 Task: Look for space in Karīmganj, India from 8th June, 2023 to 19th June, 2023 for 1 adult in price range Rs.5000 to Rs.12000. Place can be shared room with 1  bedroom having 1 bed and 1 bathroom. Property type can be house, flat, guest house, hotel. Booking option can be shelf check-in. Required host language is English.
Action: Mouse moved to (596, 97)
Screenshot: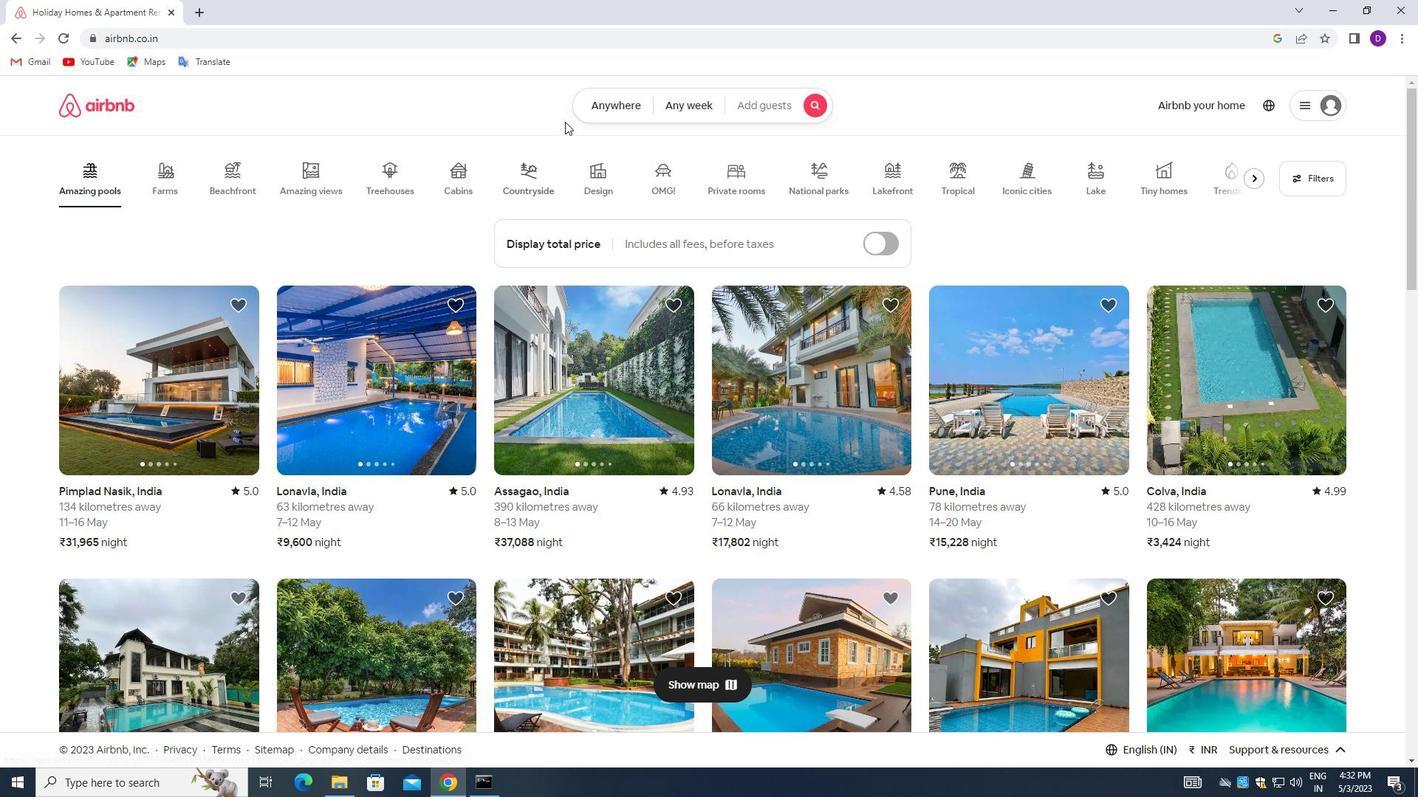 
Action: Mouse pressed left at (596, 97)
Screenshot: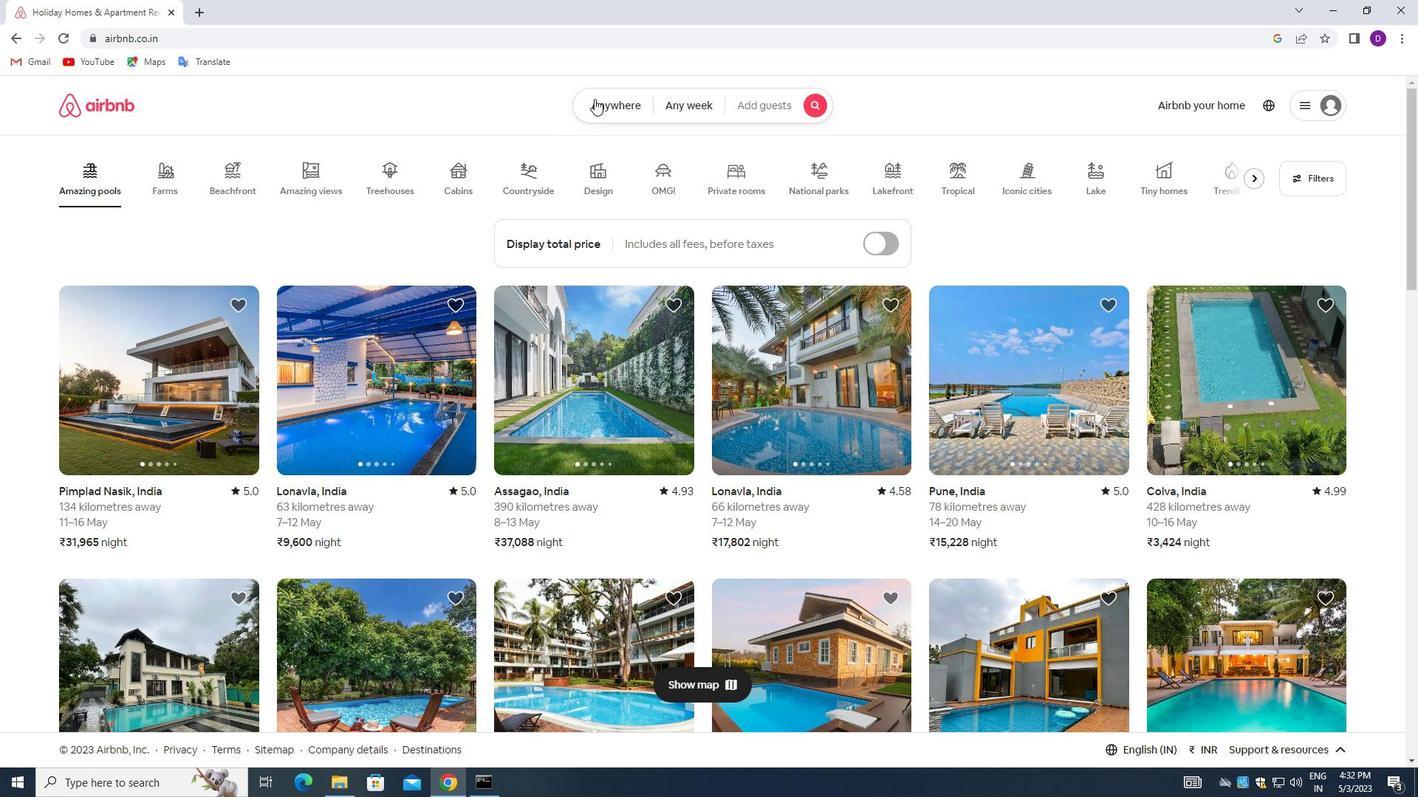 
Action: Mouse moved to (477, 164)
Screenshot: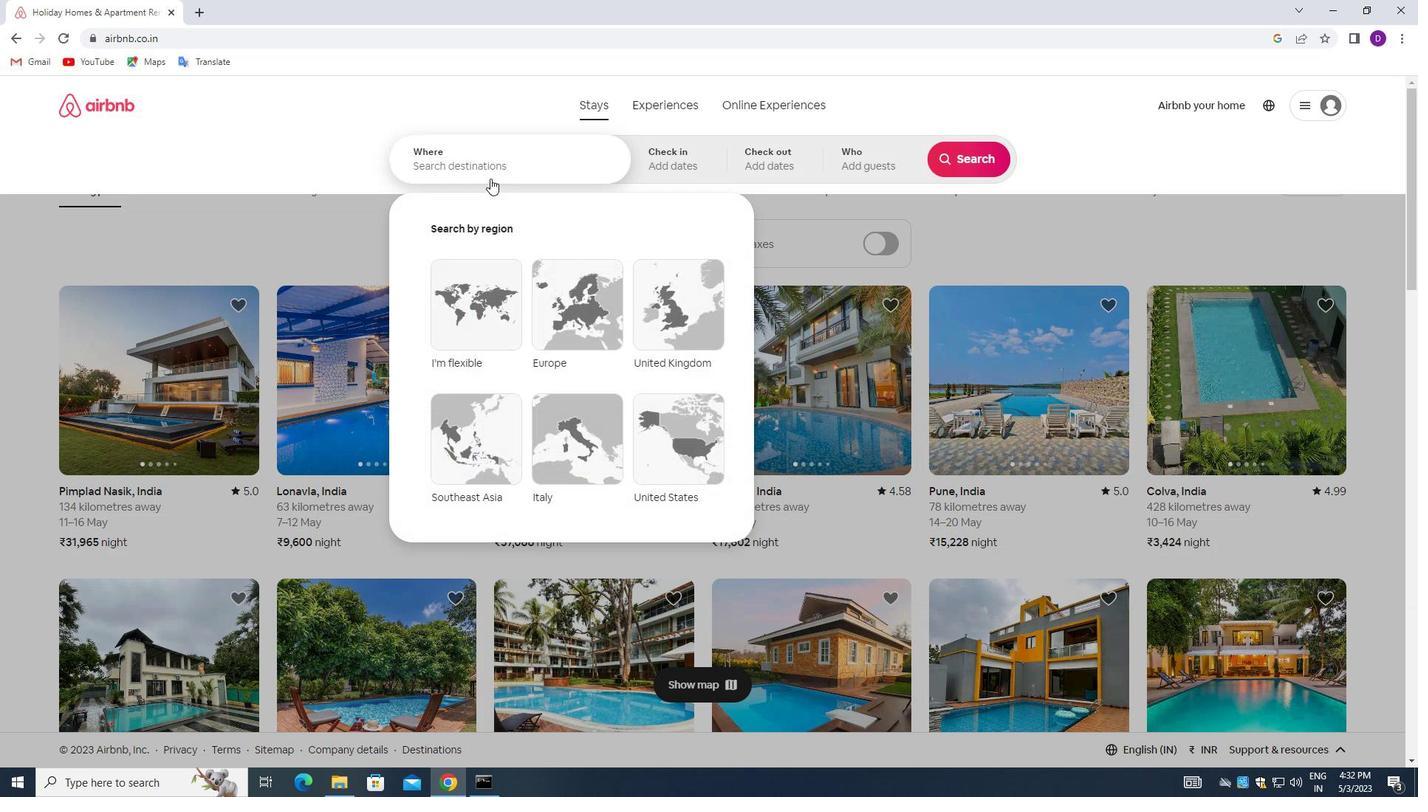 
Action: Mouse pressed left at (477, 164)
Screenshot: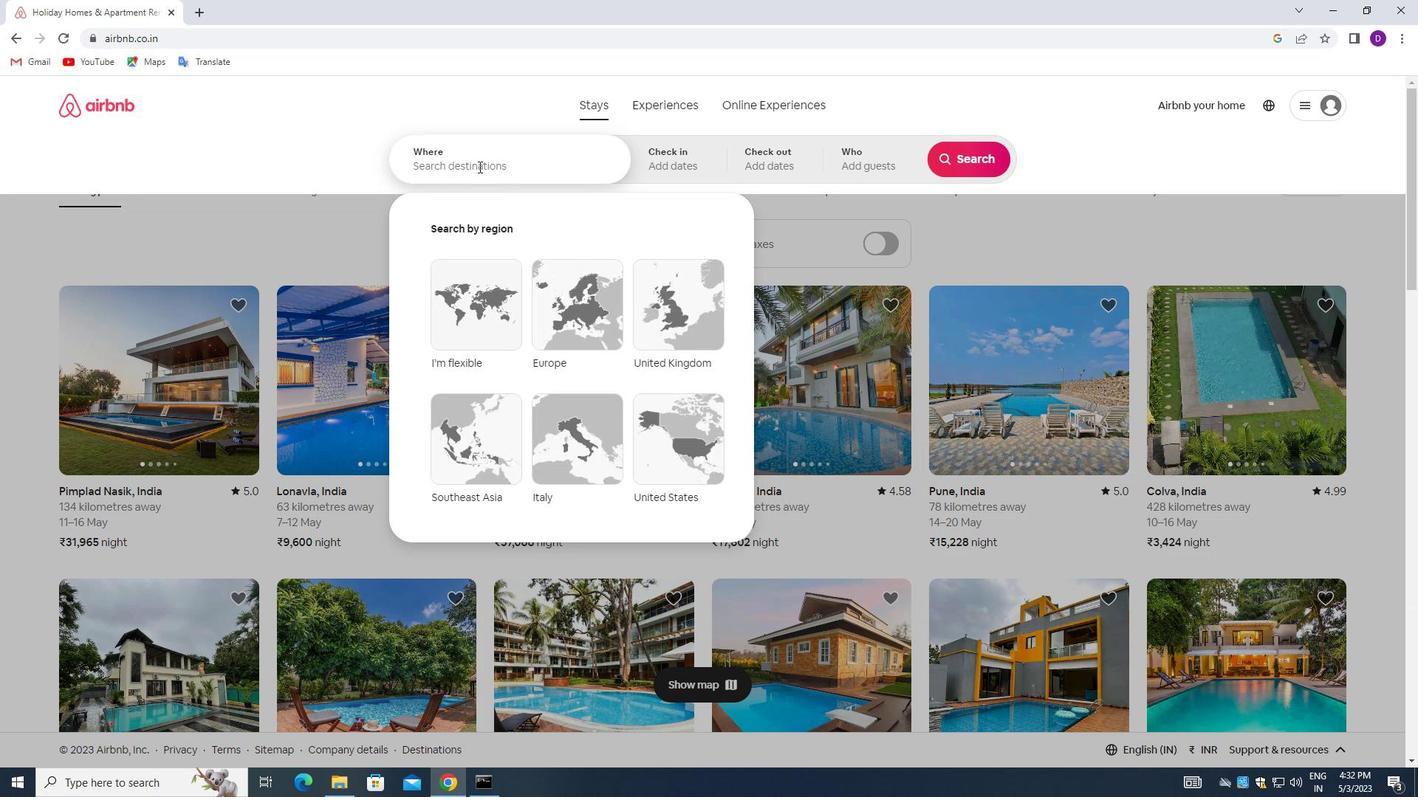 
Action: Mouse moved to (302, 141)
Screenshot: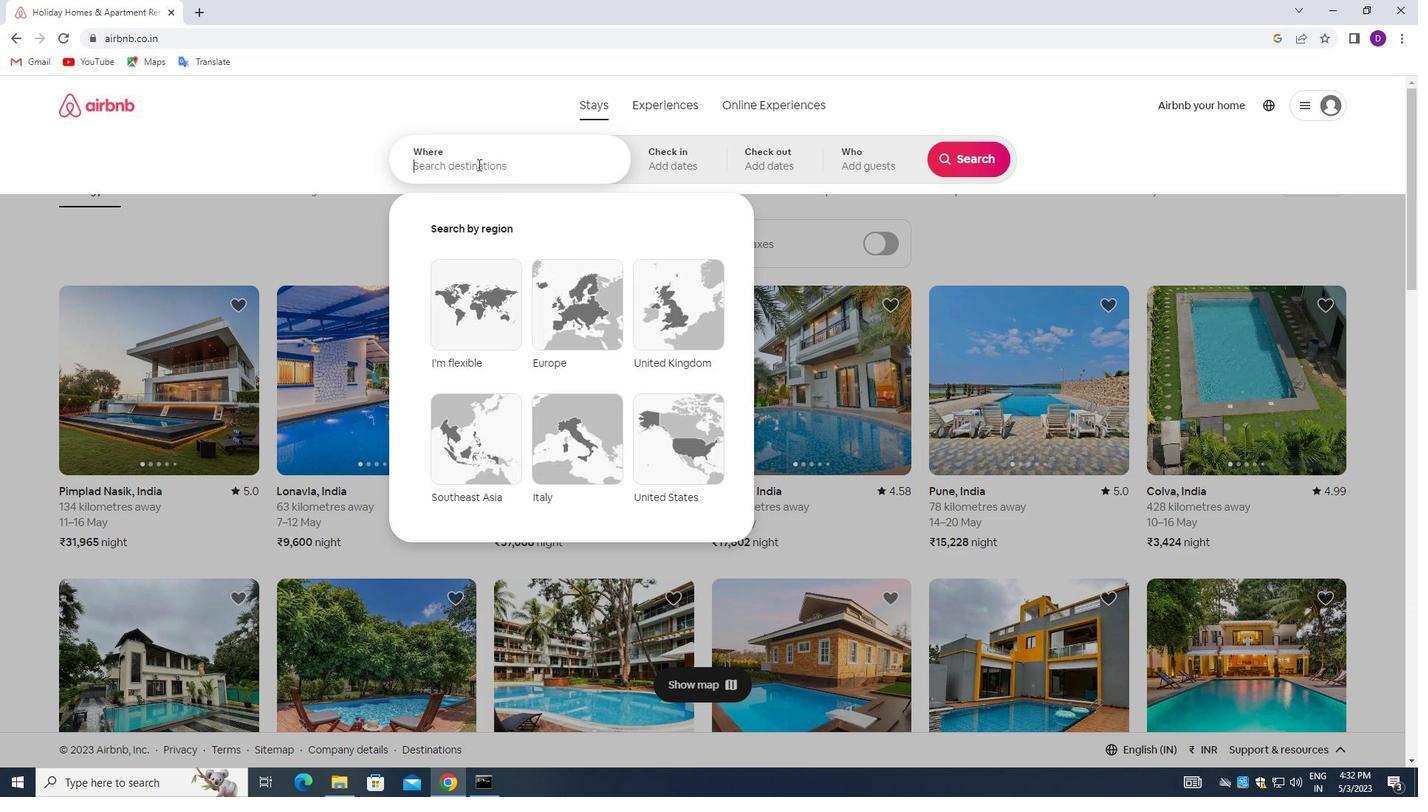 
Action: Key pressed <Key.shift>KARIMGANJ,<Key.space><Key.shift>INDIA<Key.enter>
Screenshot: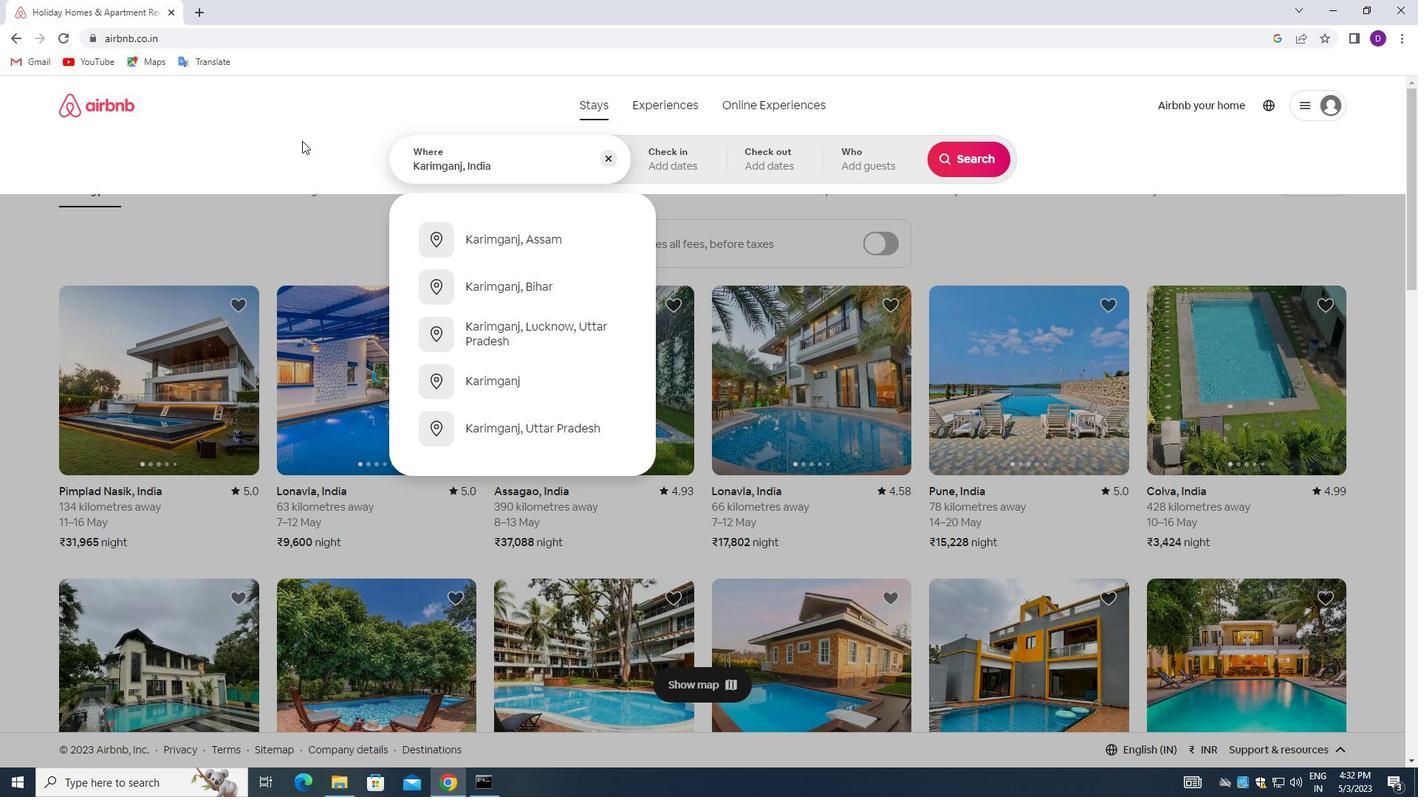 
Action: Mouse moved to (876, 374)
Screenshot: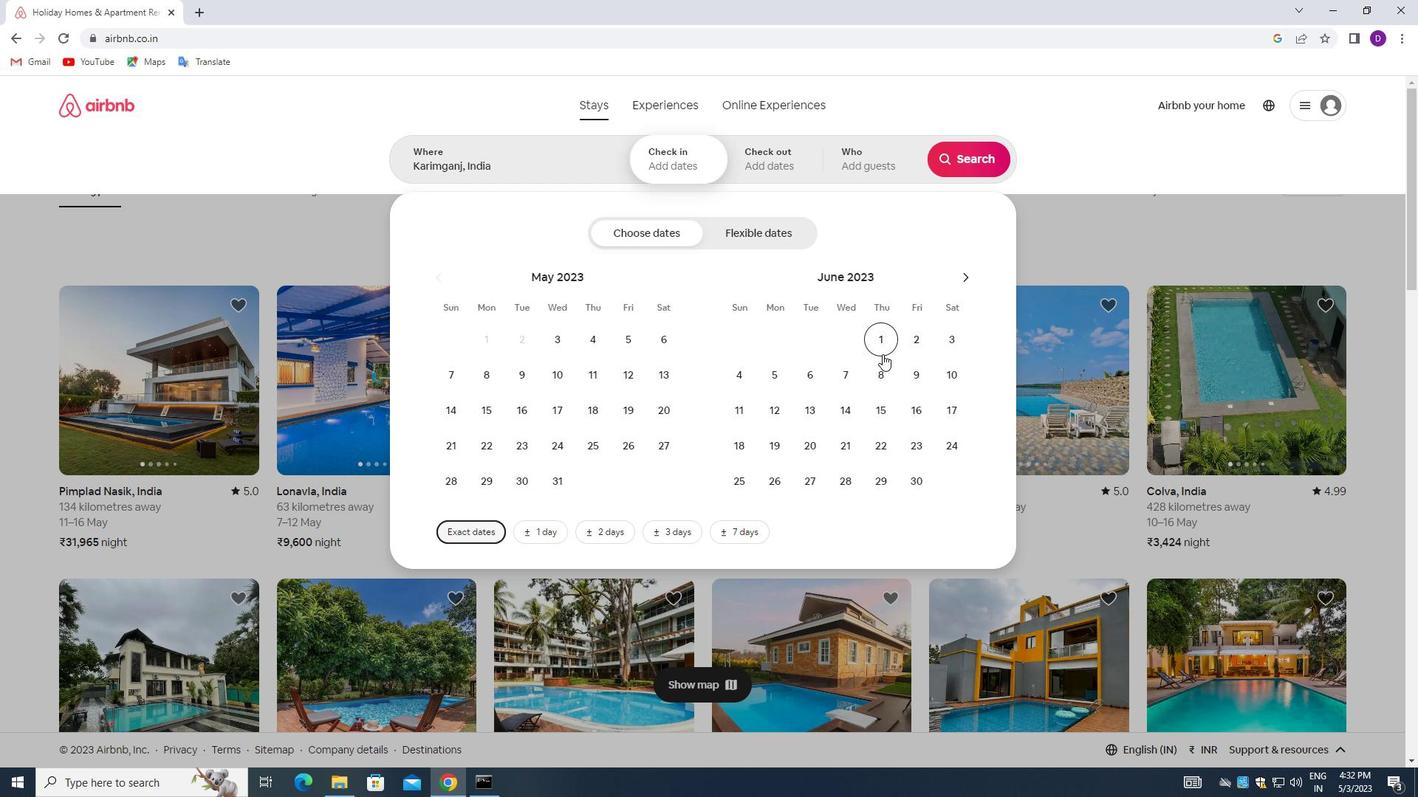
Action: Mouse pressed left at (876, 374)
Screenshot: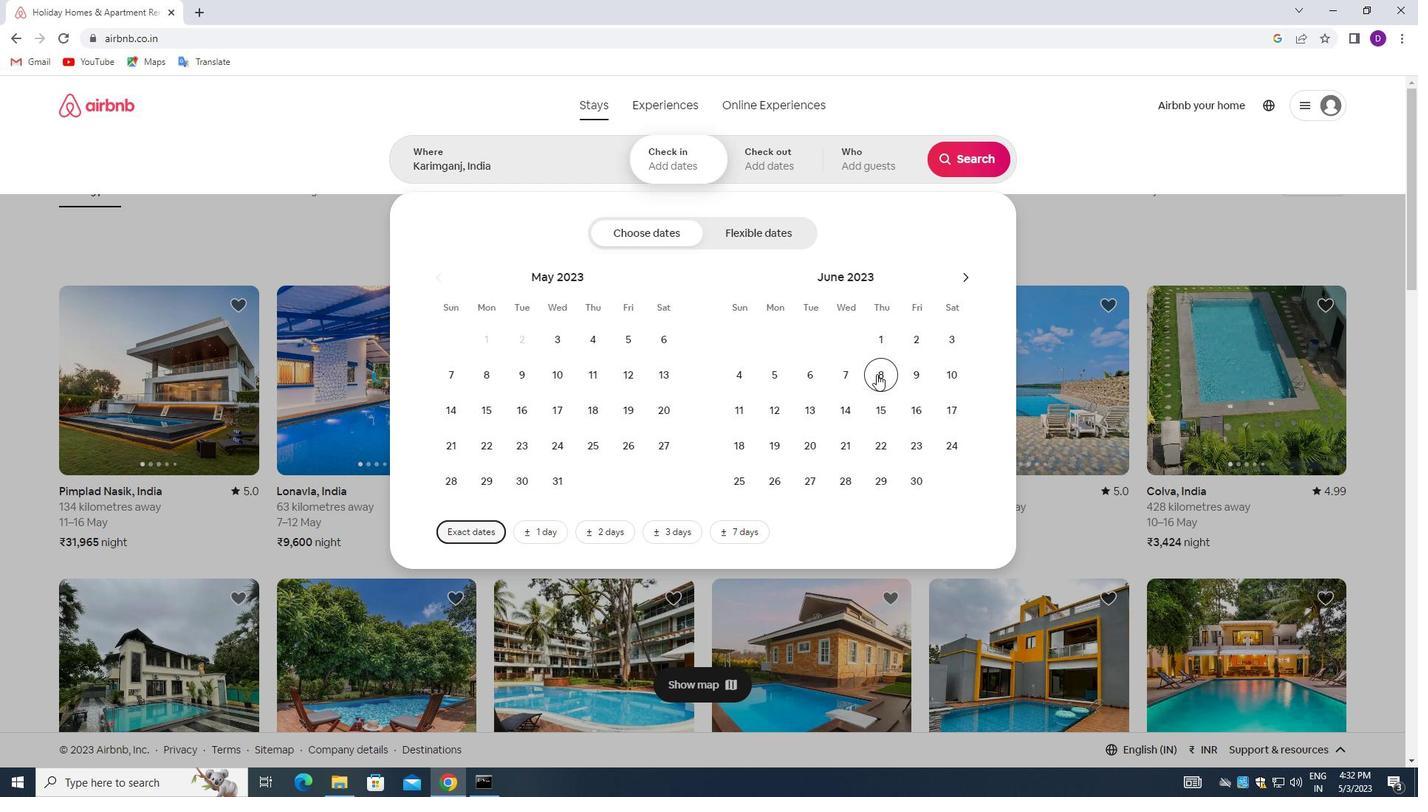 
Action: Mouse moved to (777, 447)
Screenshot: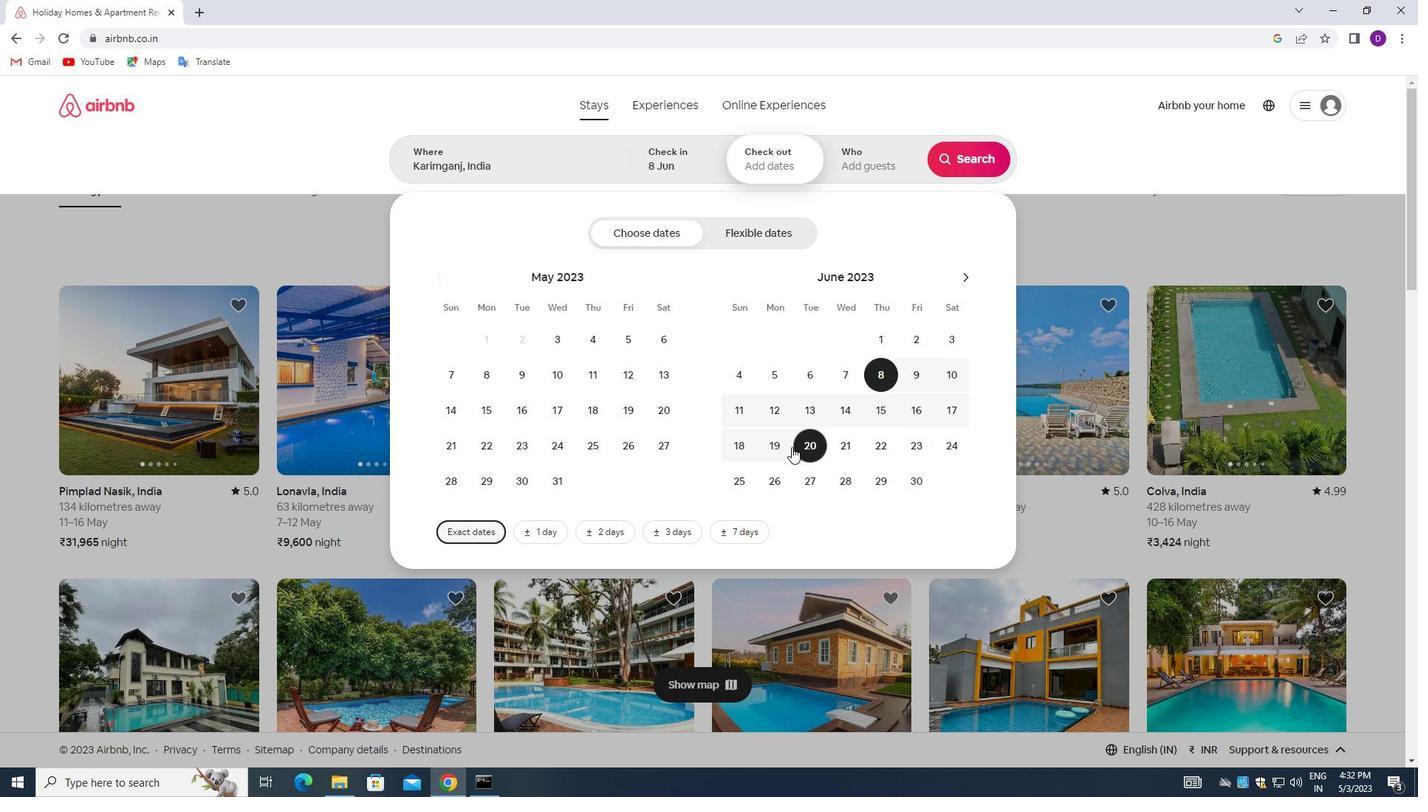 
Action: Mouse pressed left at (777, 447)
Screenshot: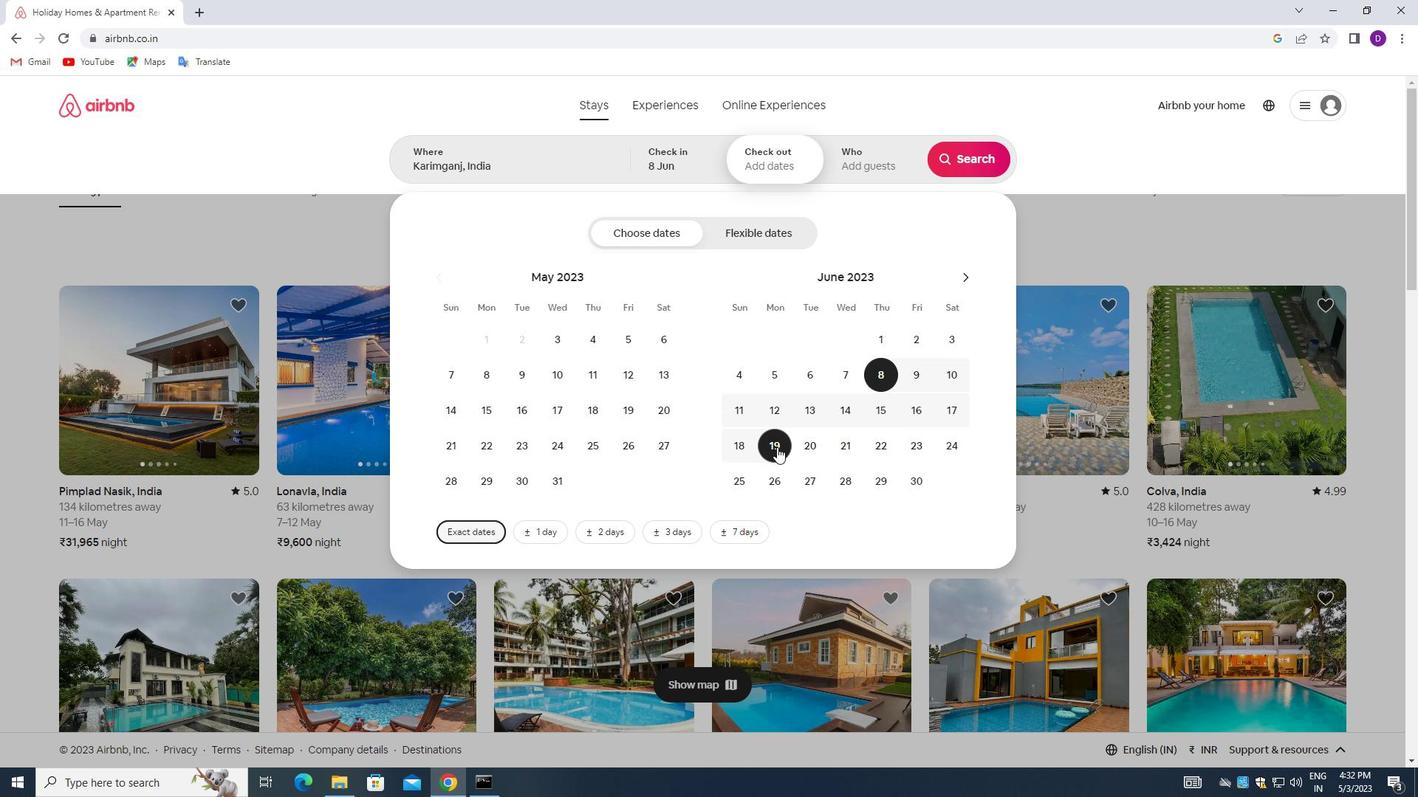 
Action: Mouse moved to (838, 161)
Screenshot: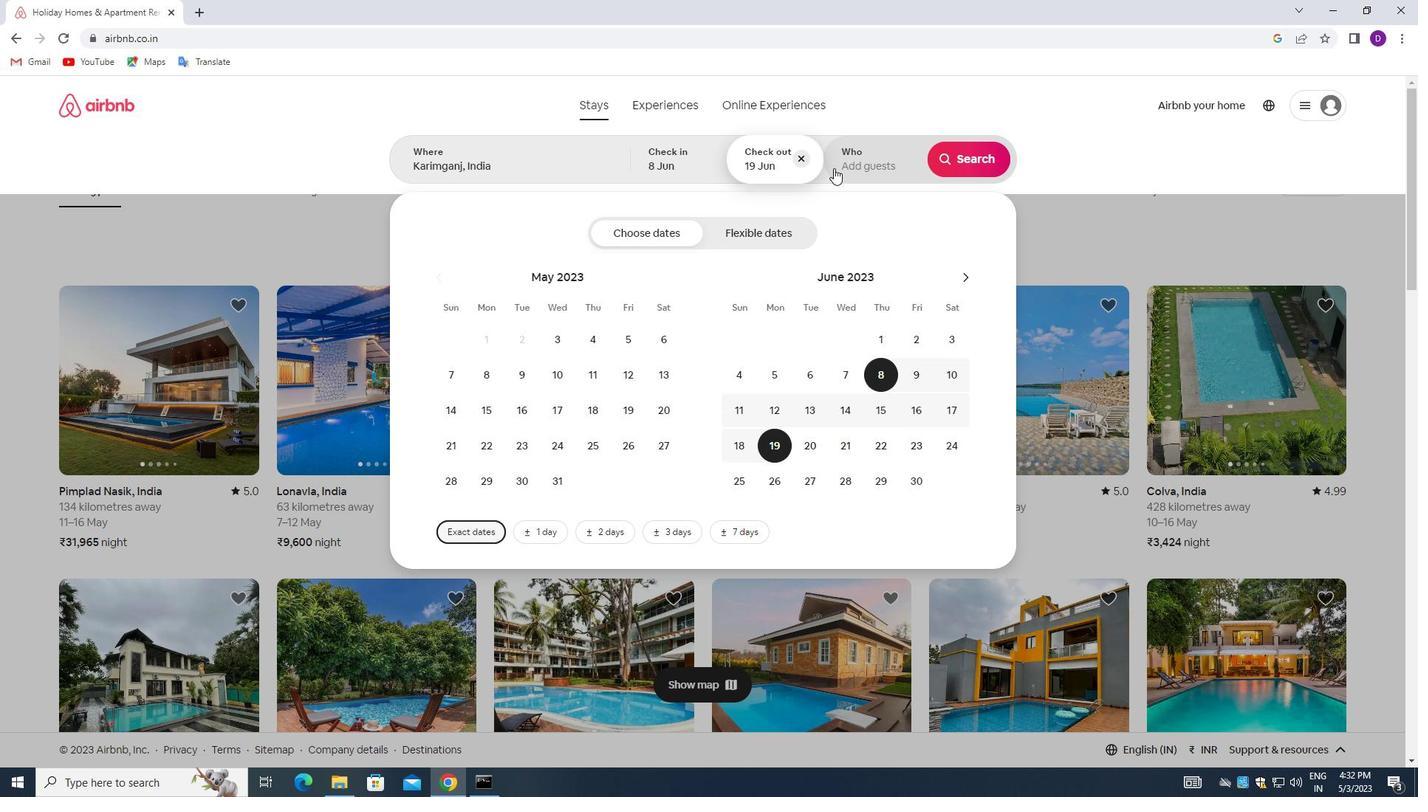 
Action: Mouse pressed left at (838, 161)
Screenshot: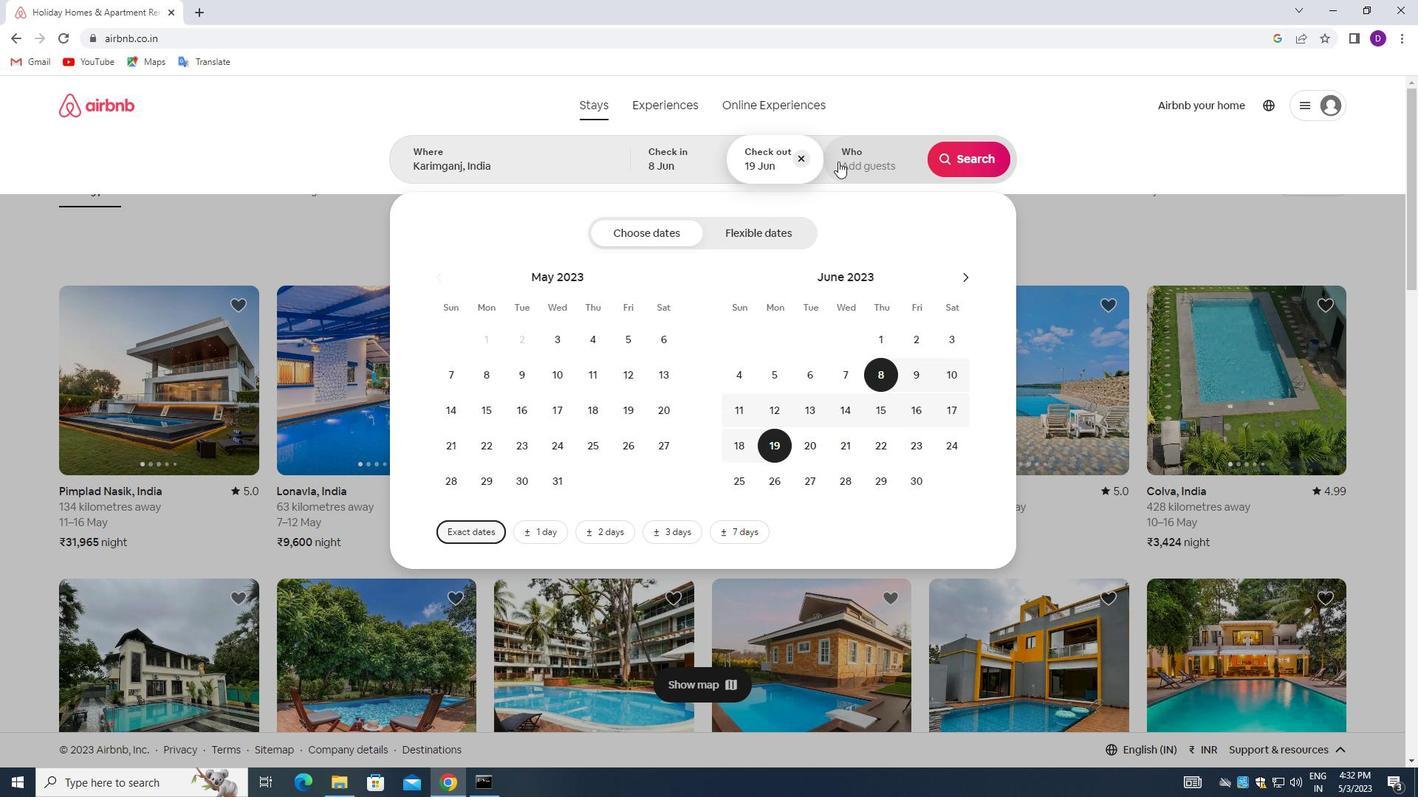 
Action: Mouse moved to (963, 239)
Screenshot: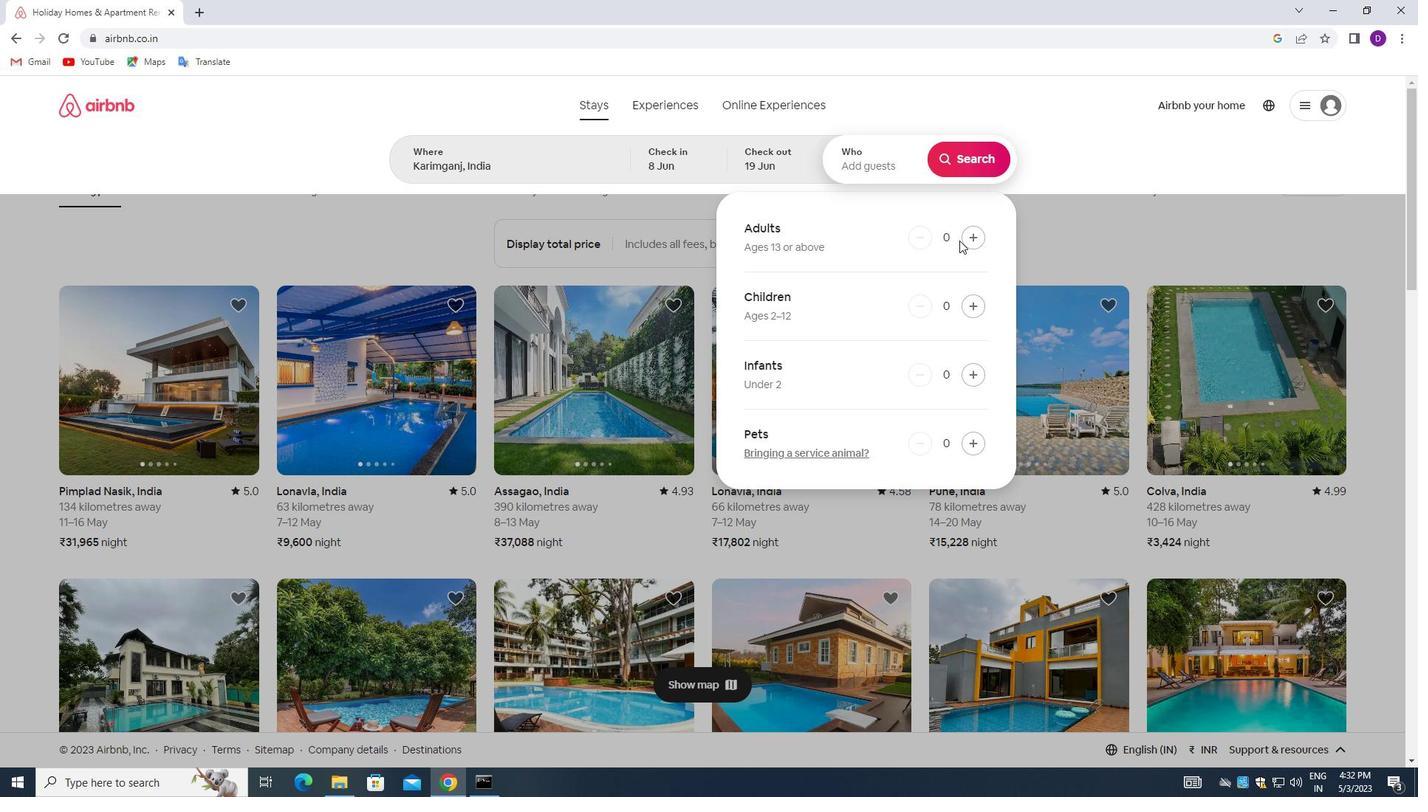
Action: Mouse pressed left at (963, 239)
Screenshot: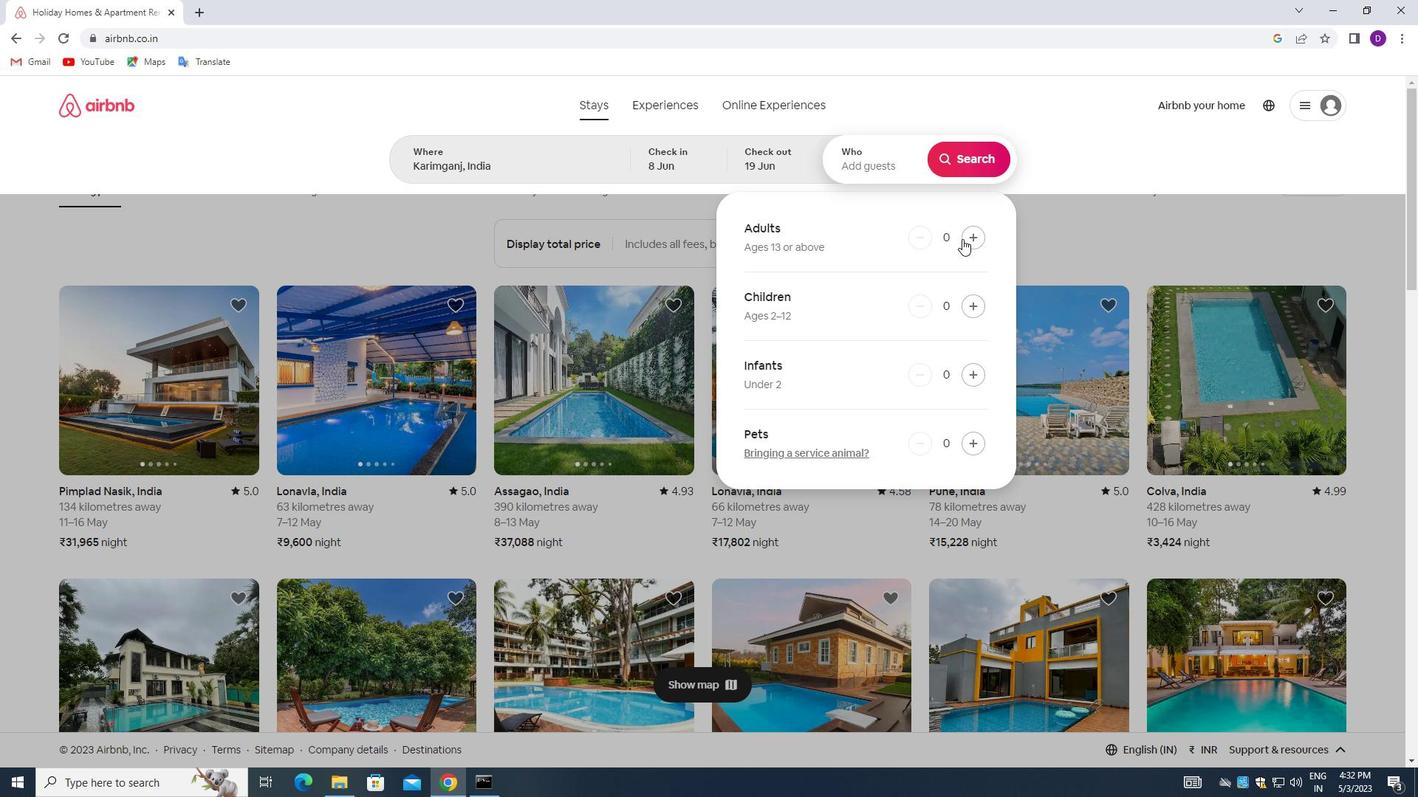 
Action: Mouse moved to (972, 151)
Screenshot: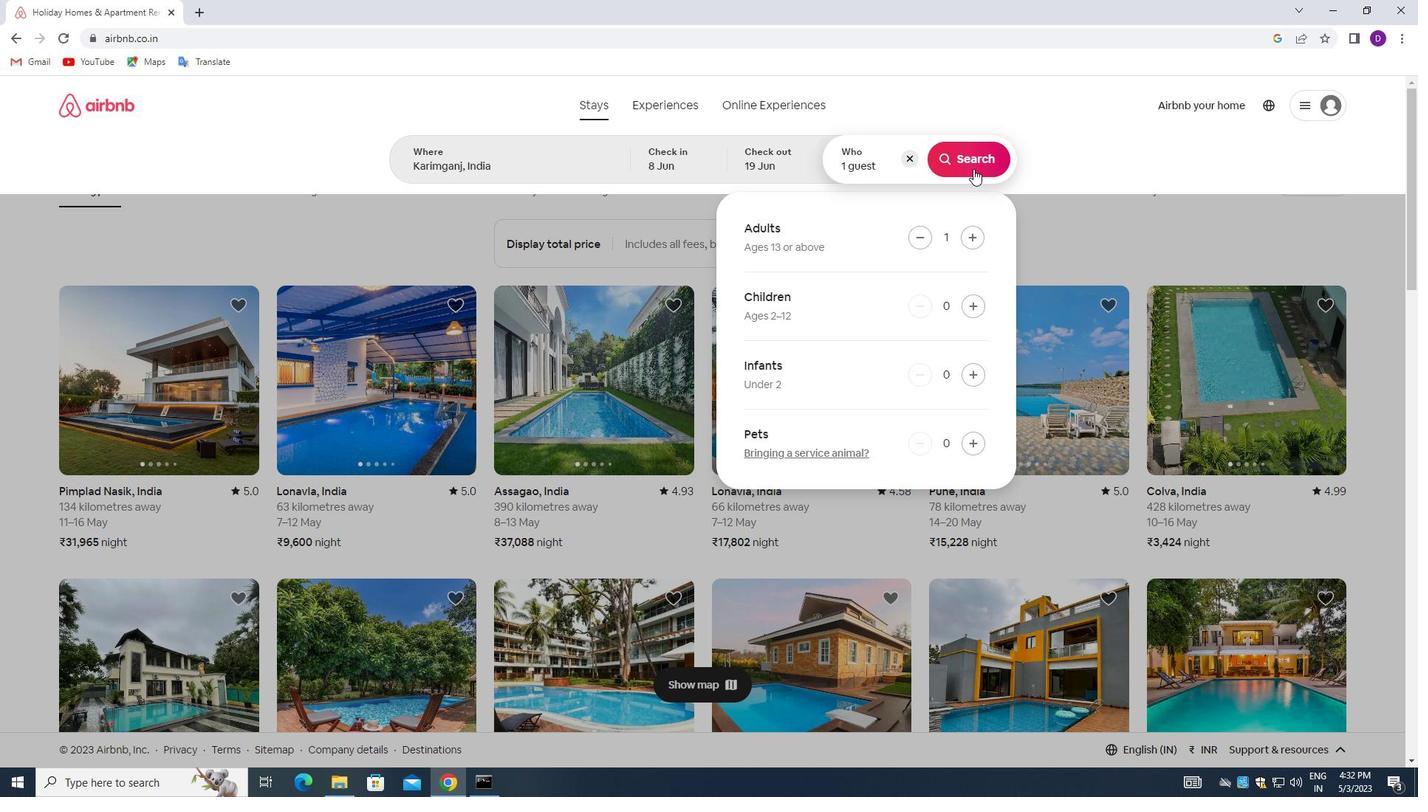 
Action: Mouse pressed left at (972, 151)
Screenshot: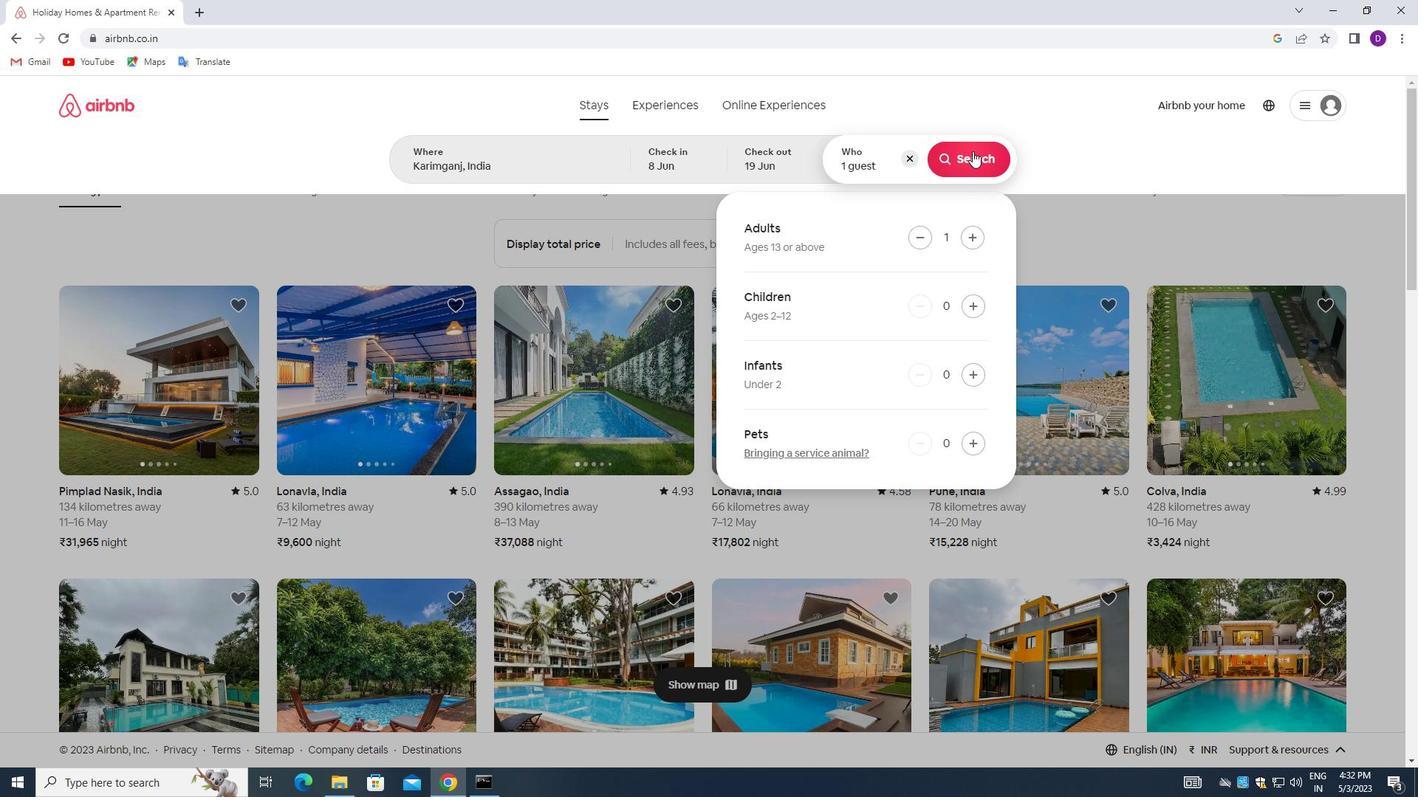 
Action: Mouse moved to (1339, 163)
Screenshot: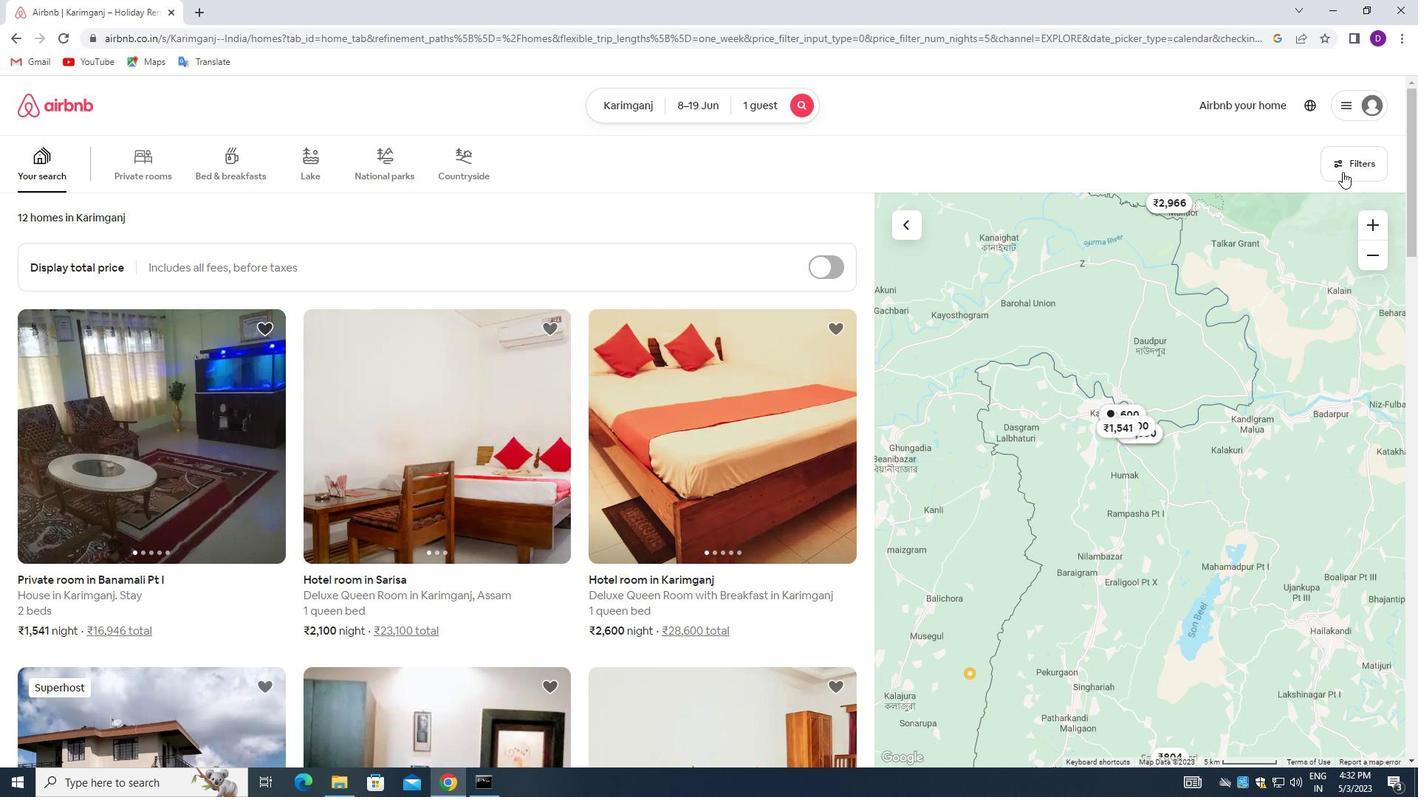 
Action: Mouse pressed left at (1339, 163)
Screenshot: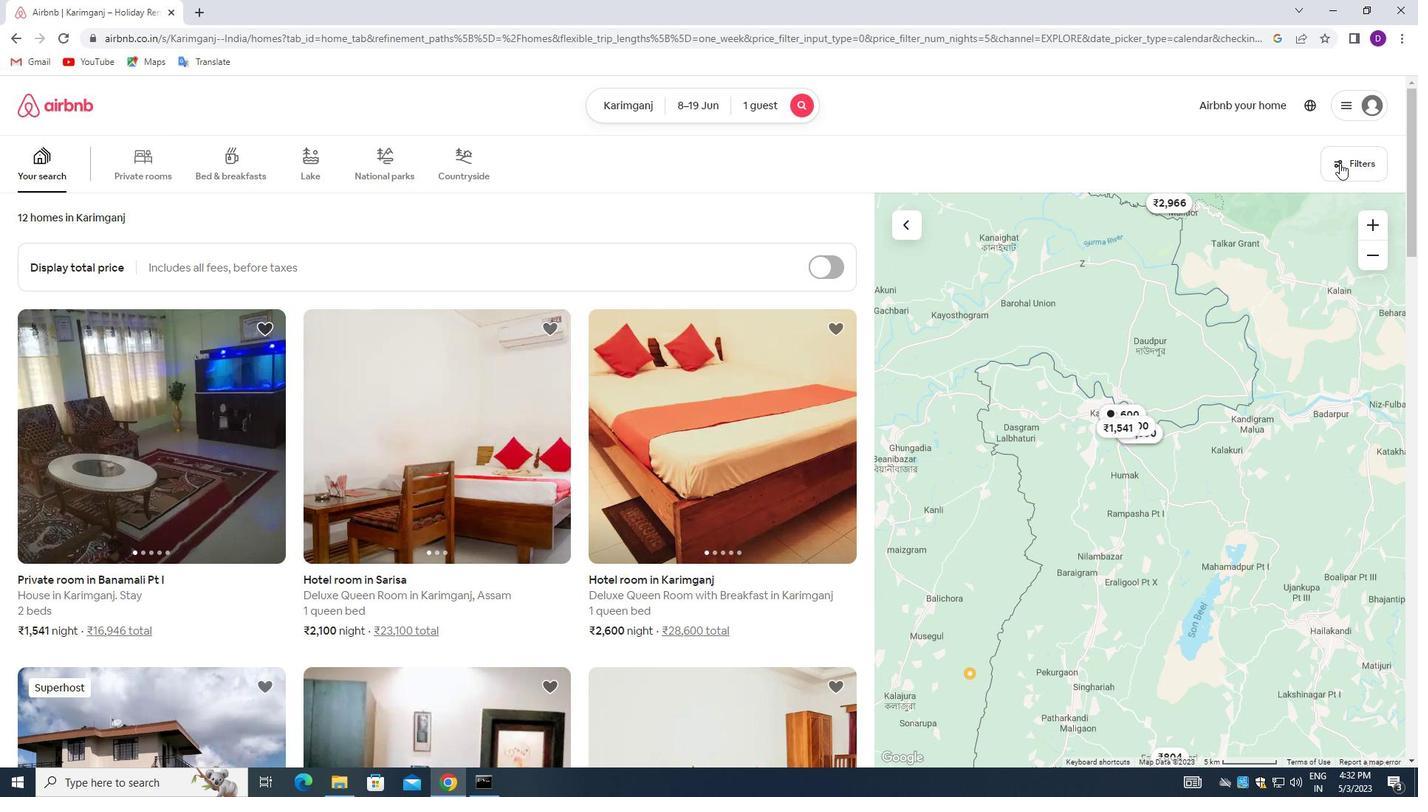
Action: Mouse moved to (523, 357)
Screenshot: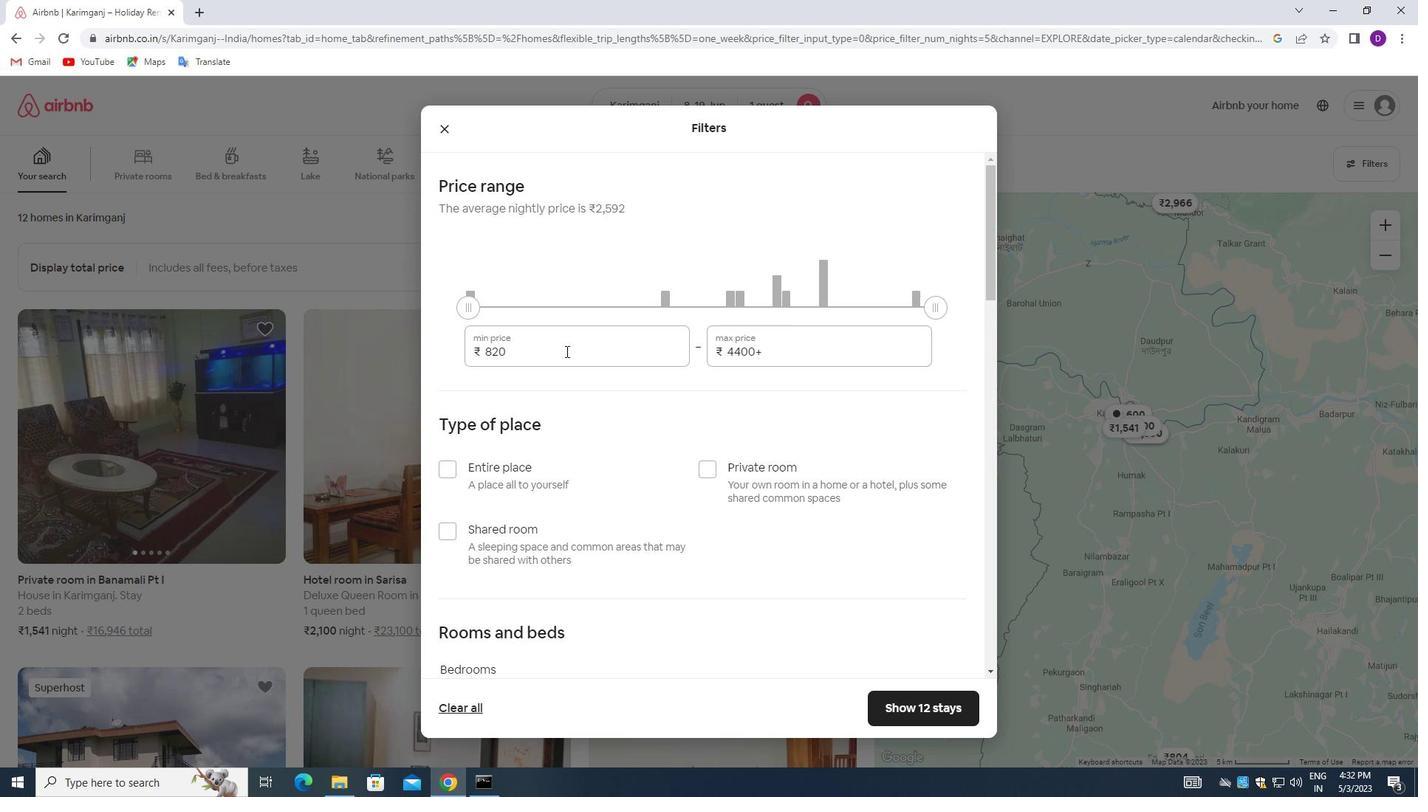 
Action: Mouse pressed left at (523, 357)
Screenshot: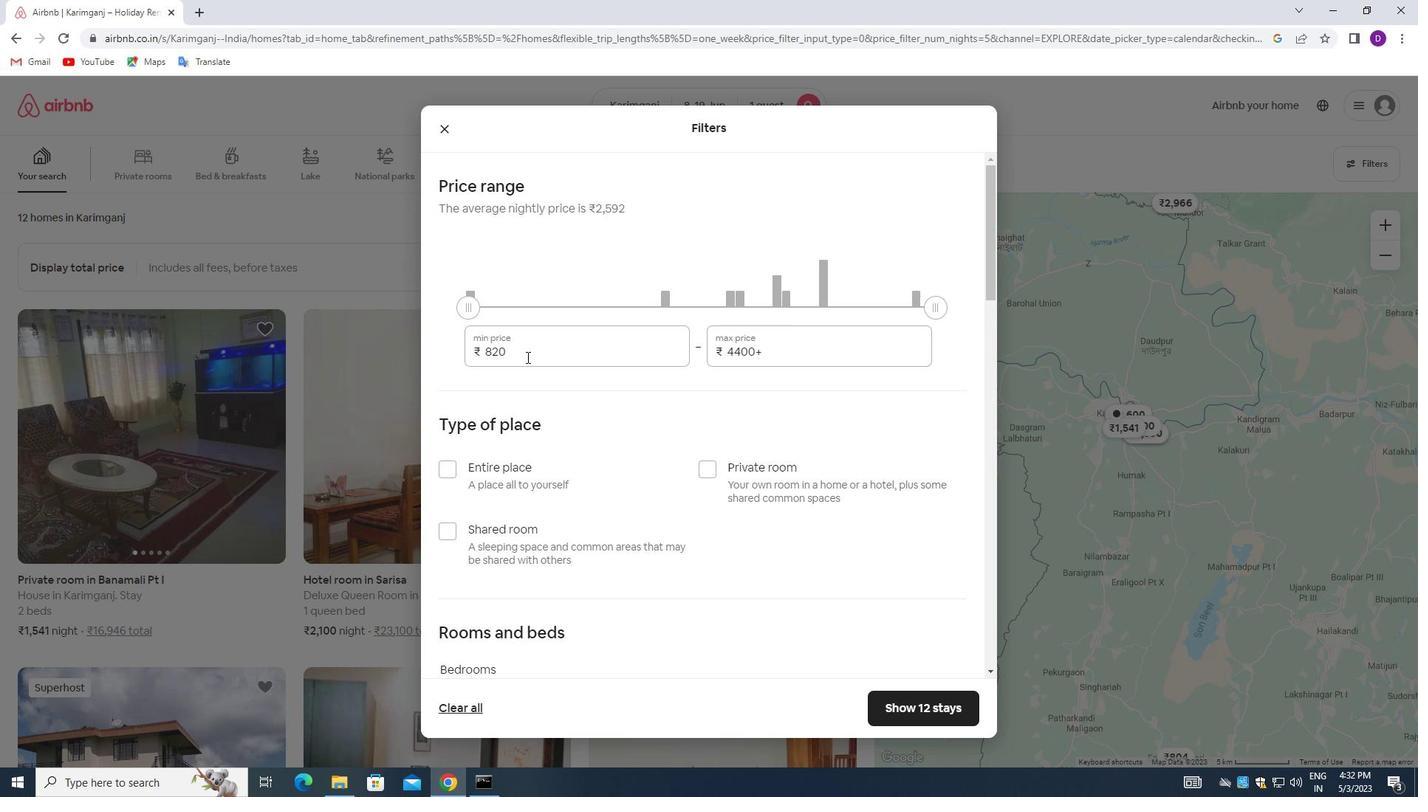 
Action: Mouse pressed left at (523, 357)
Screenshot: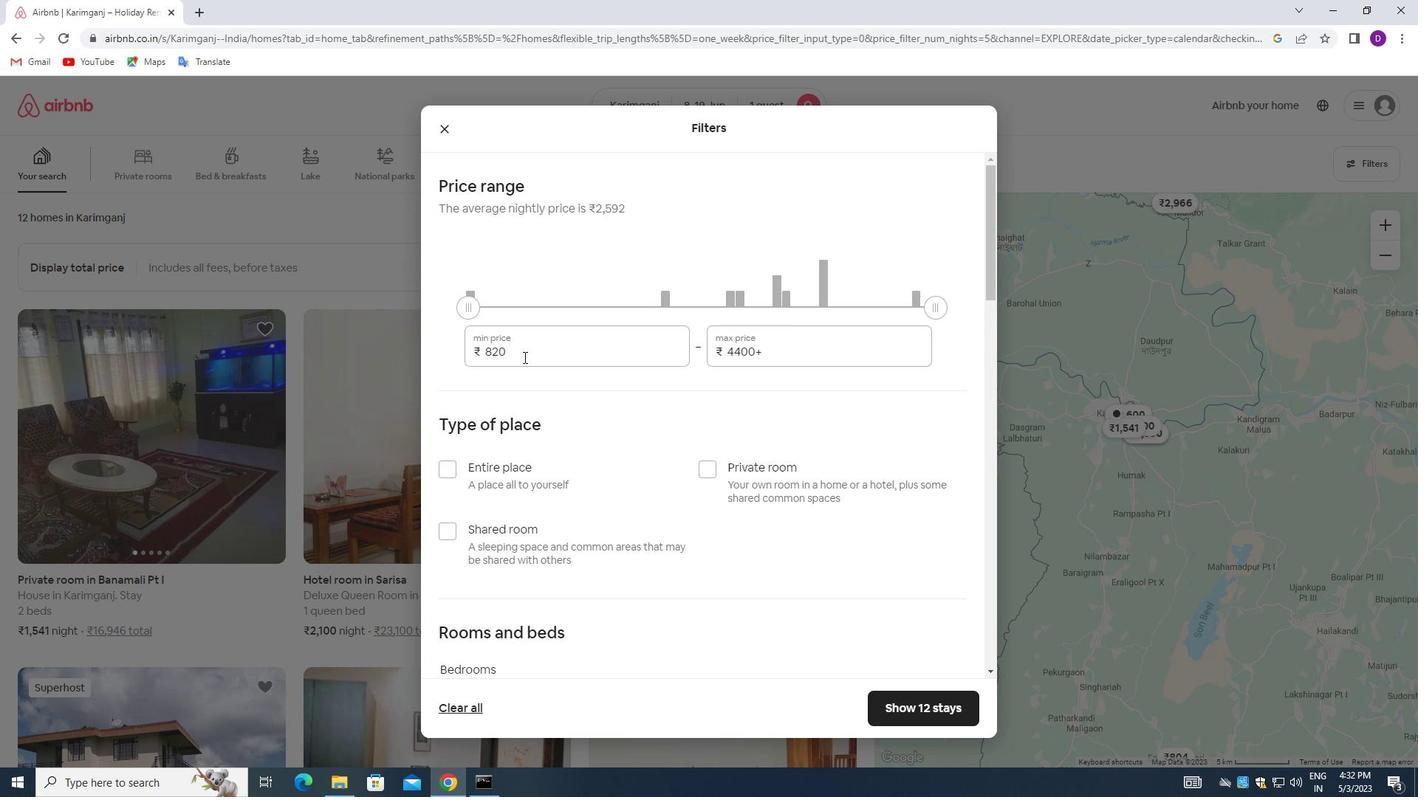
Action: Key pressed 5000<Key.tab>12000
Screenshot: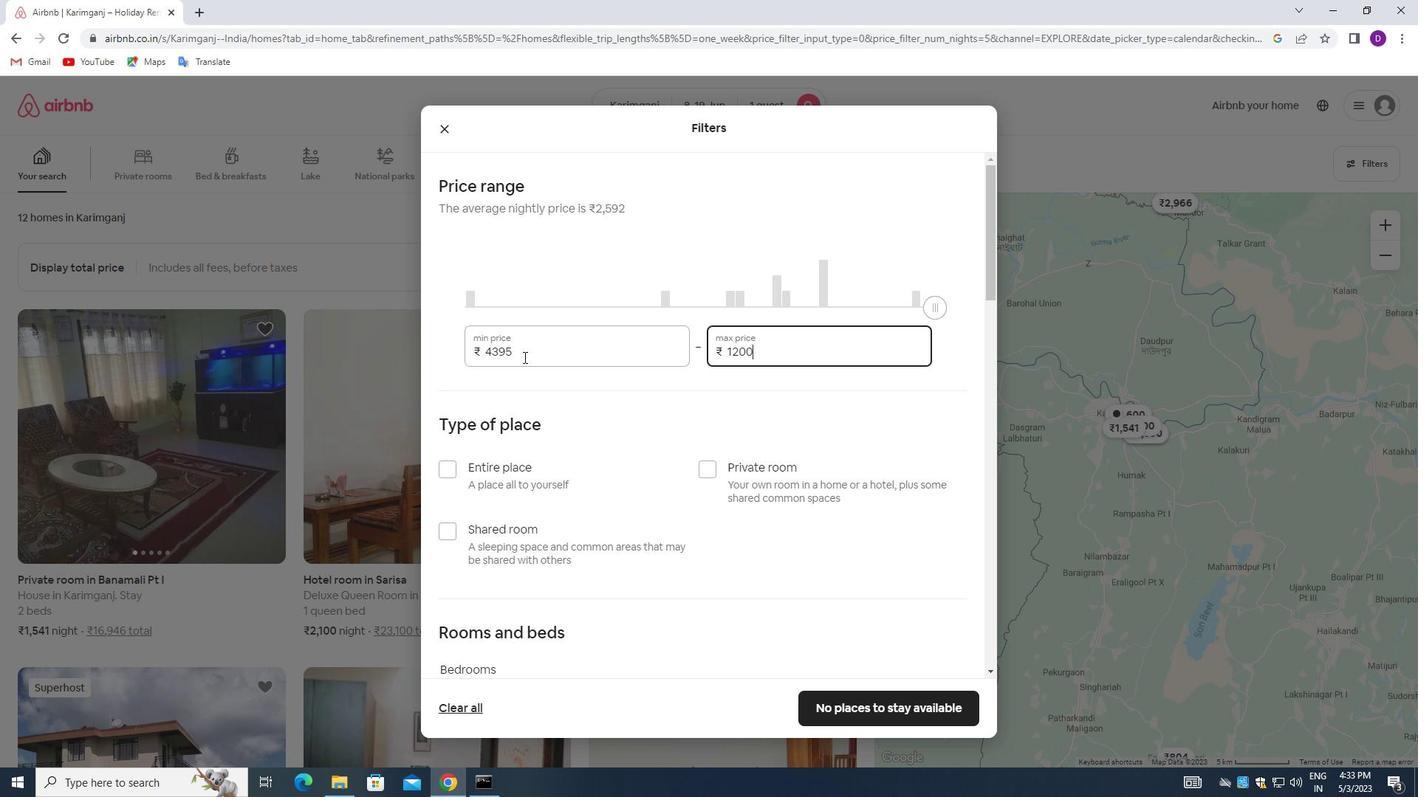 
Action: Mouse moved to (445, 532)
Screenshot: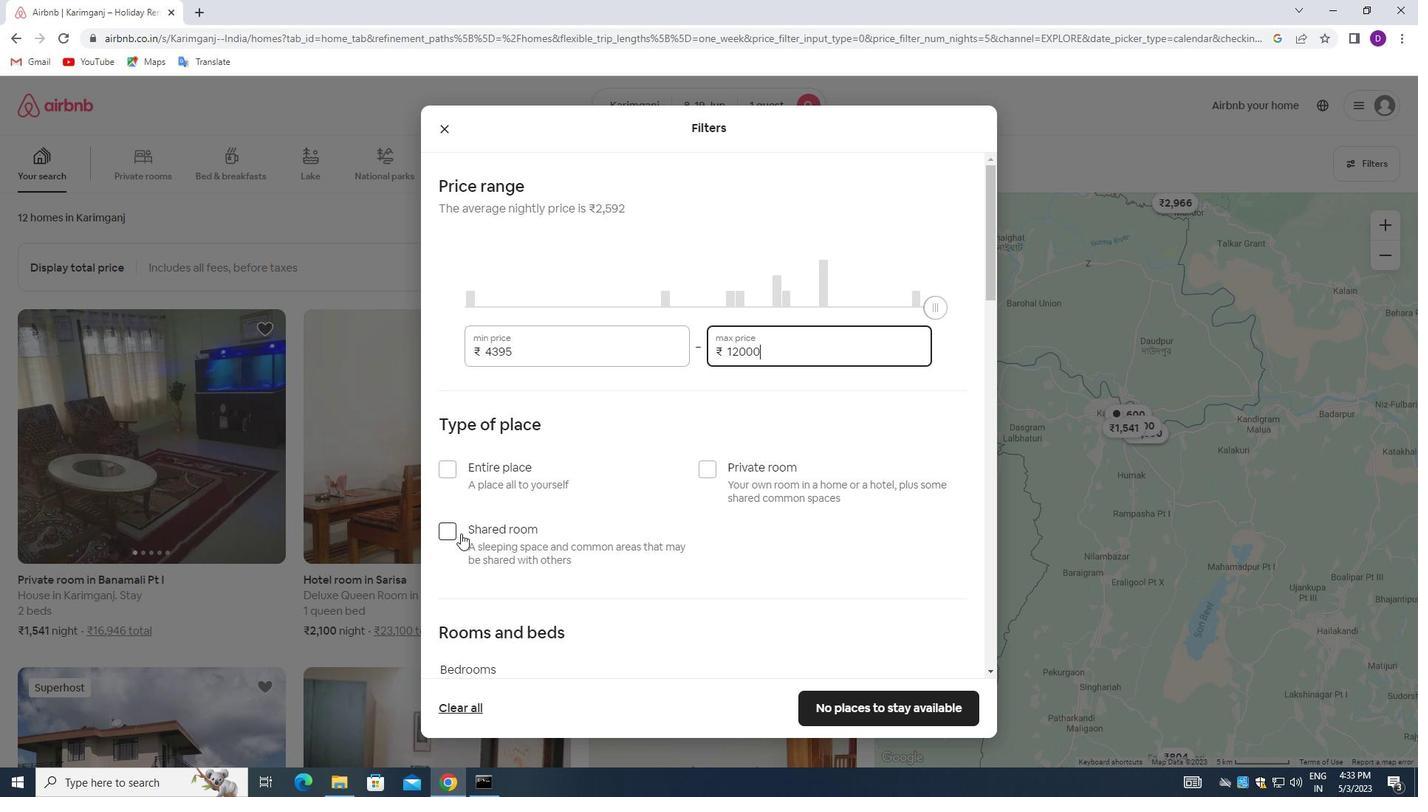 
Action: Mouse pressed left at (445, 532)
Screenshot: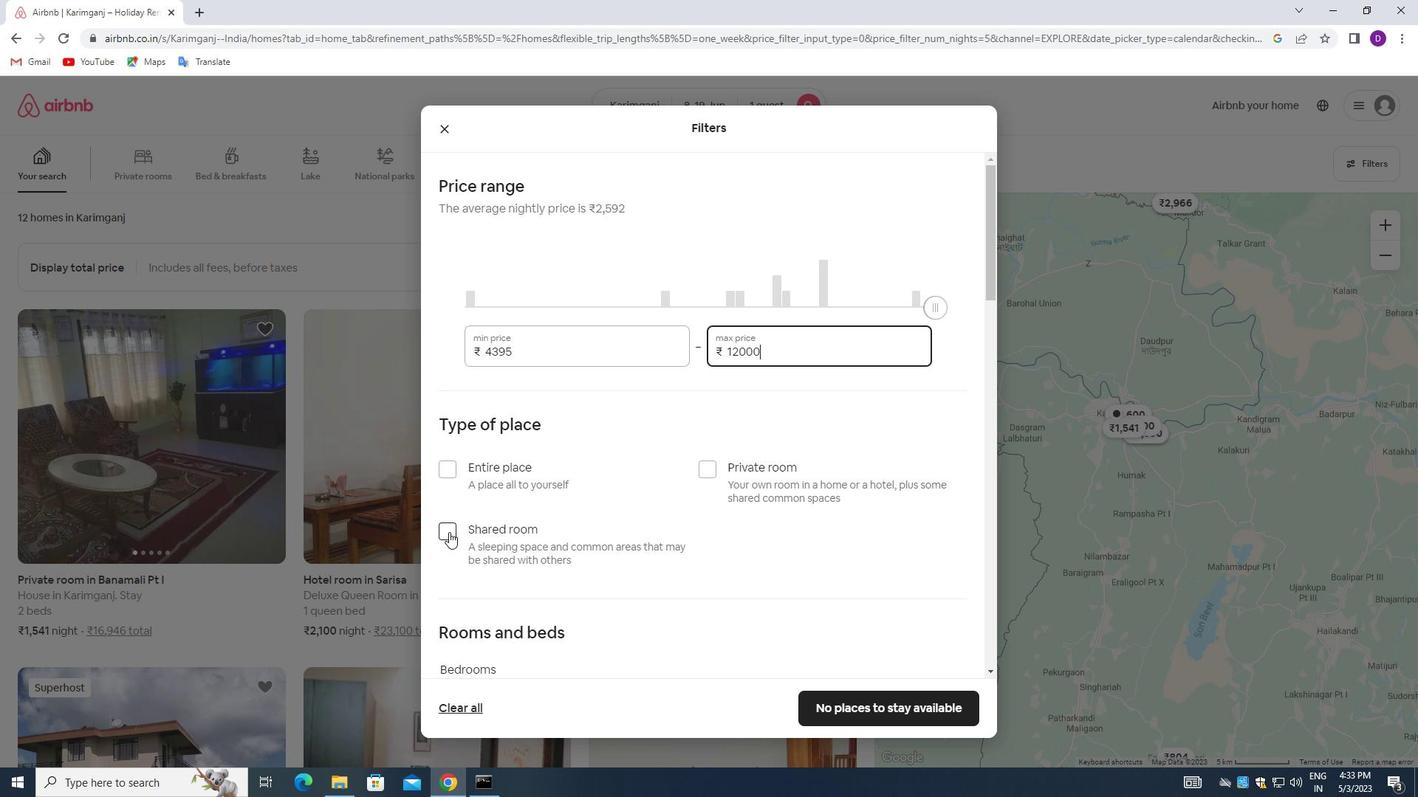 
Action: Mouse moved to (572, 457)
Screenshot: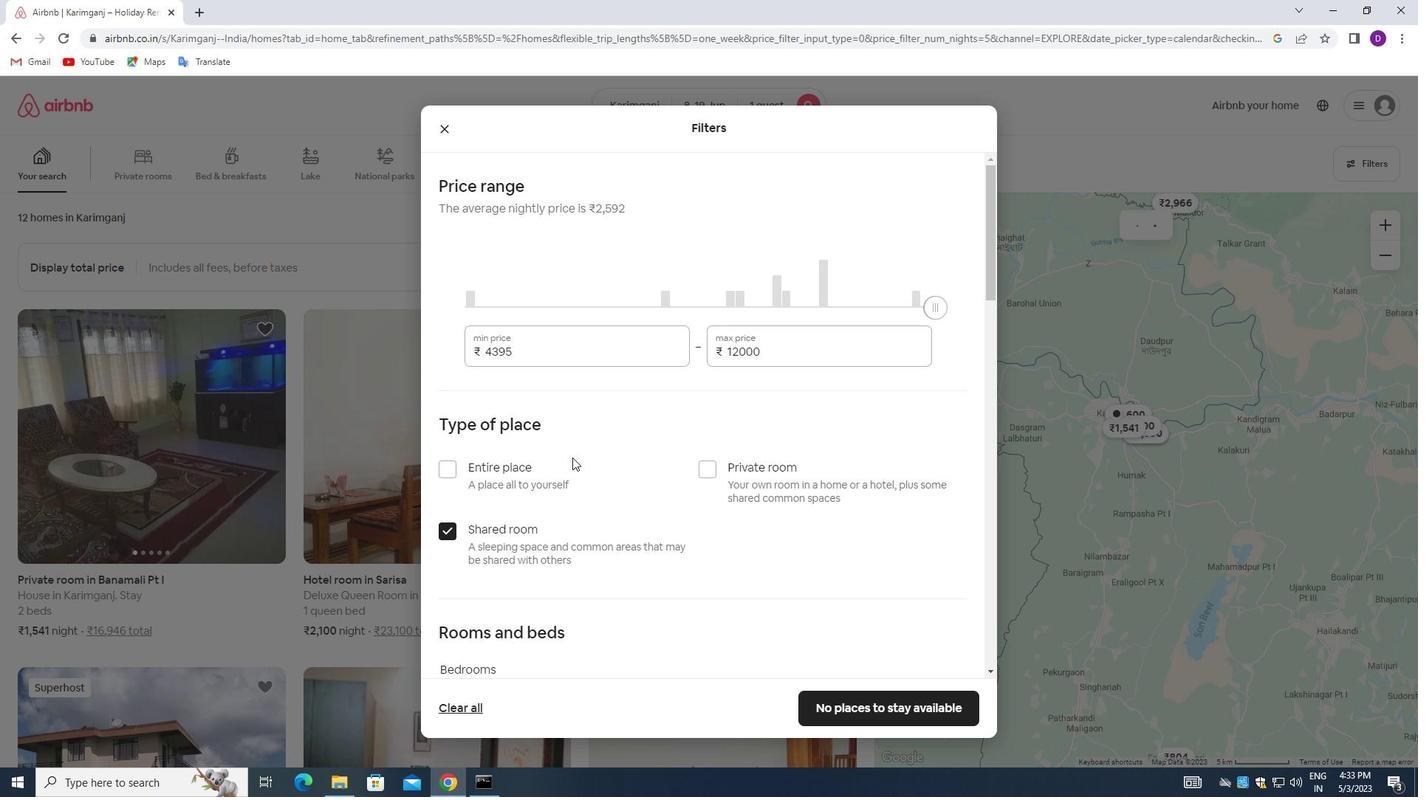 
Action: Mouse scrolled (572, 457) with delta (0, 0)
Screenshot: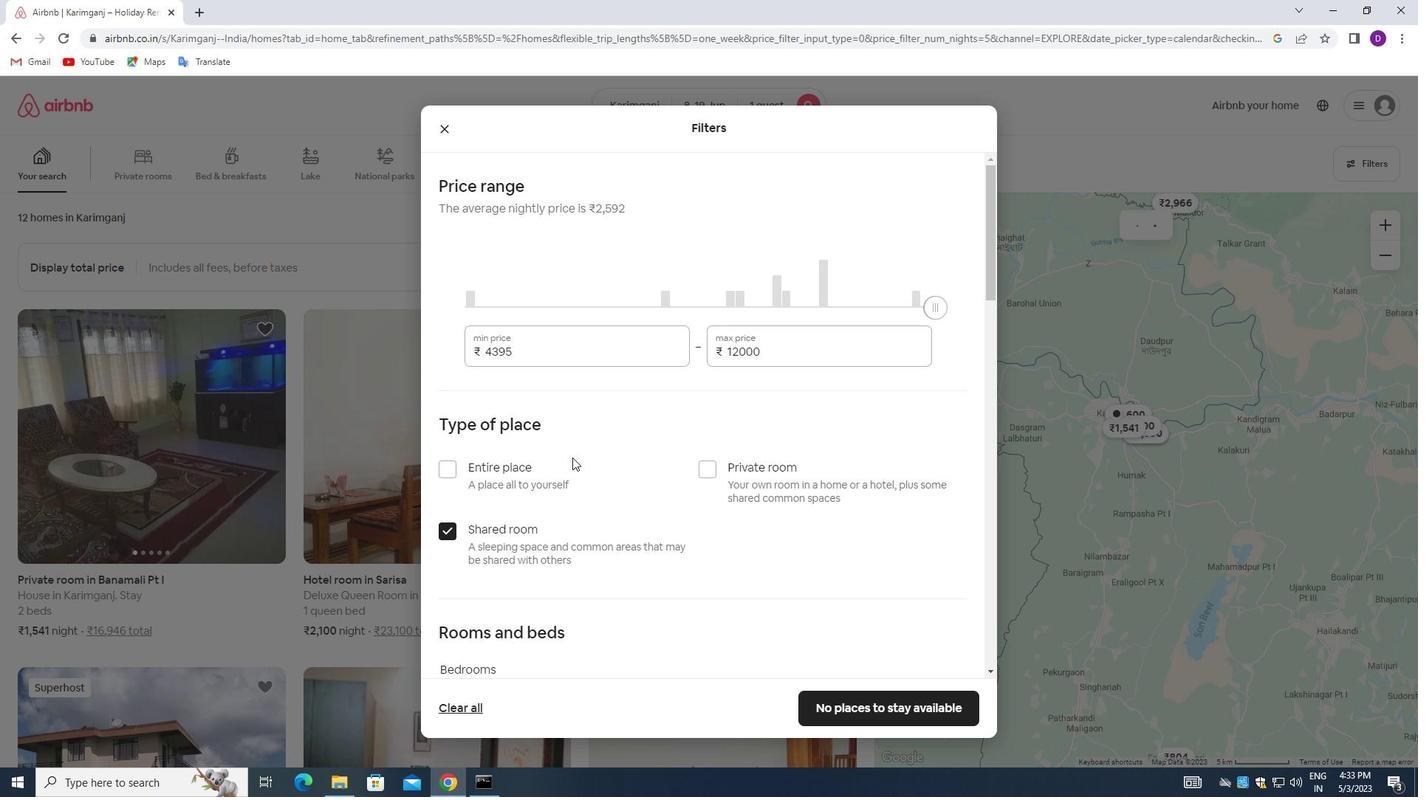 
Action: Mouse scrolled (572, 457) with delta (0, 0)
Screenshot: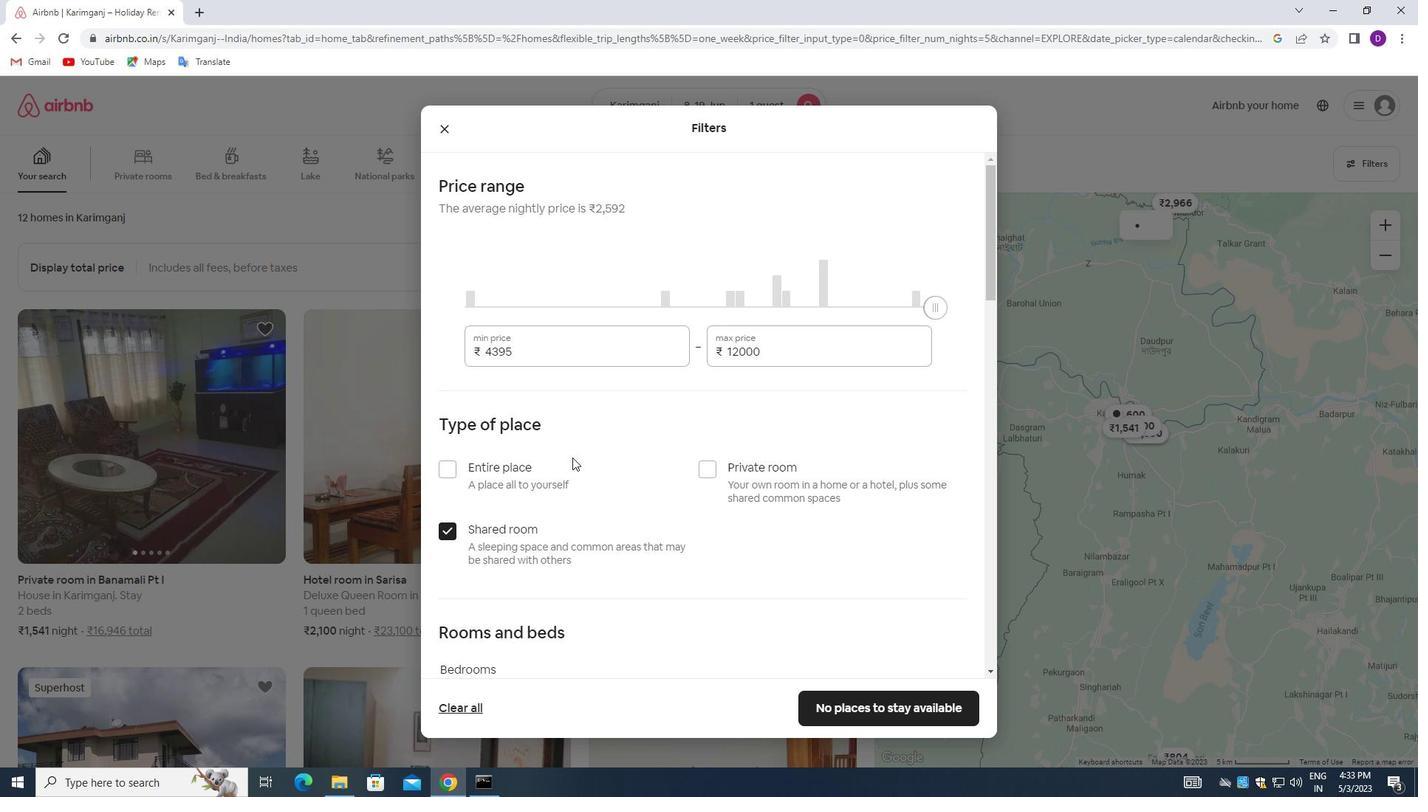 
Action: Mouse scrolled (572, 457) with delta (0, 0)
Screenshot: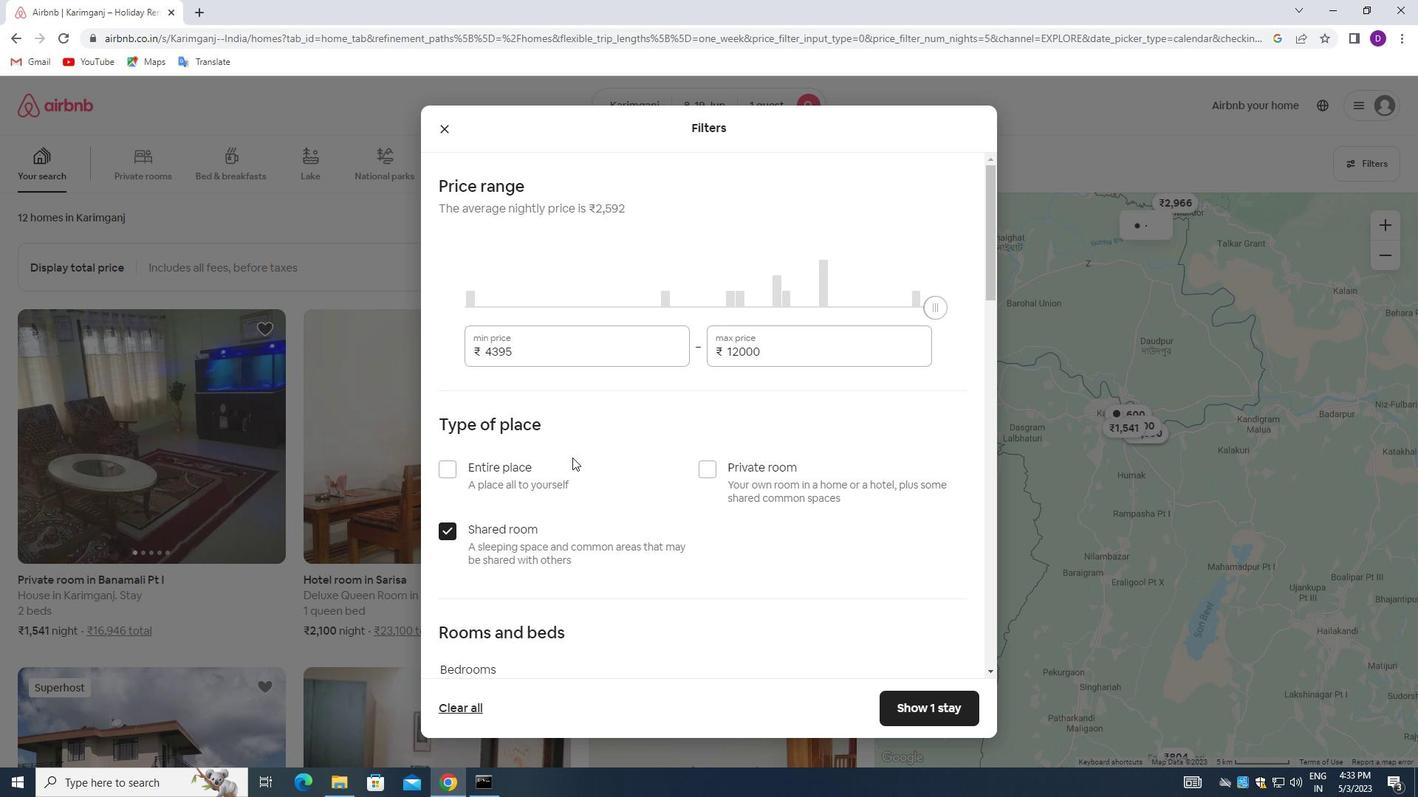 
Action: Mouse scrolled (572, 457) with delta (0, 0)
Screenshot: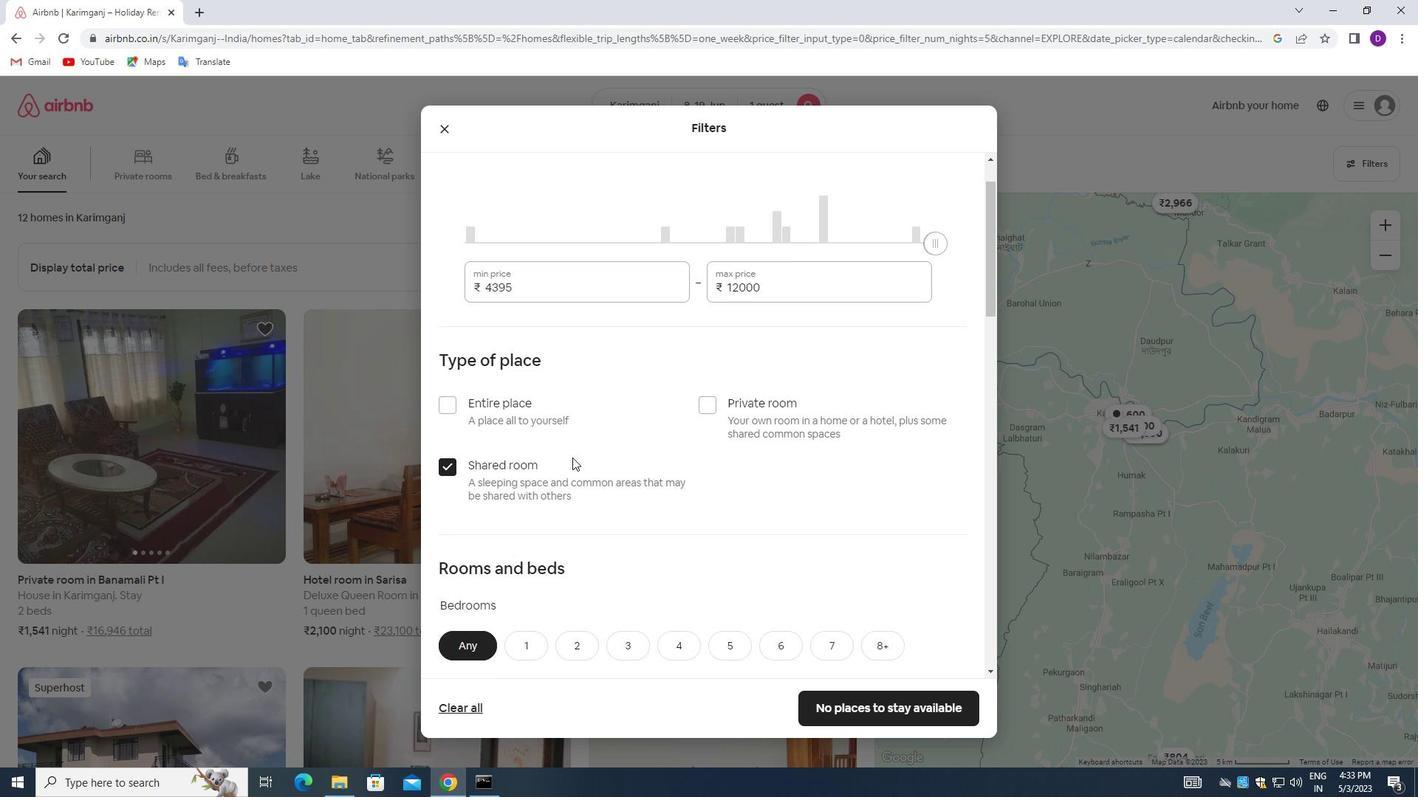 
Action: Mouse moved to (522, 423)
Screenshot: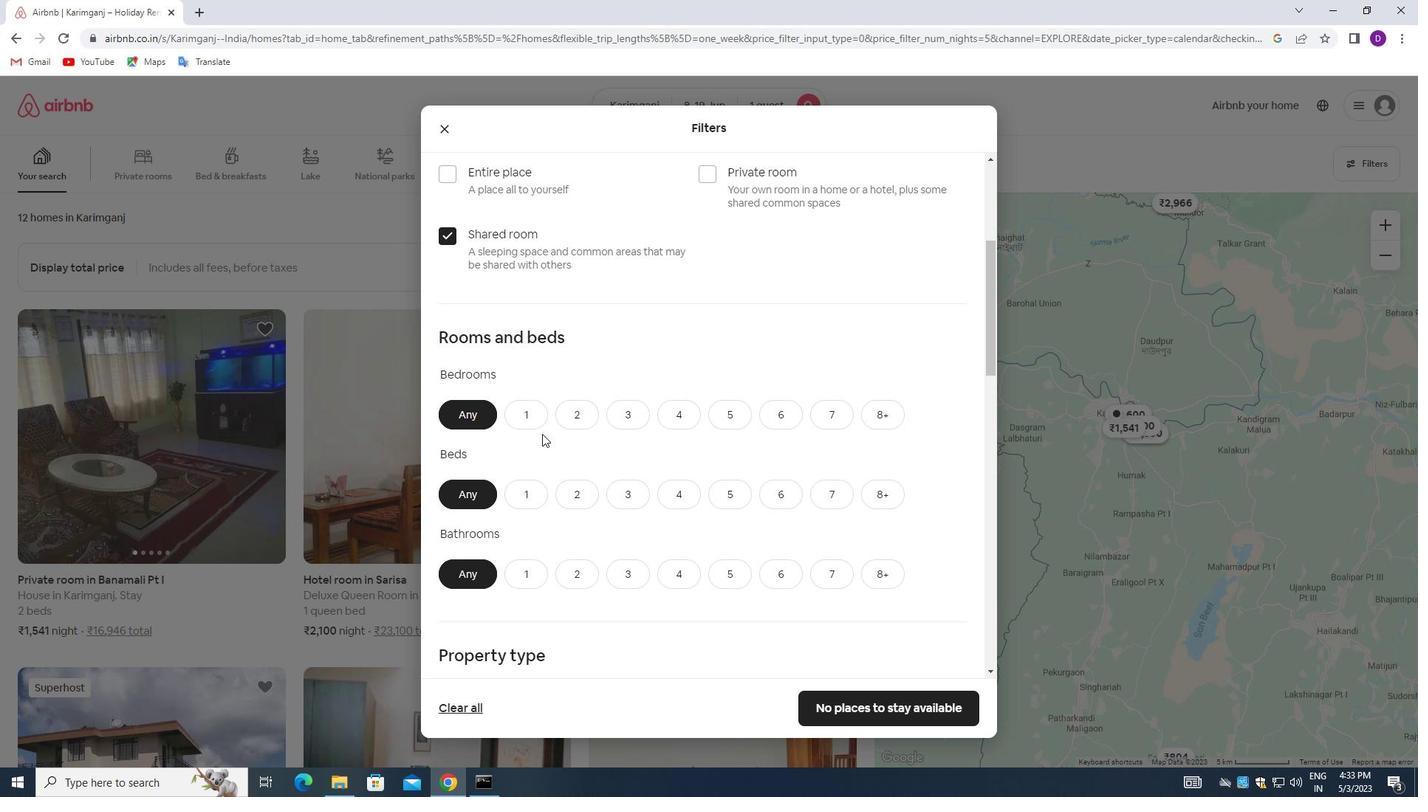 
Action: Mouse pressed left at (522, 423)
Screenshot: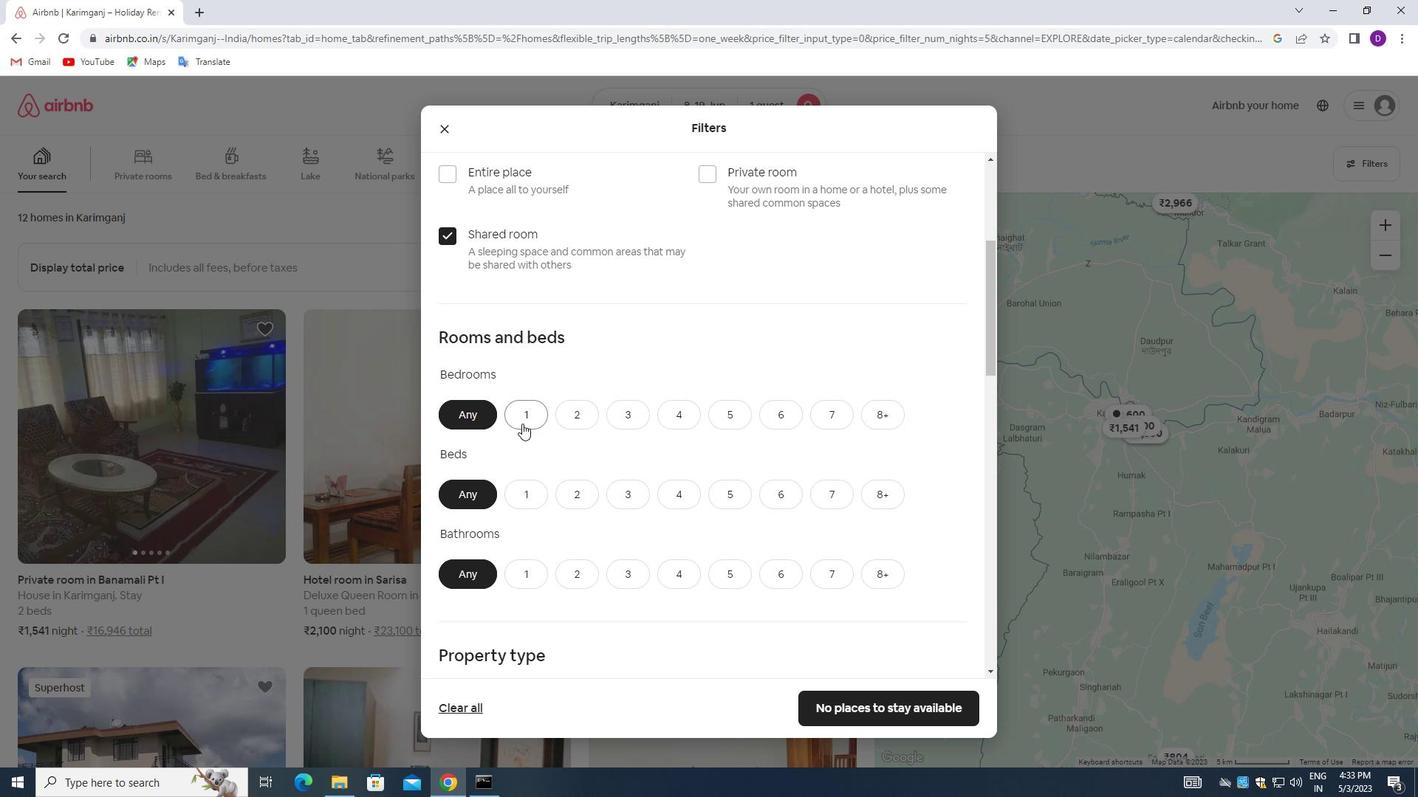 
Action: Mouse moved to (530, 497)
Screenshot: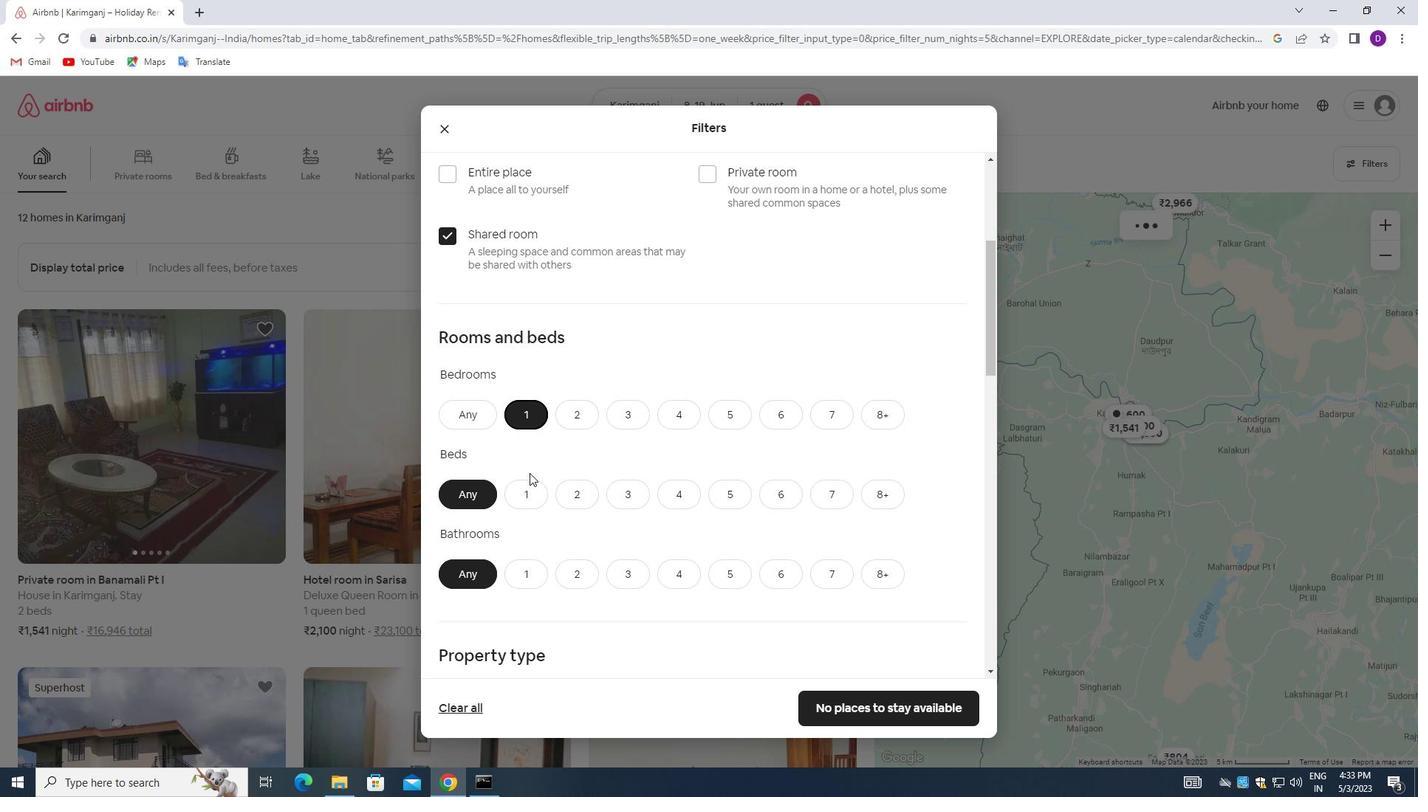 
Action: Mouse pressed left at (530, 497)
Screenshot: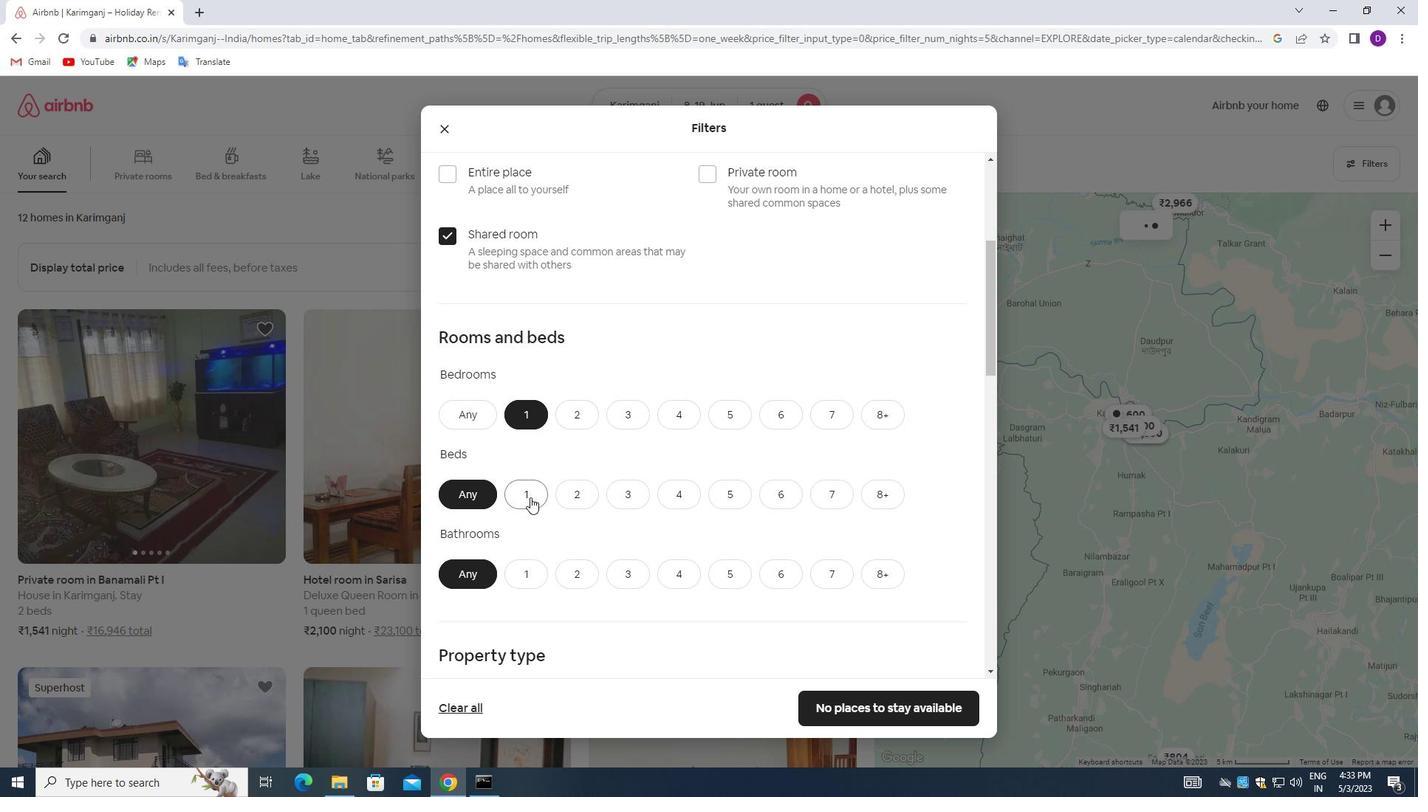 
Action: Mouse moved to (525, 569)
Screenshot: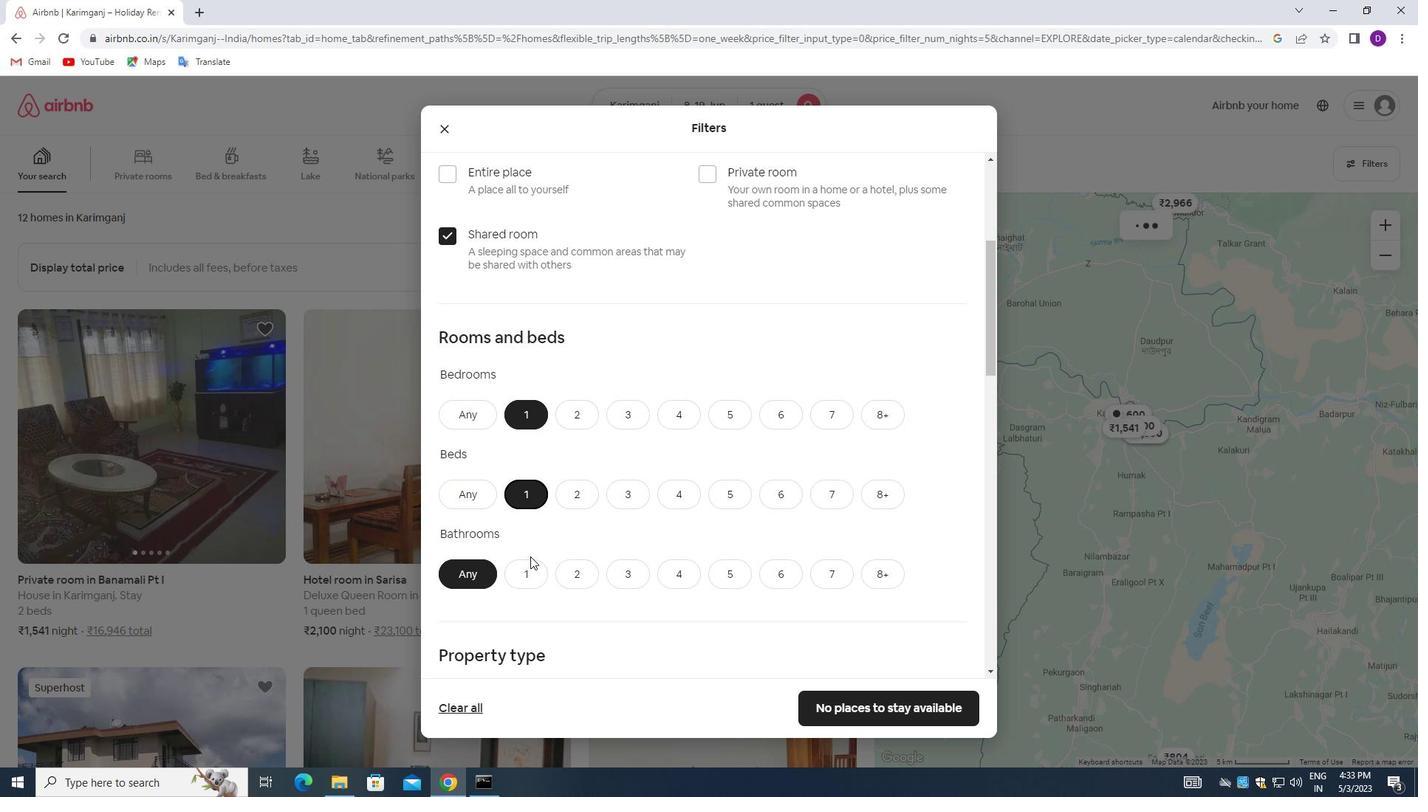 
Action: Mouse pressed left at (525, 569)
Screenshot: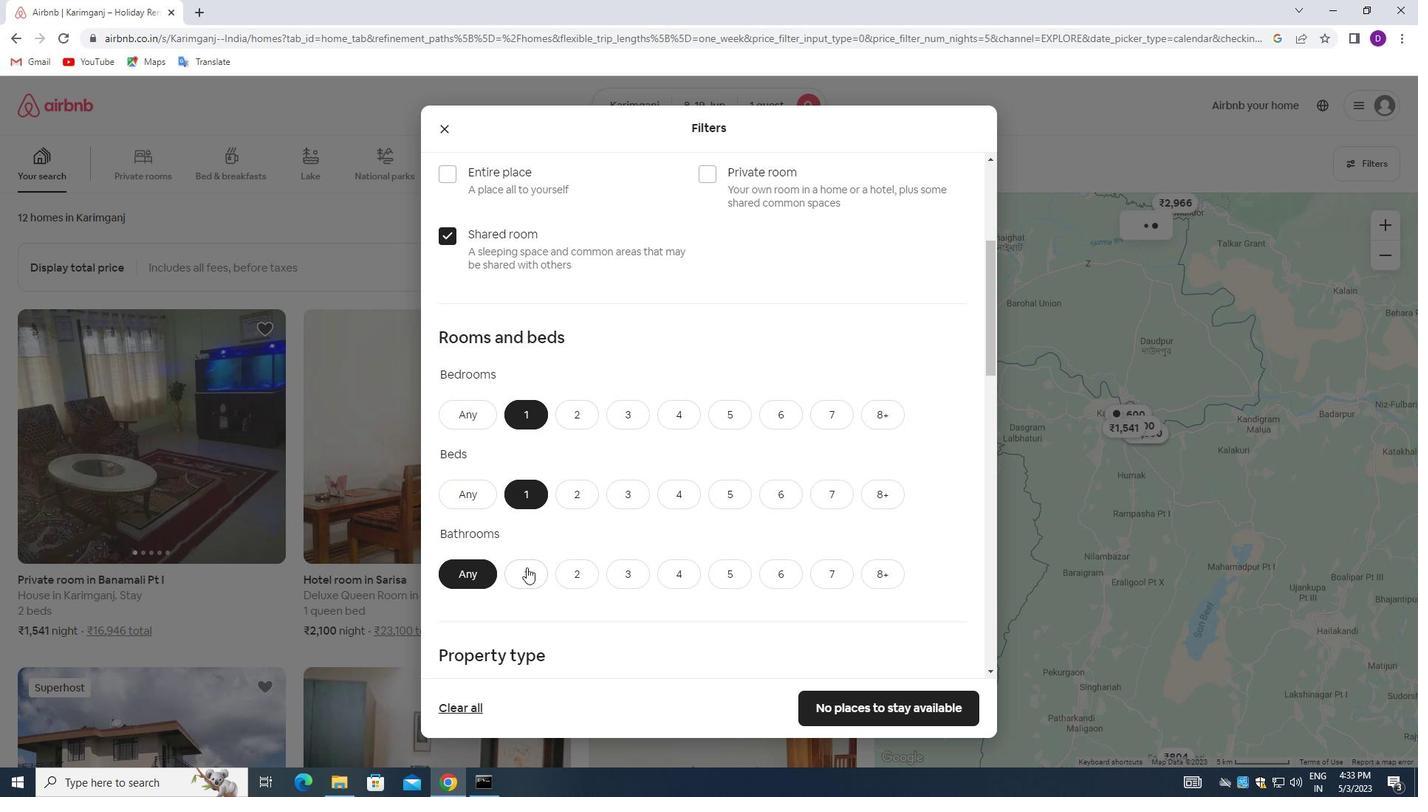 
Action: Mouse moved to (590, 453)
Screenshot: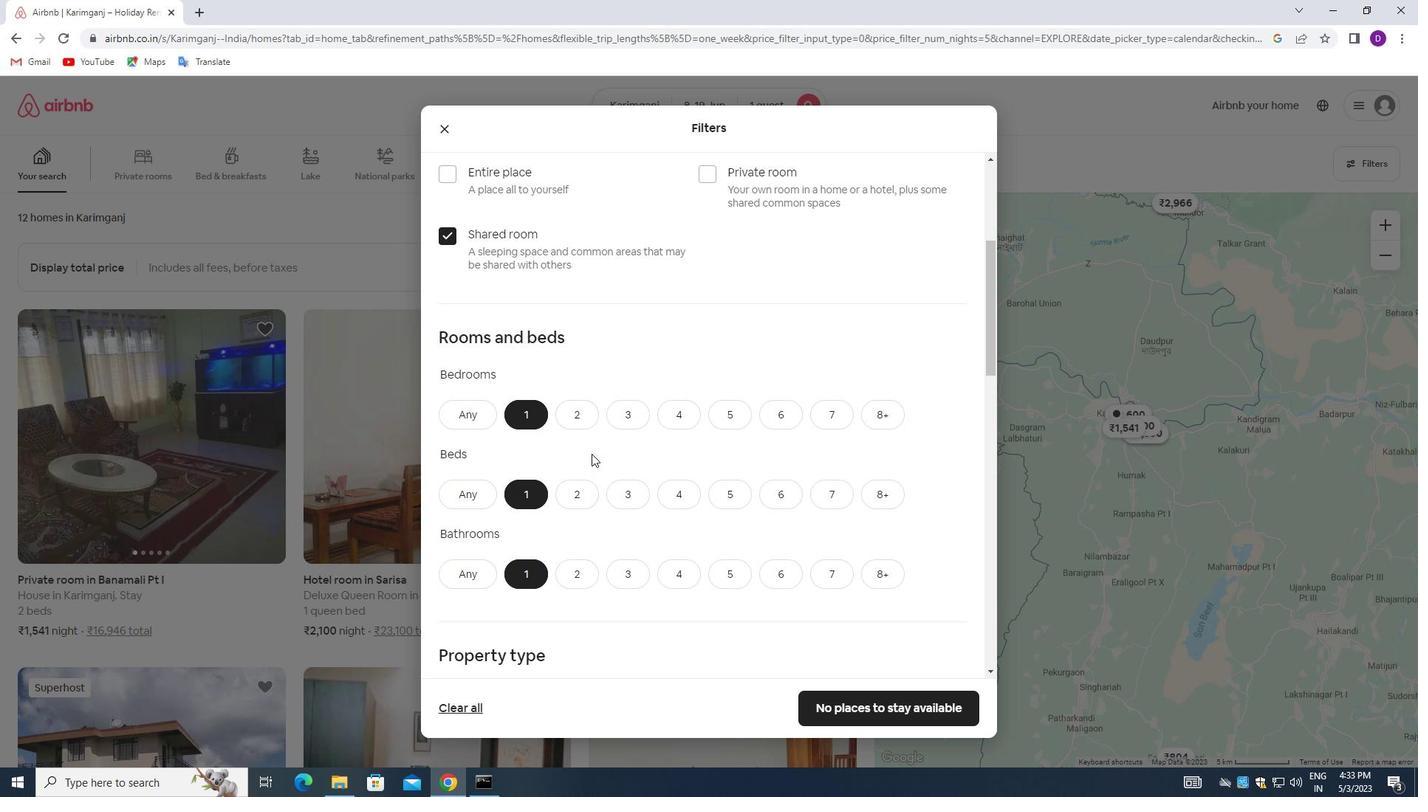 
Action: Mouse scrolled (590, 452) with delta (0, 0)
Screenshot: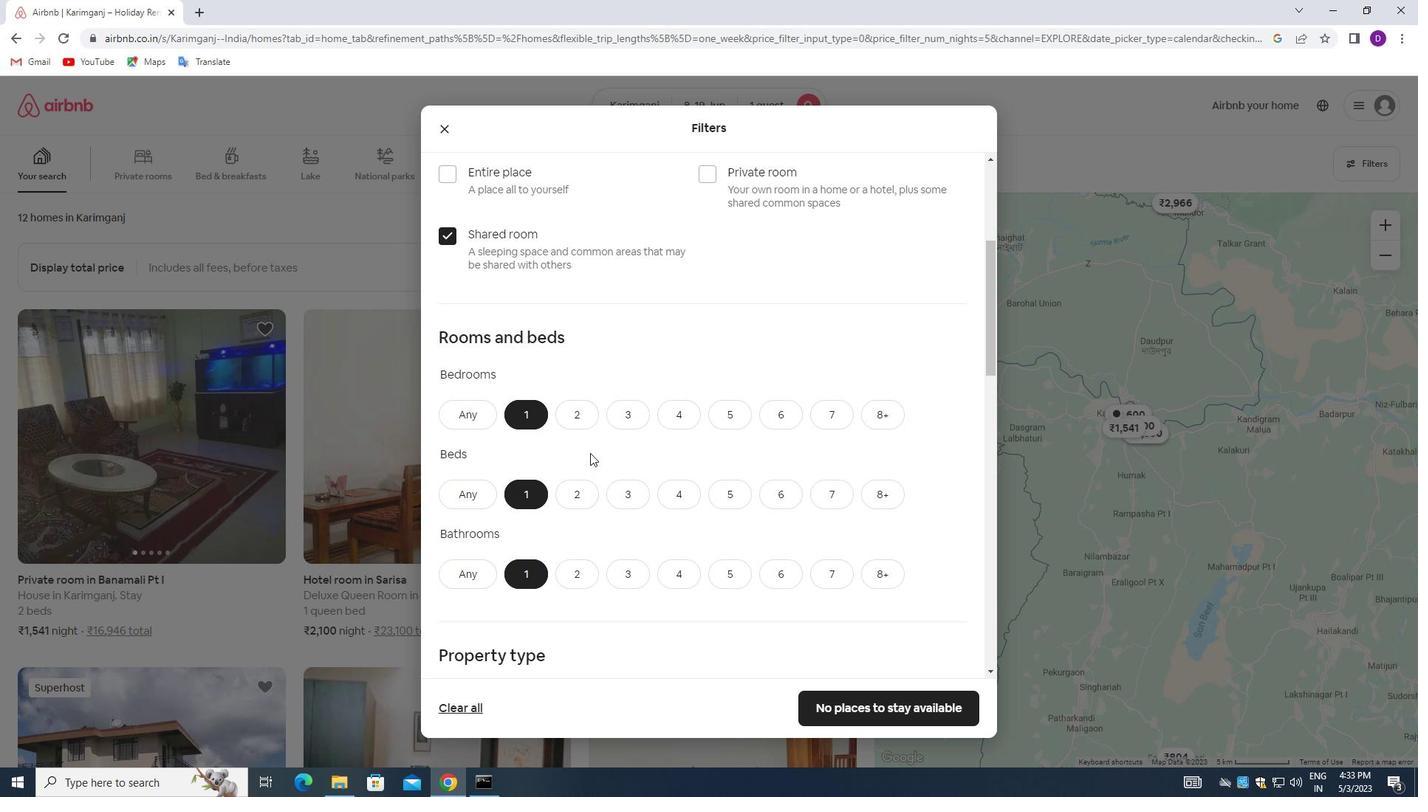 
Action: Mouse scrolled (590, 452) with delta (0, 0)
Screenshot: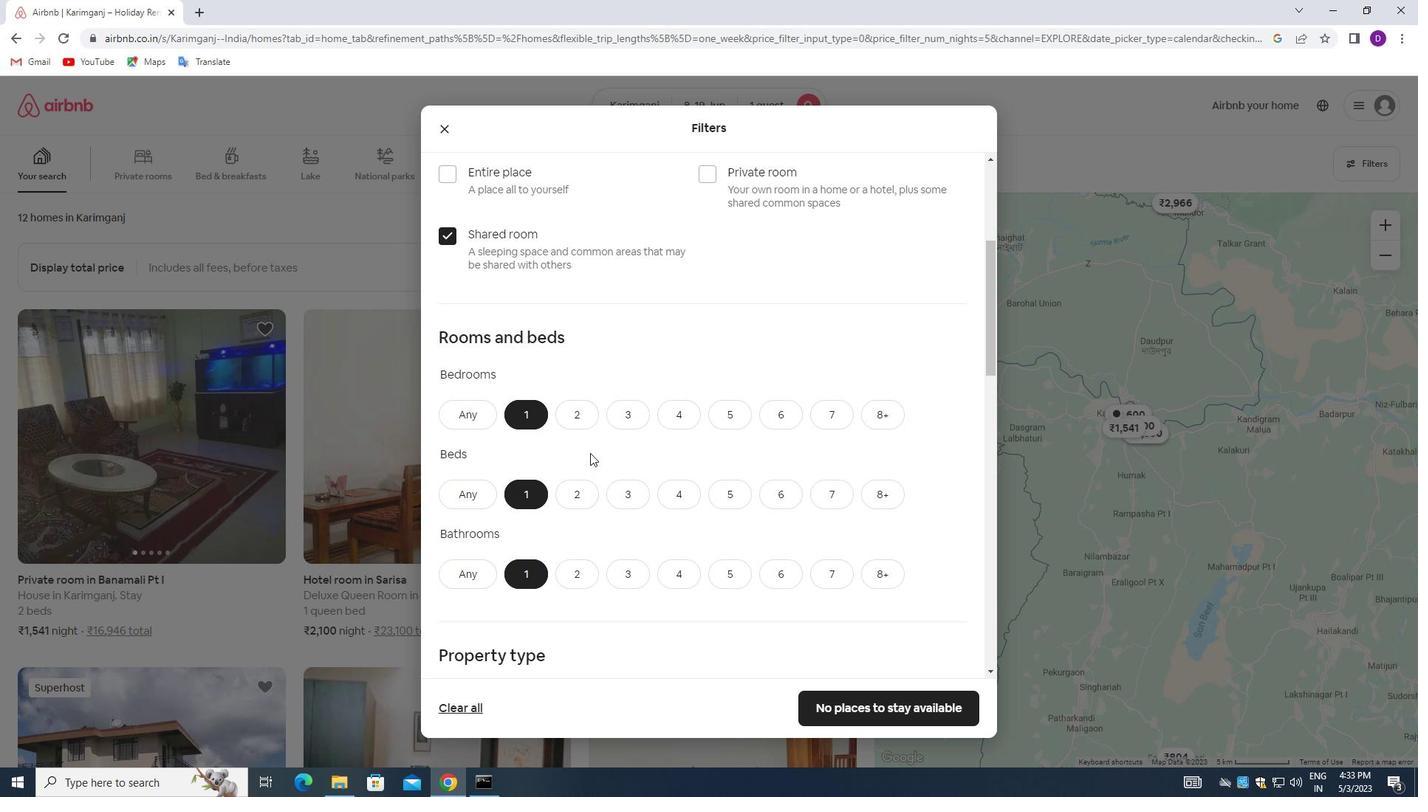 
Action: Mouse moved to (586, 486)
Screenshot: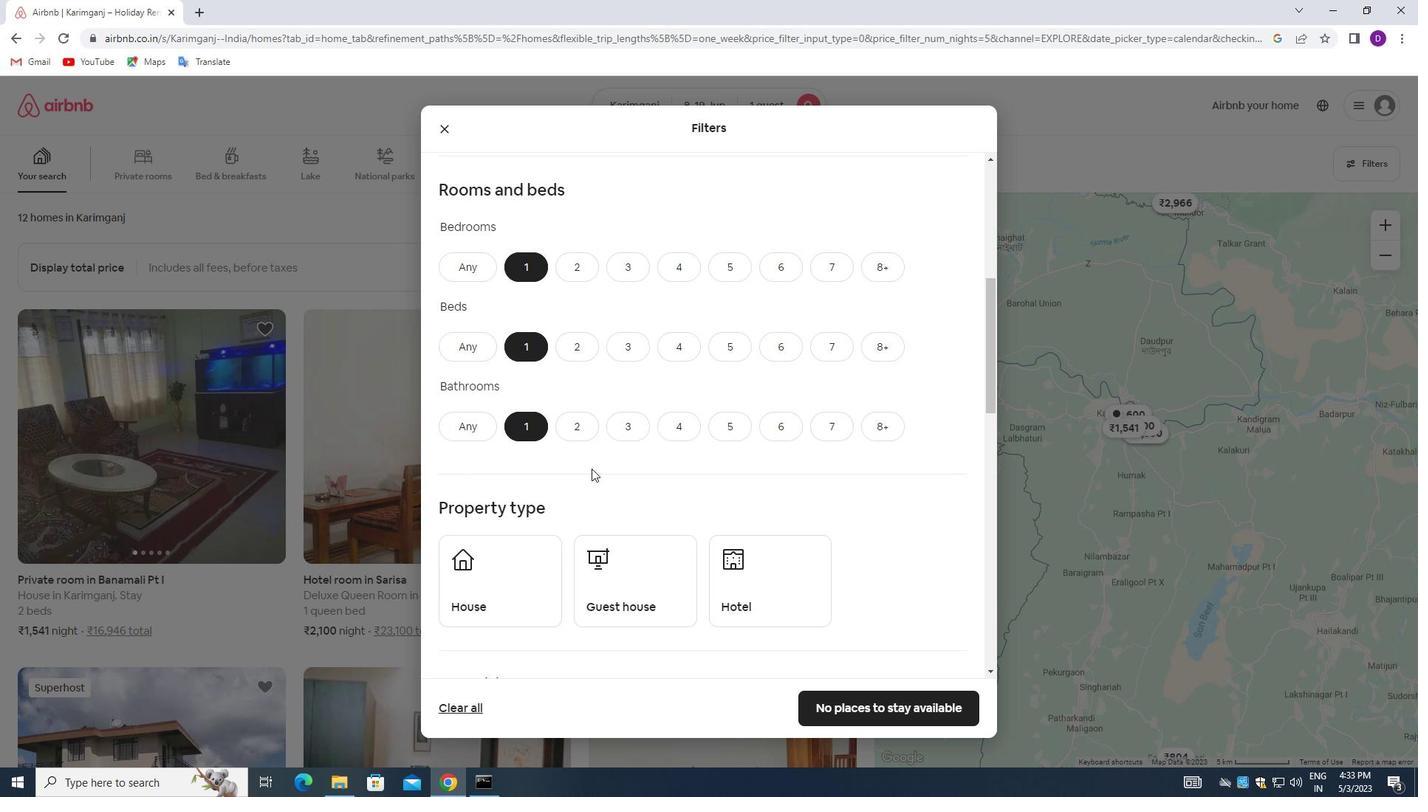 
Action: Mouse scrolled (586, 485) with delta (0, 0)
Screenshot: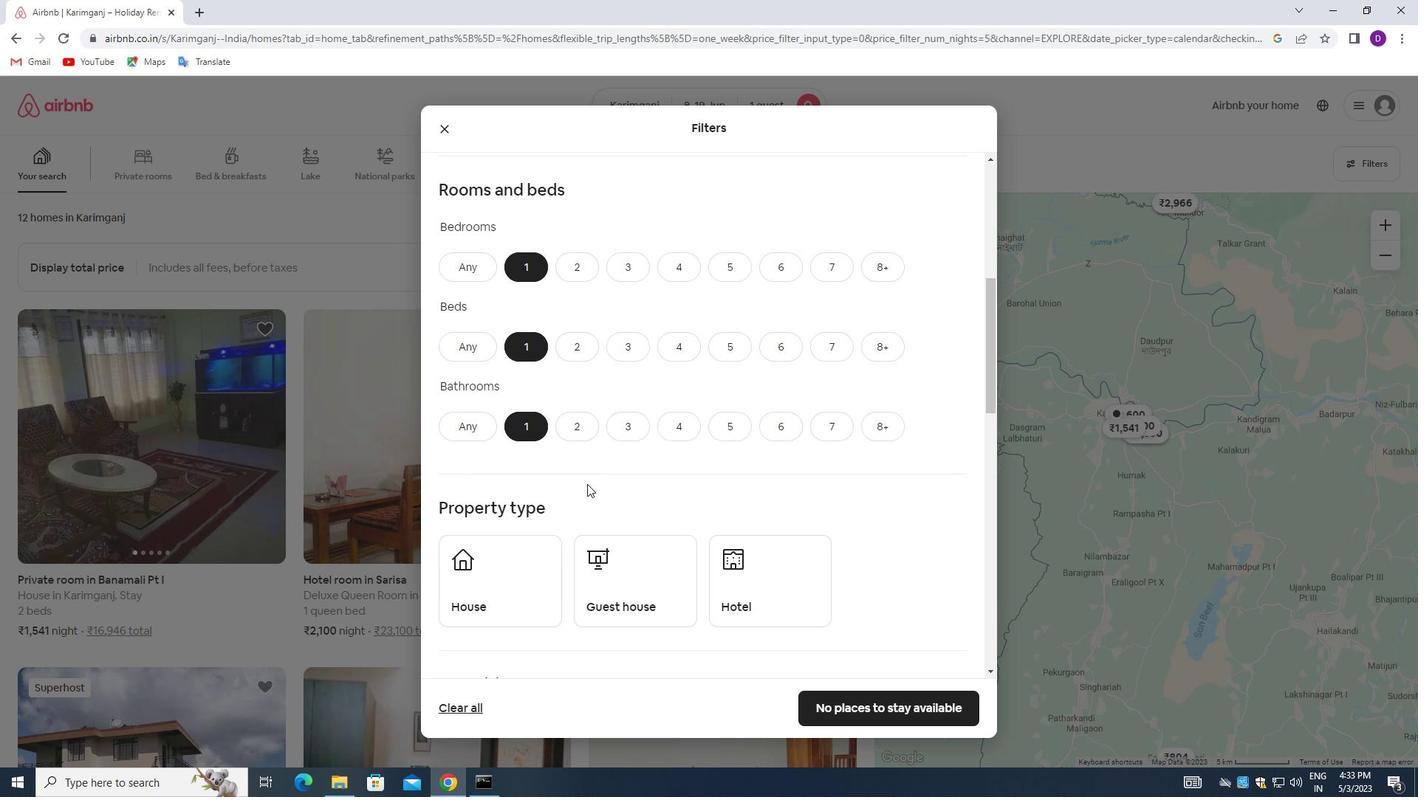 
Action: Mouse moved to (504, 500)
Screenshot: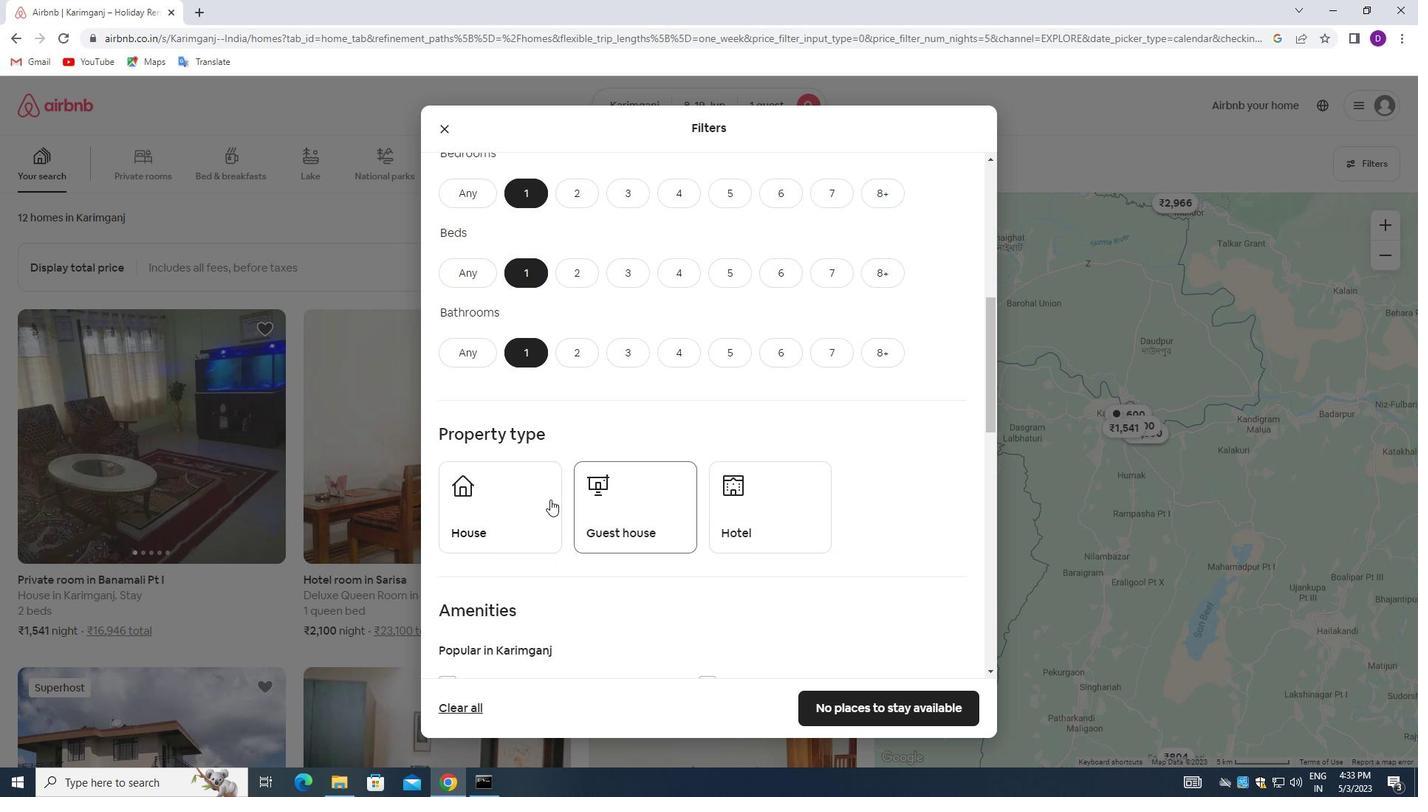 
Action: Mouse pressed left at (504, 500)
Screenshot: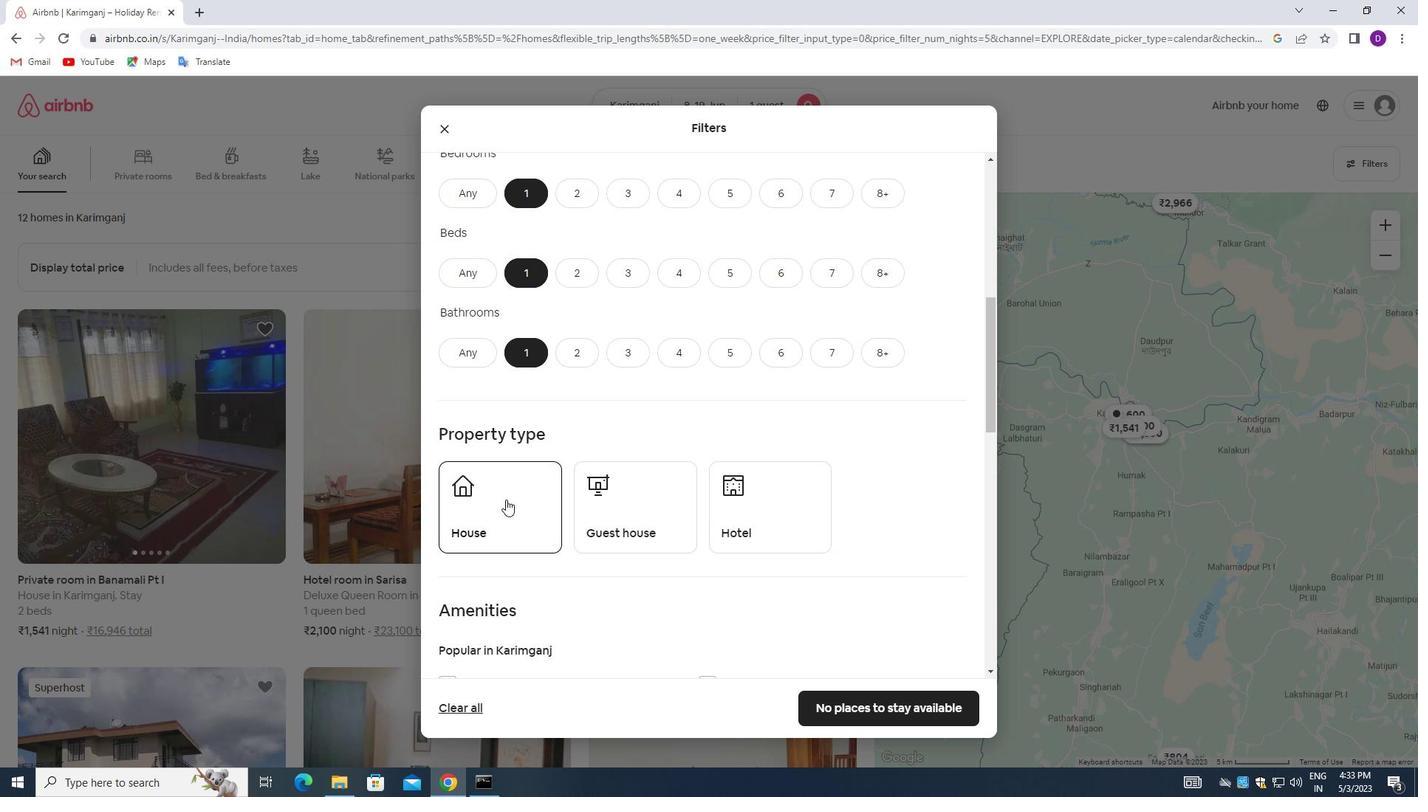 
Action: Mouse moved to (625, 521)
Screenshot: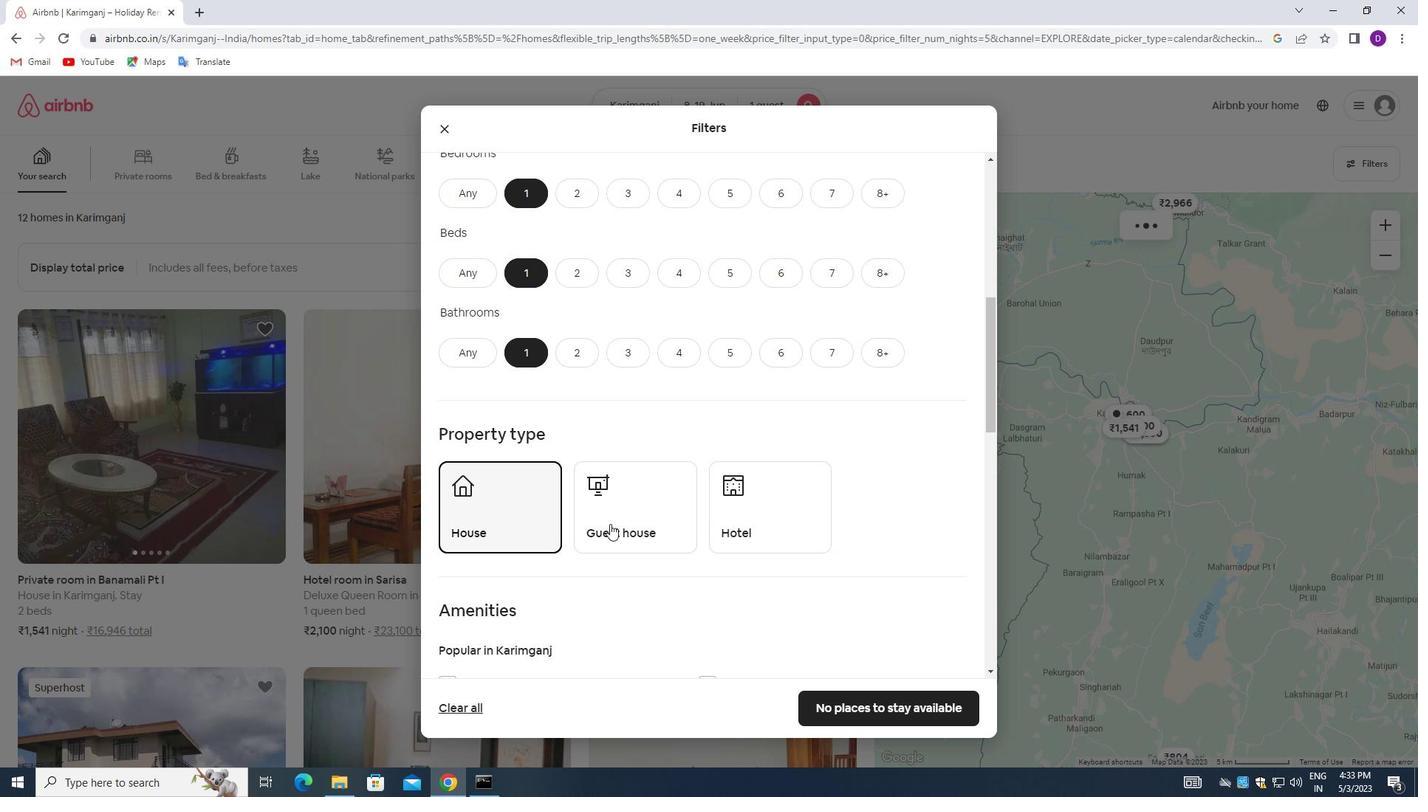 
Action: Mouse pressed left at (625, 521)
Screenshot: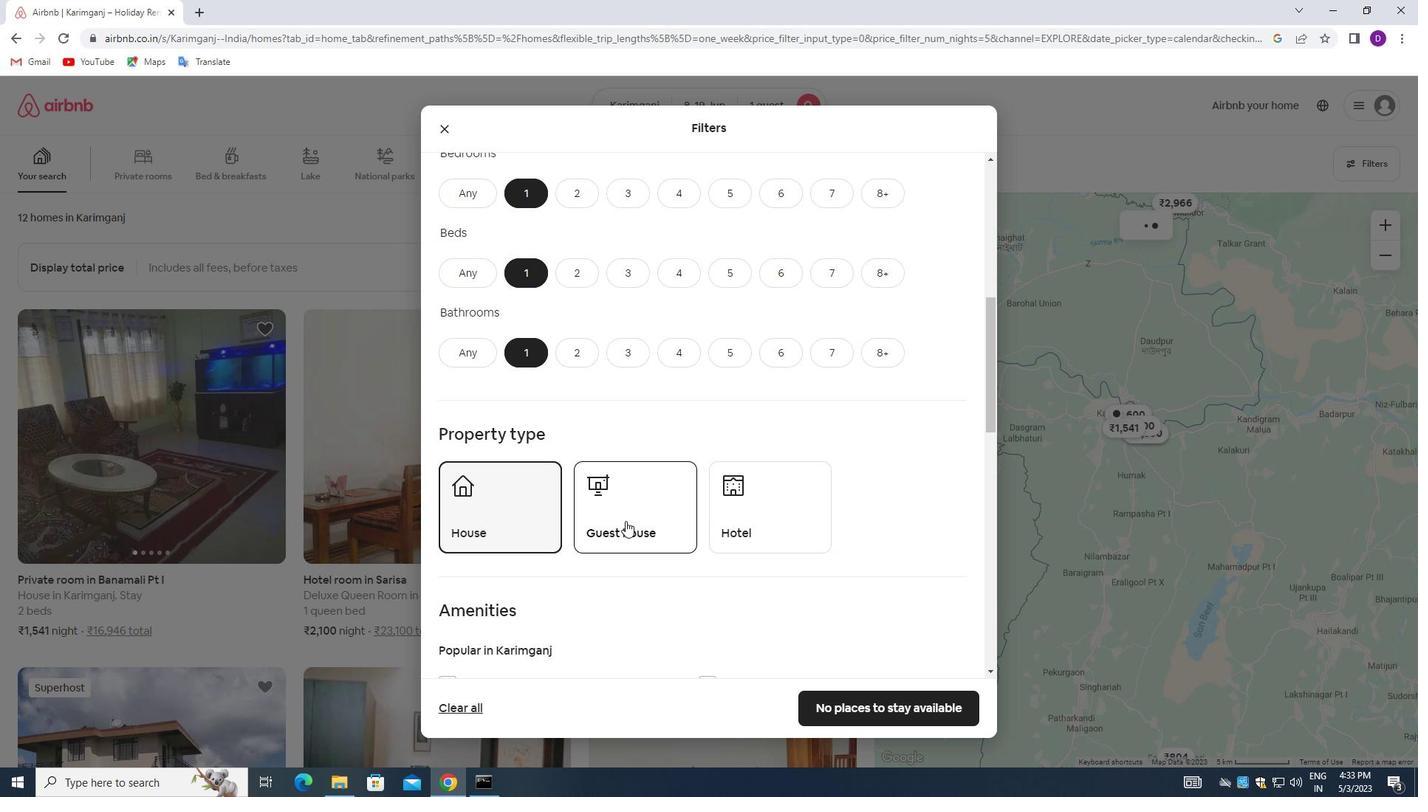 
Action: Mouse moved to (751, 512)
Screenshot: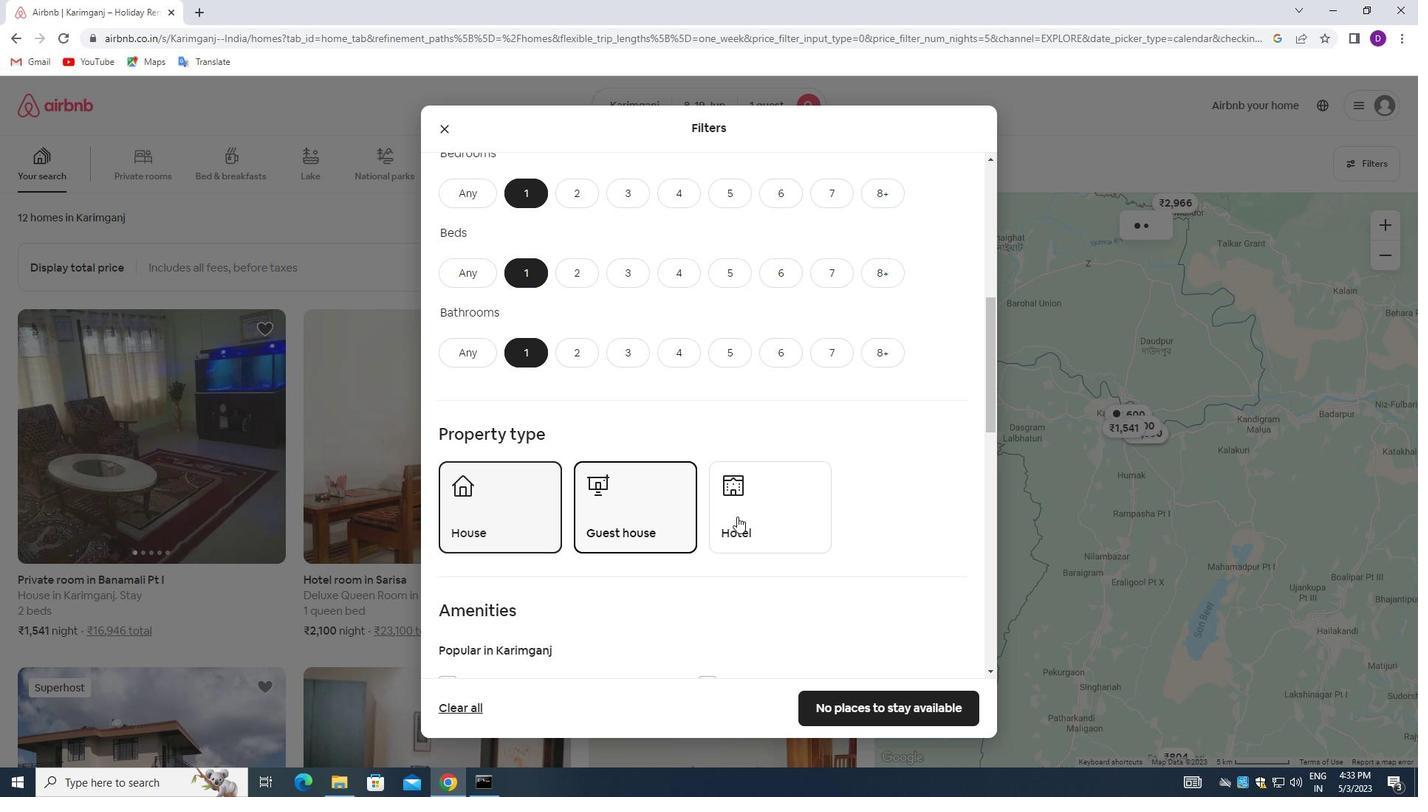 
Action: Mouse pressed left at (751, 512)
Screenshot: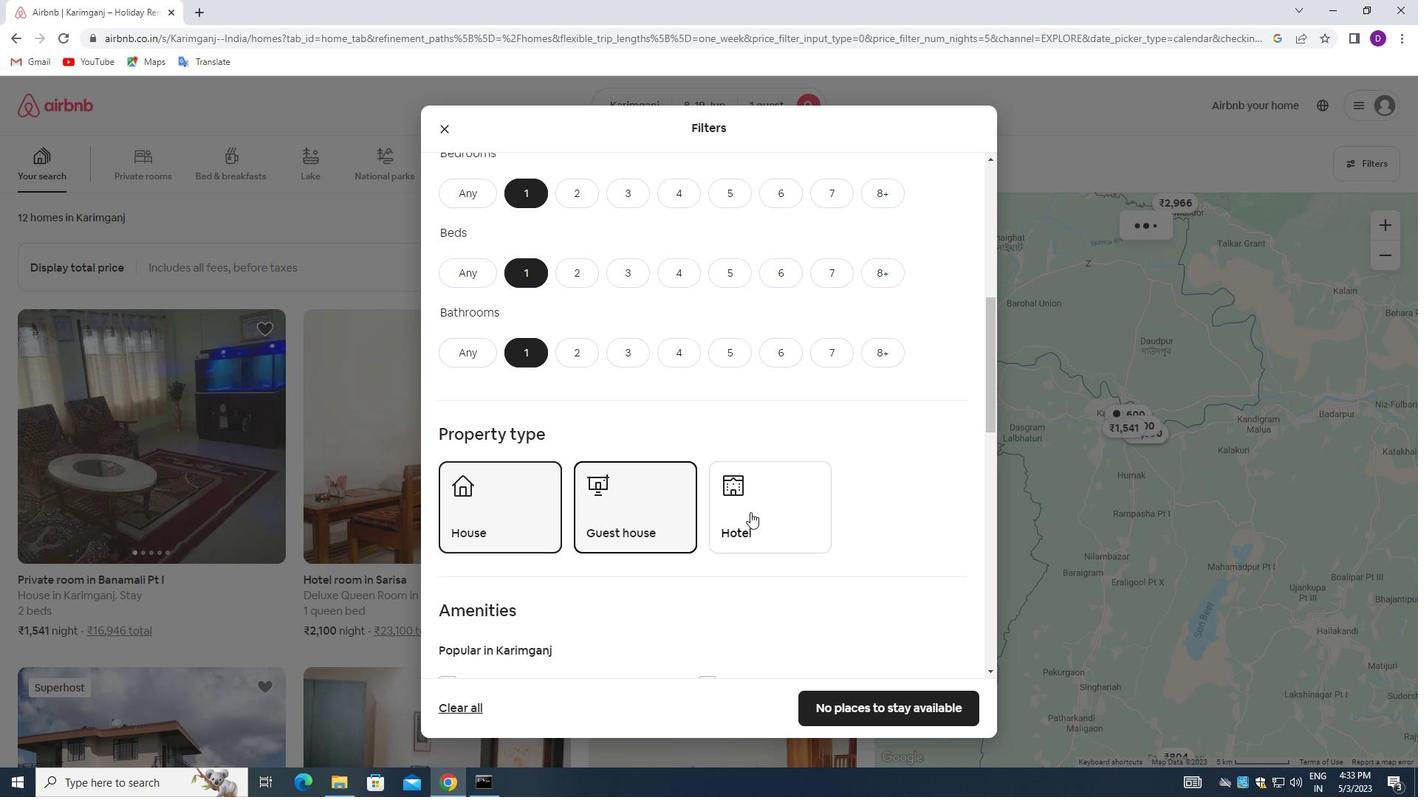 
Action: Mouse moved to (725, 449)
Screenshot: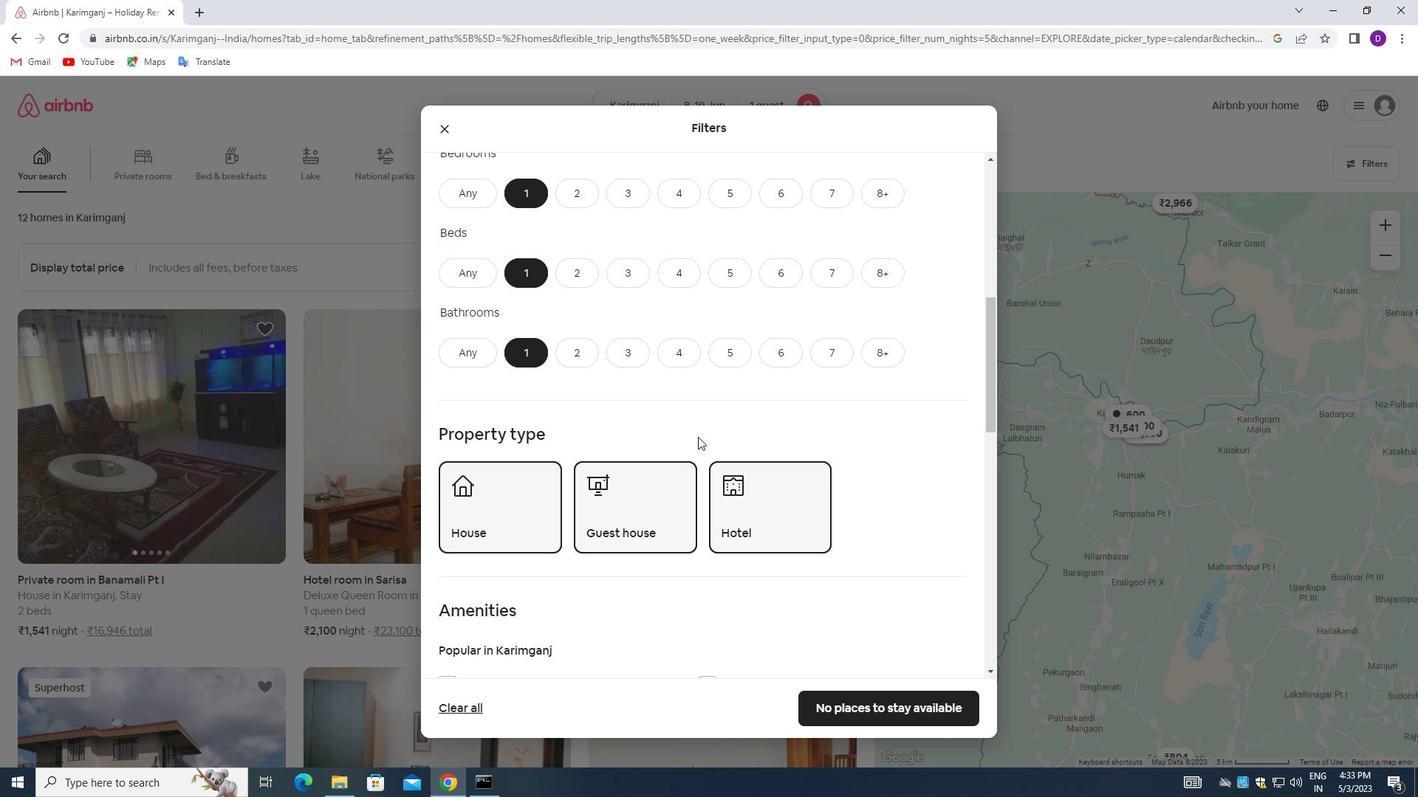 
Action: Mouse scrolled (725, 448) with delta (0, 0)
Screenshot: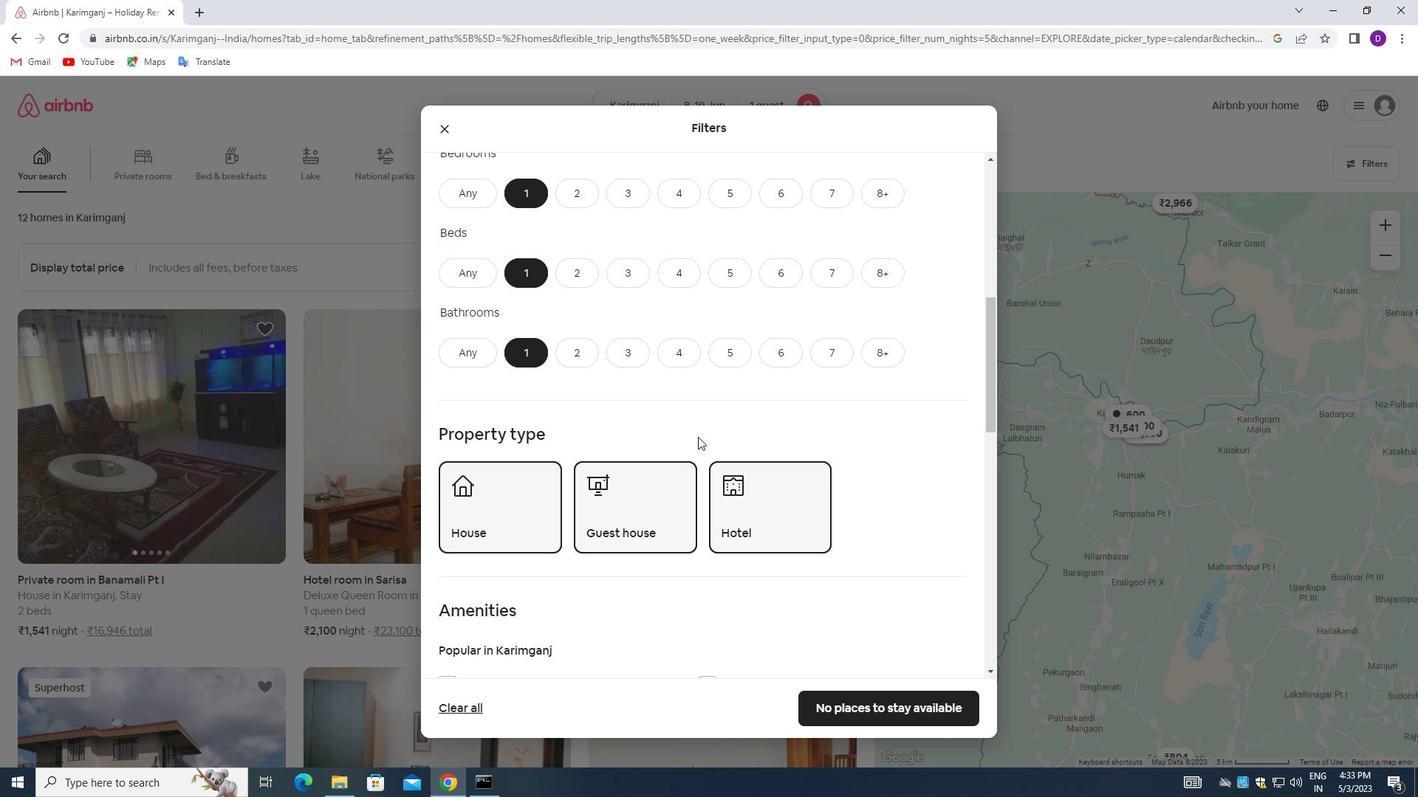 
Action: Mouse moved to (729, 449)
Screenshot: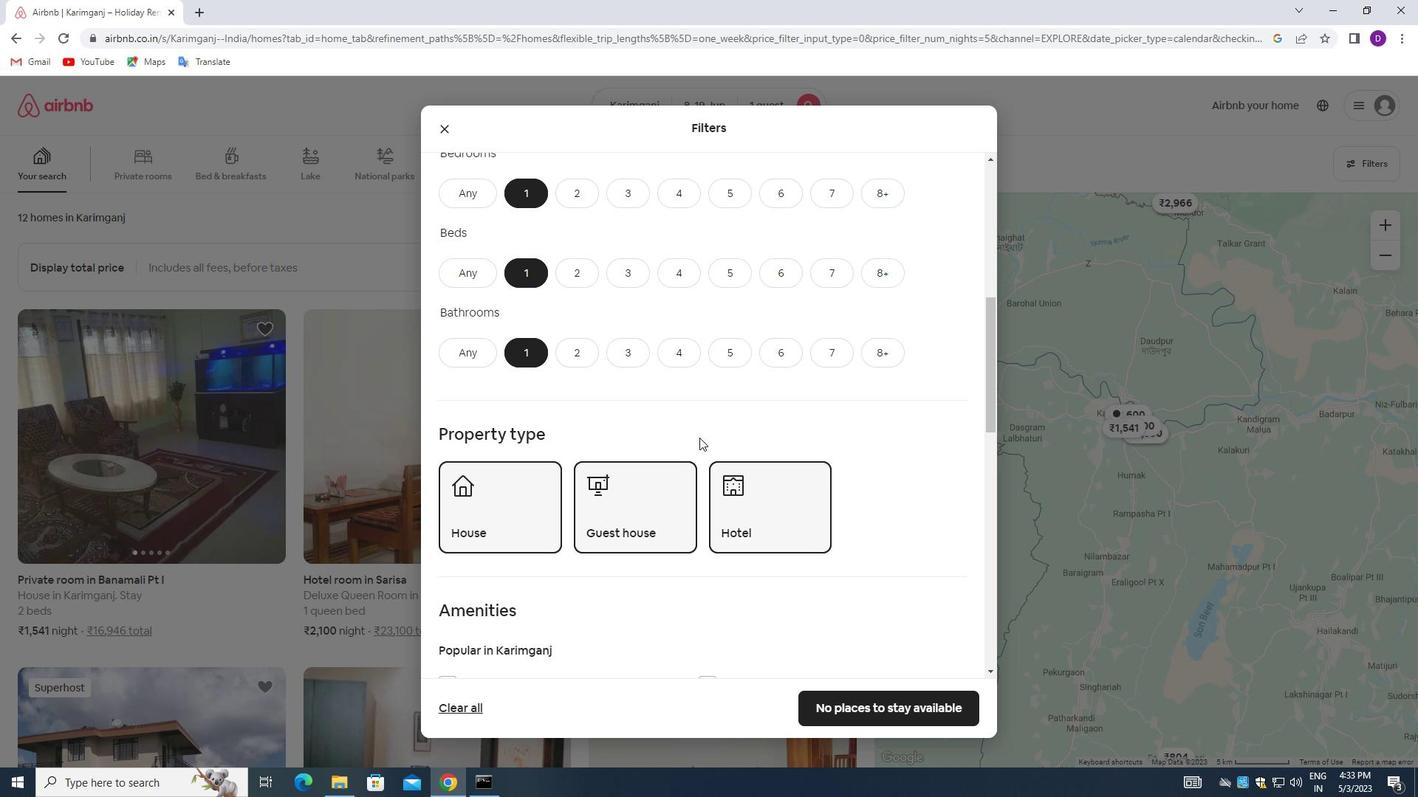 
Action: Mouse scrolled (729, 449) with delta (0, 0)
Screenshot: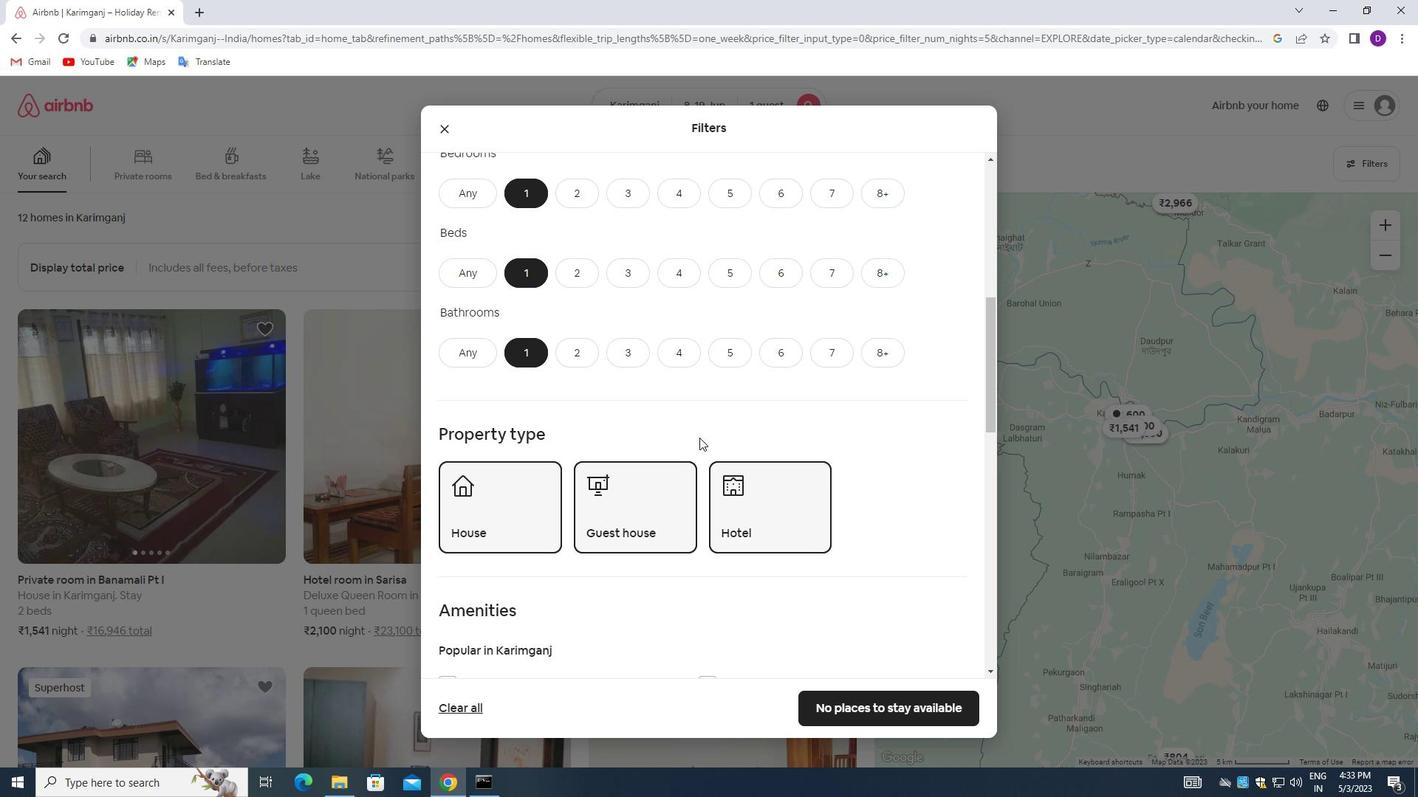 
Action: Mouse scrolled (729, 449) with delta (0, 0)
Screenshot: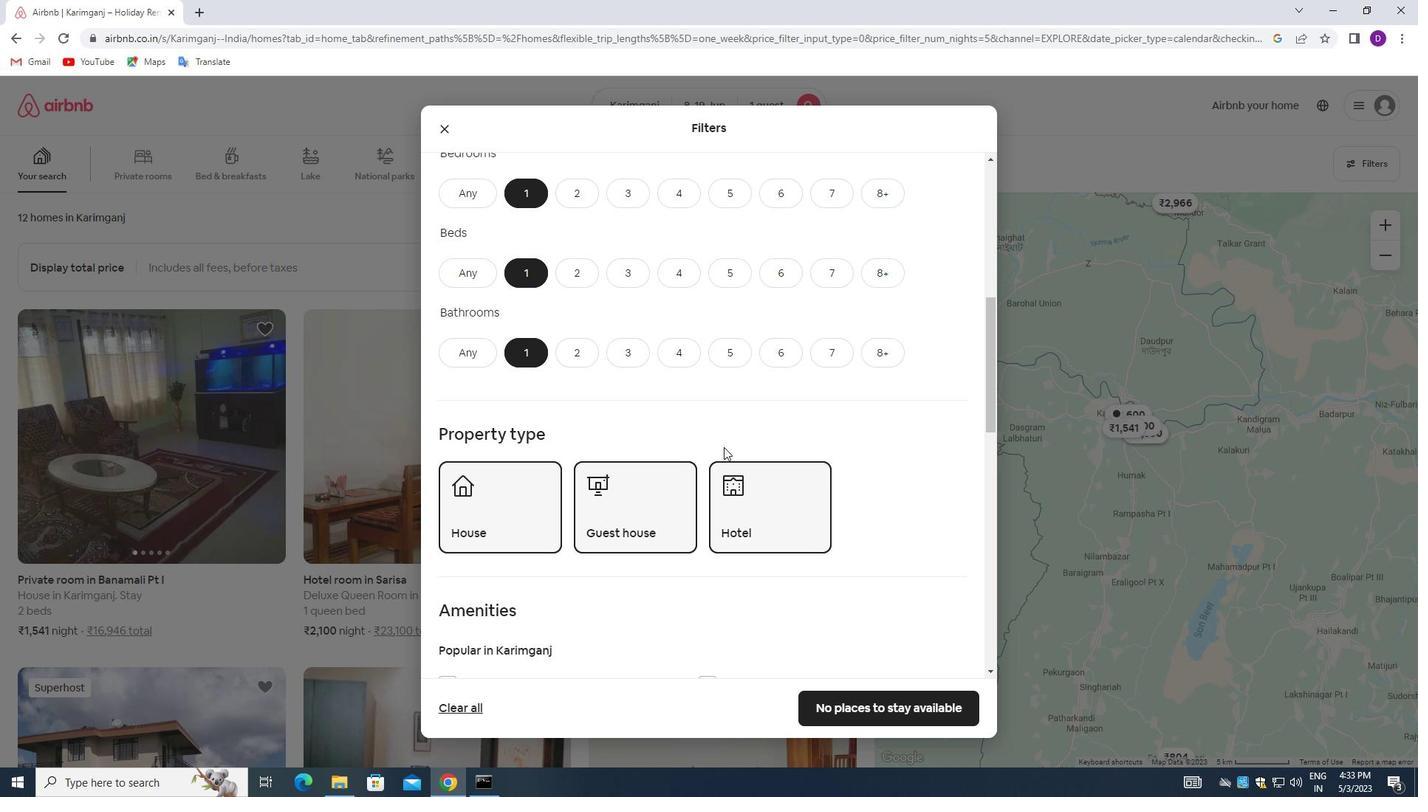 
Action: Mouse scrolled (729, 449) with delta (0, 0)
Screenshot: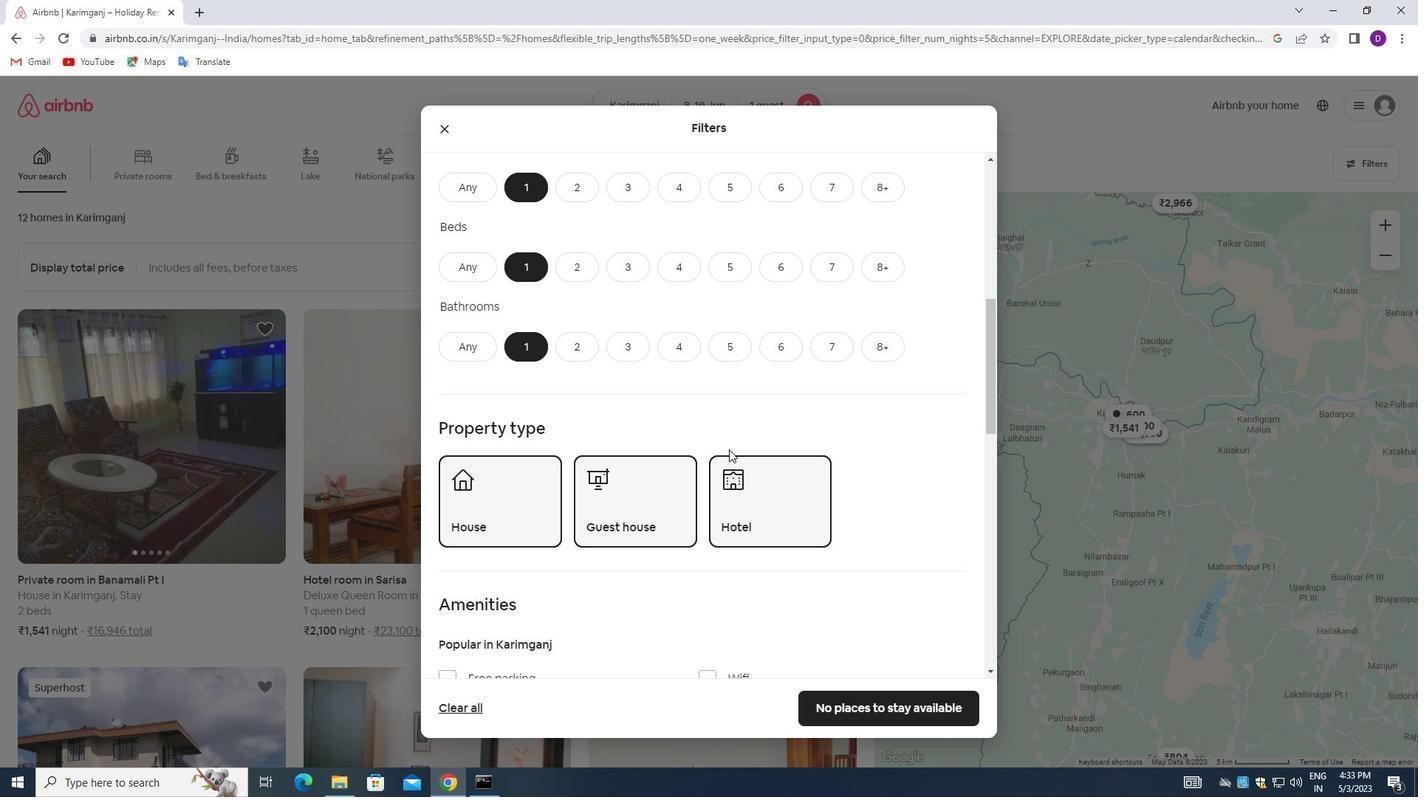 
Action: Mouse scrolled (729, 449) with delta (0, 0)
Screenshot: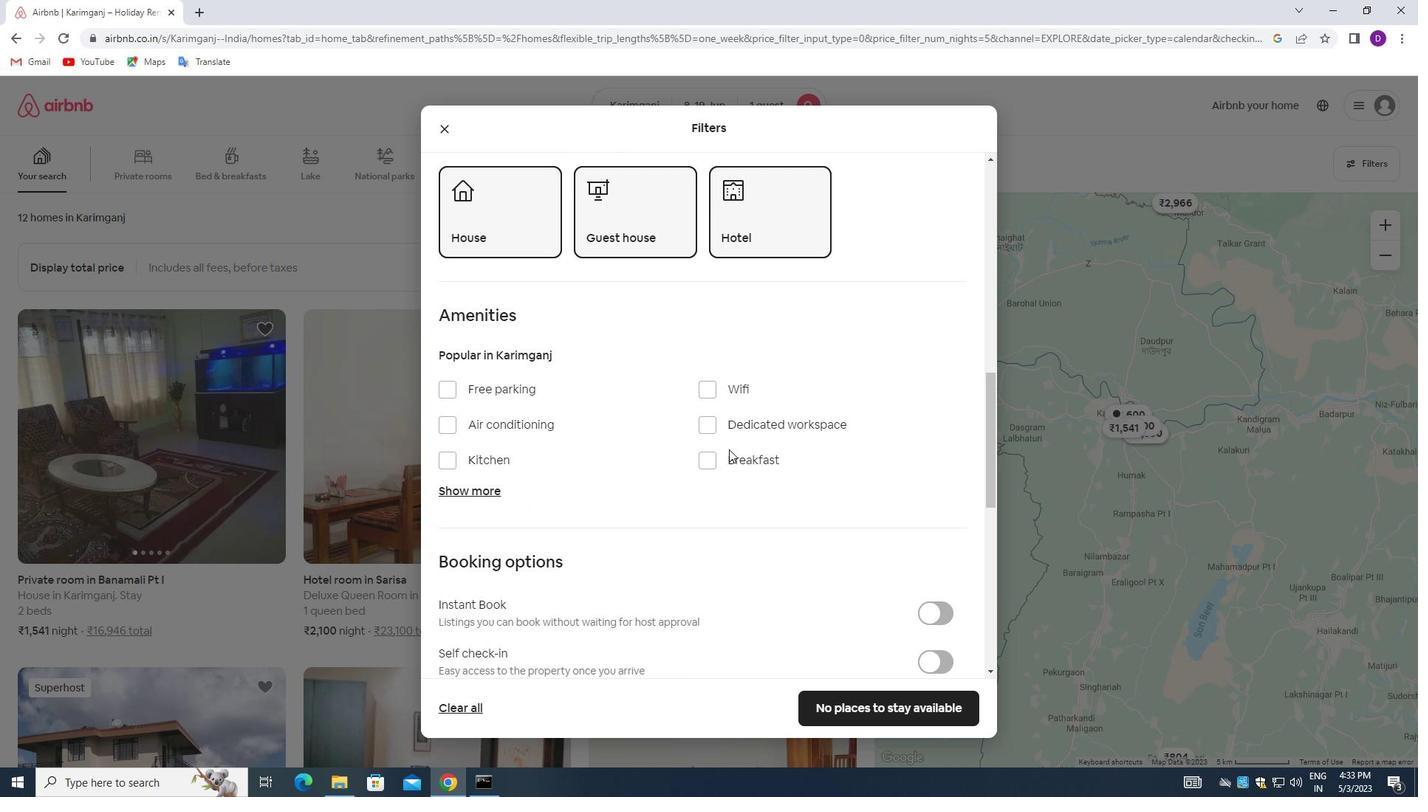 
Action: Mouse scrolled (729, 449) with delta (0, 0)
Screenshot: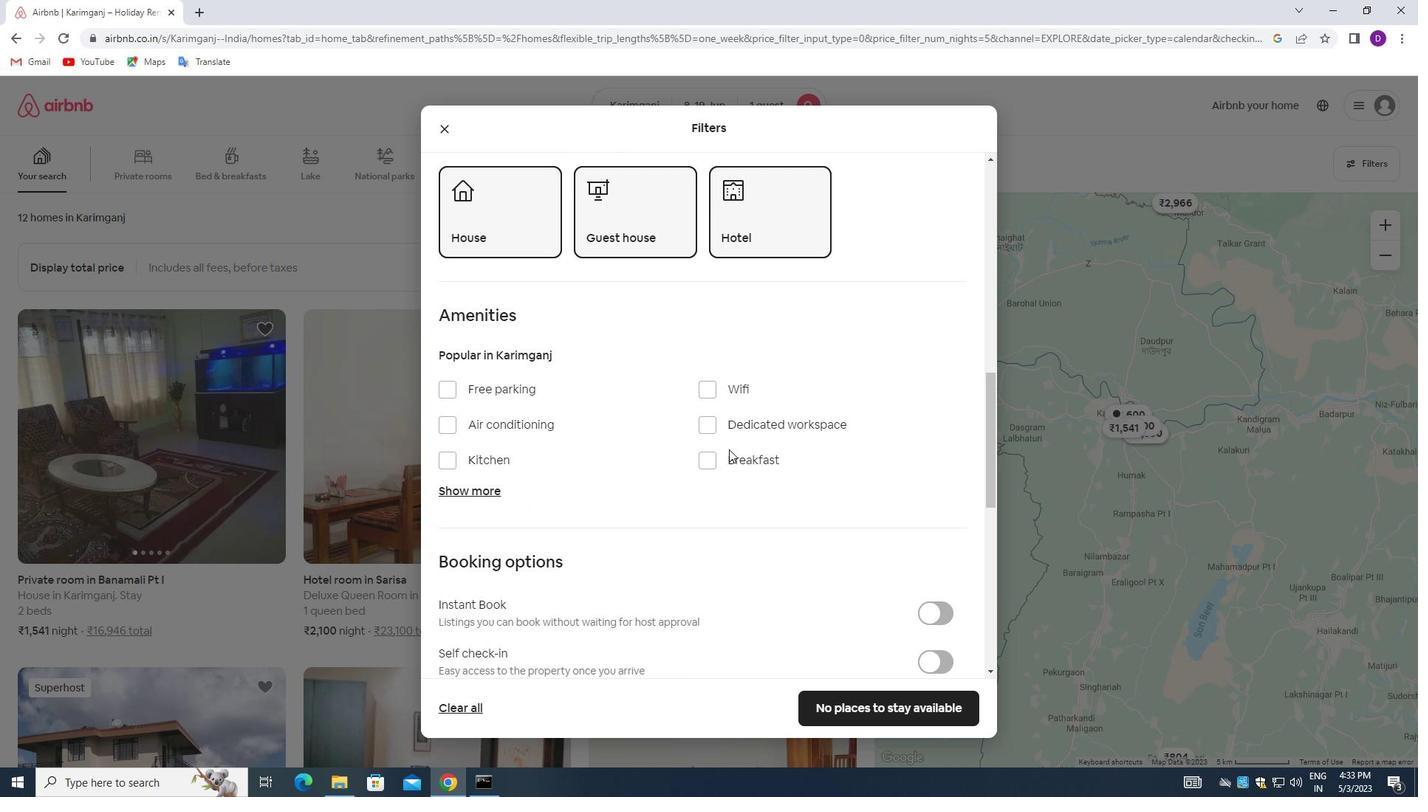
Action: Mouse moved to (934, 517)
Screenshot: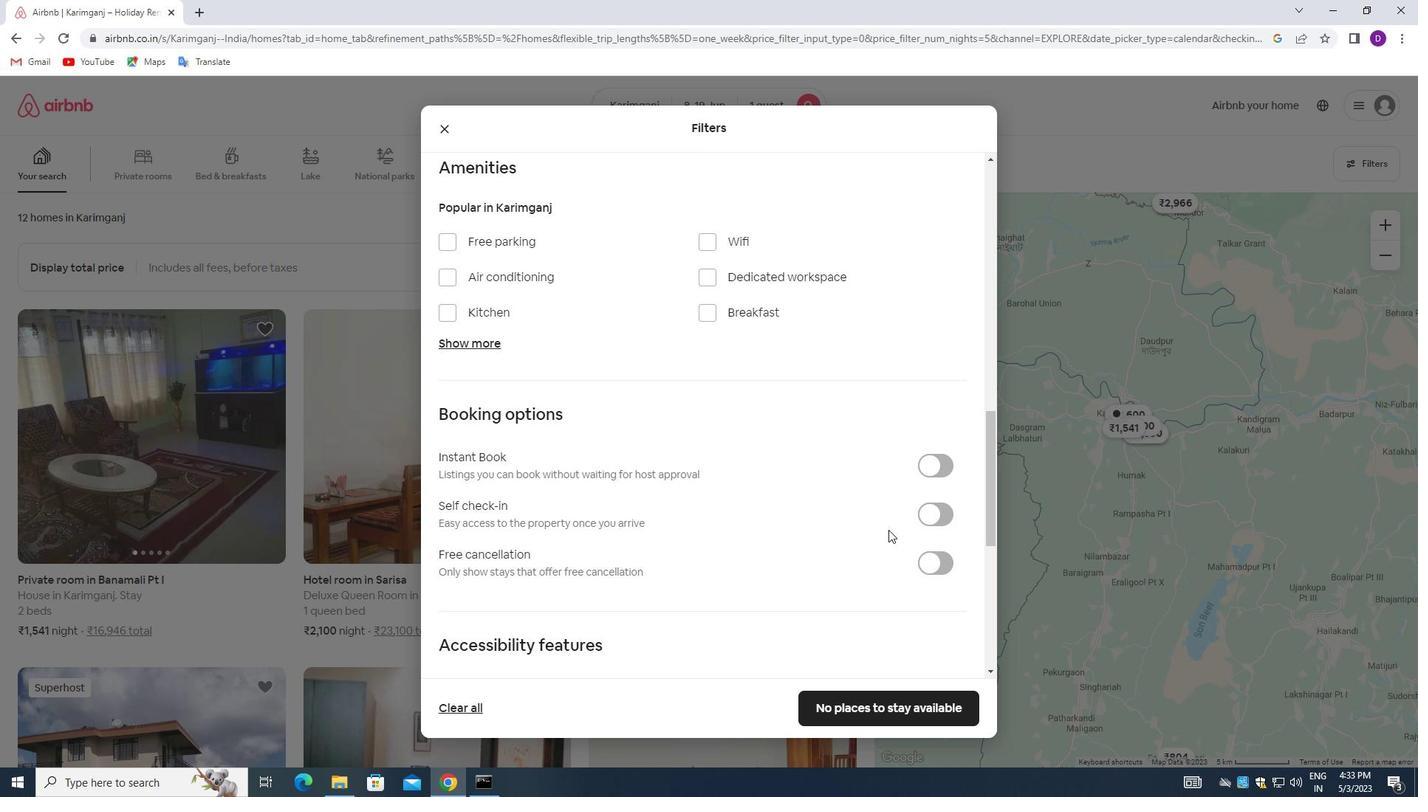 
Action: Mouse pressed left at (934, 517)
Screenshot: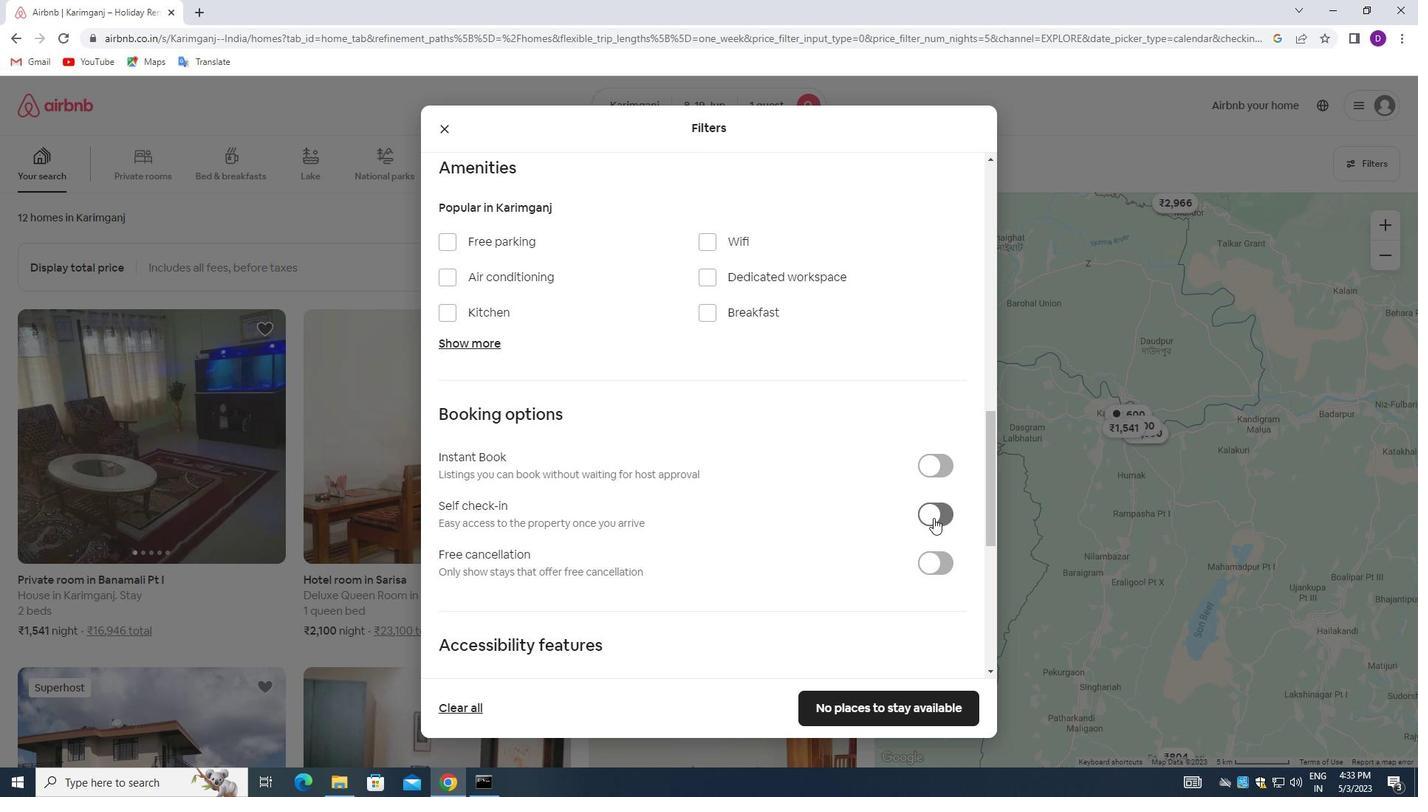 
Action: Mouse moved to (661, 478)
Screenshot: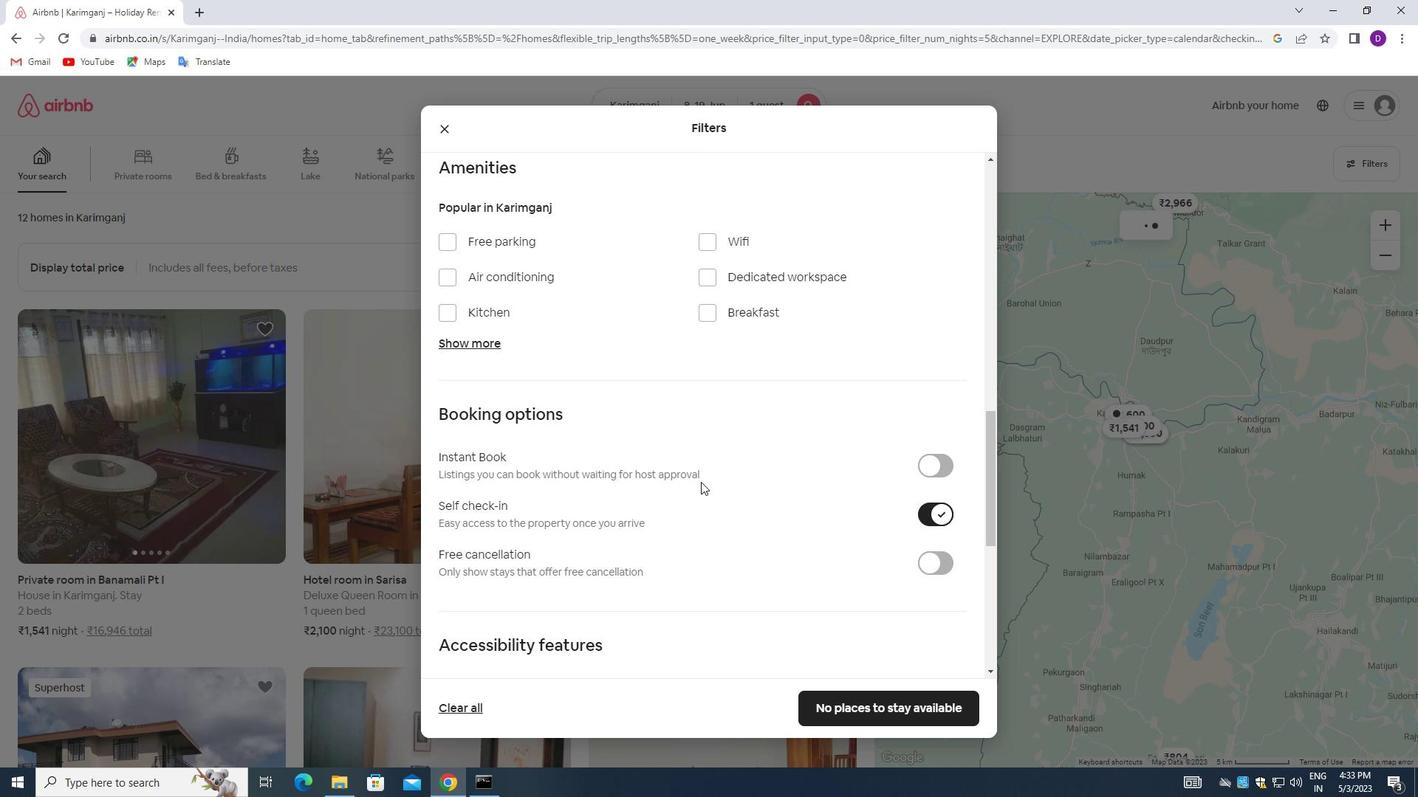 
Action: Mouse scrolled (661, 477) with delta (0, 0)
Screenshot: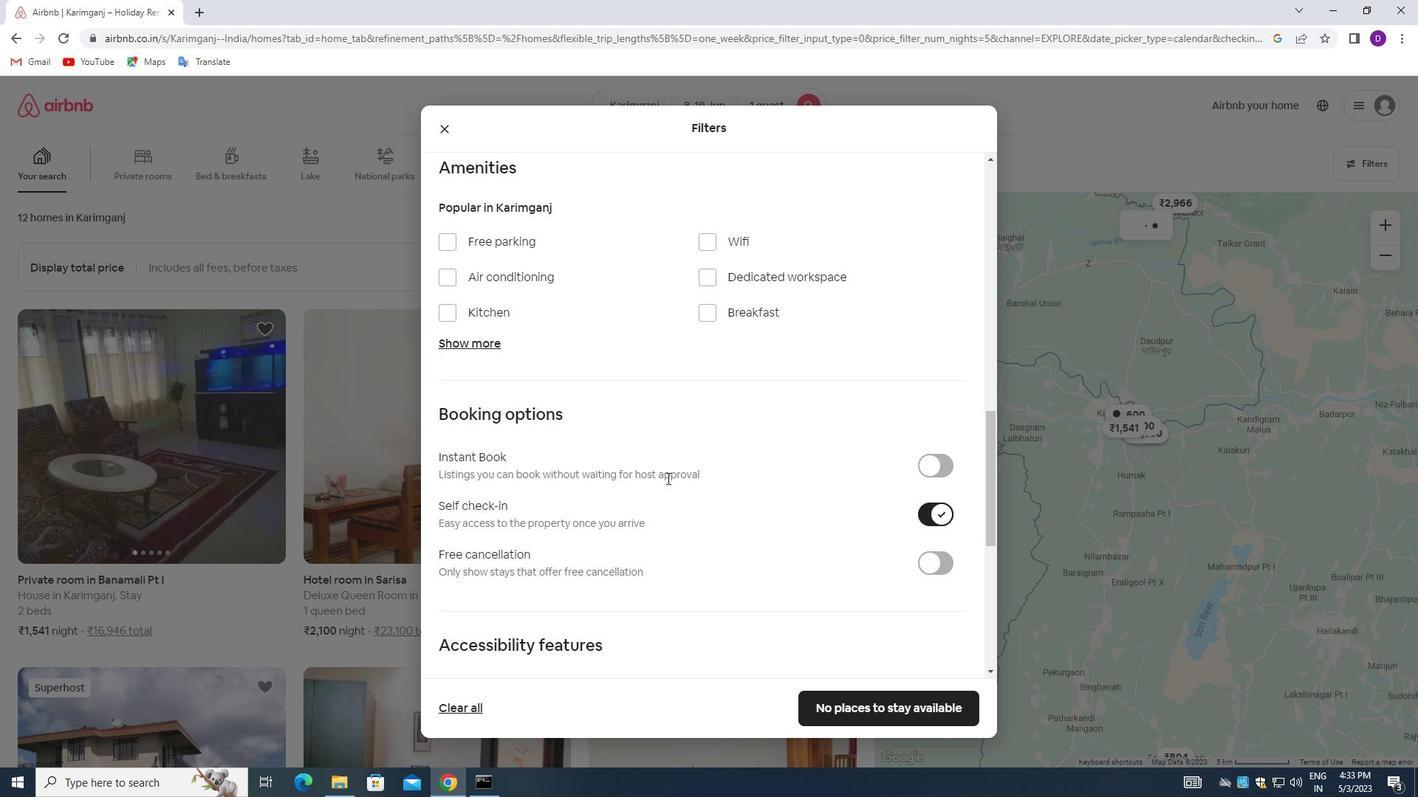 
Action: Mouse moved to (661, 478)
Screenshot: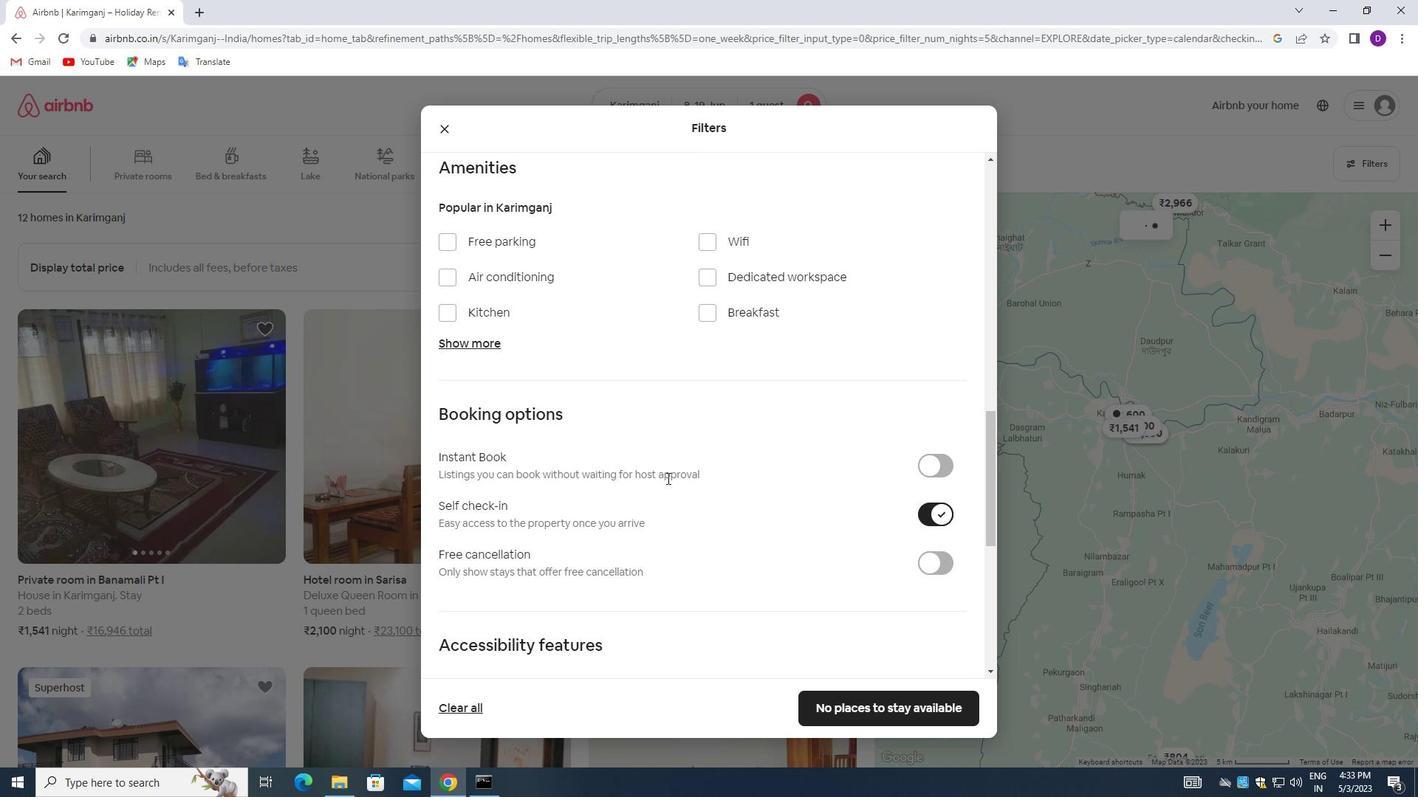 
Action: Mouse scrolled (661, 477) with delta (0, 0)
Screenshot: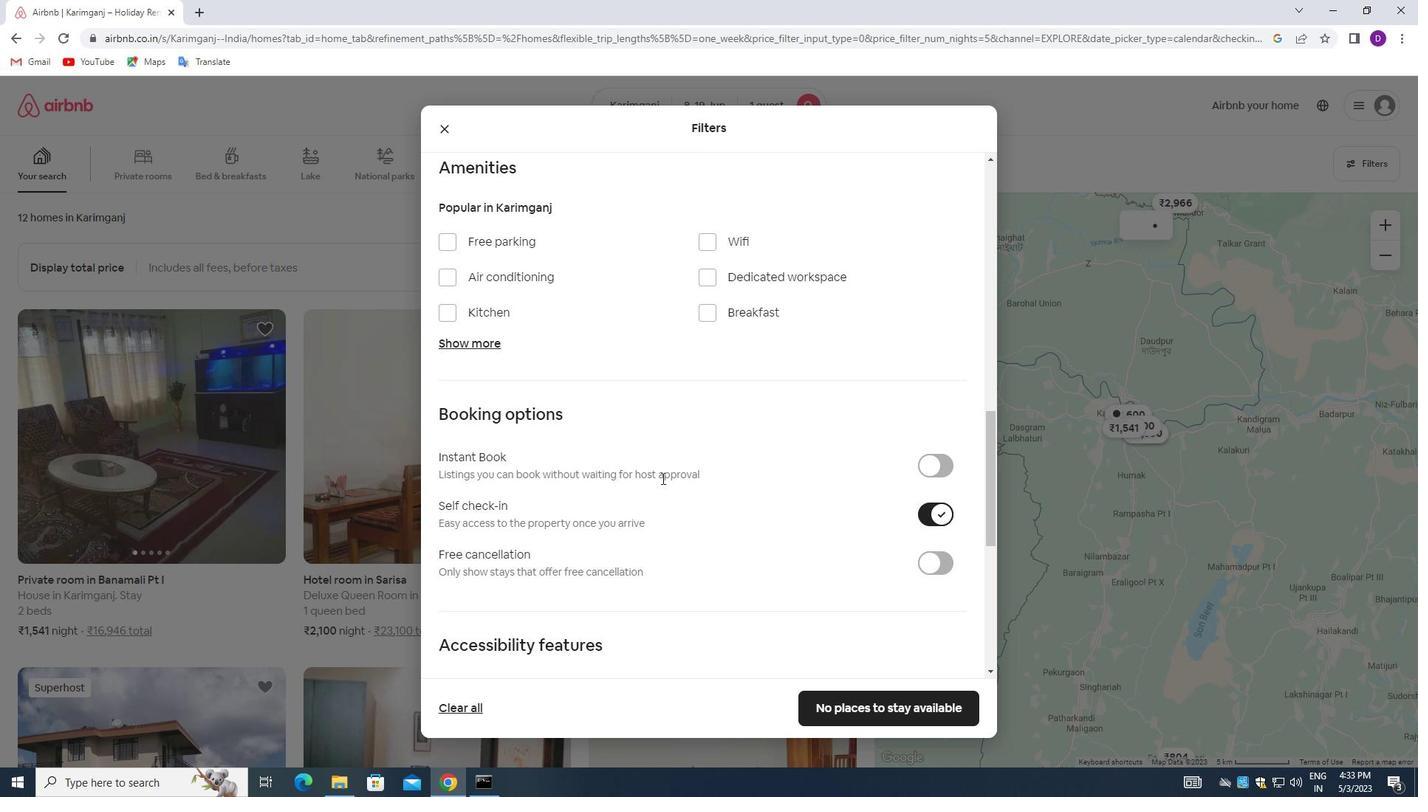 
Action: Mouse scrolled (661, 477) with delta (0, 0)
Screenshot: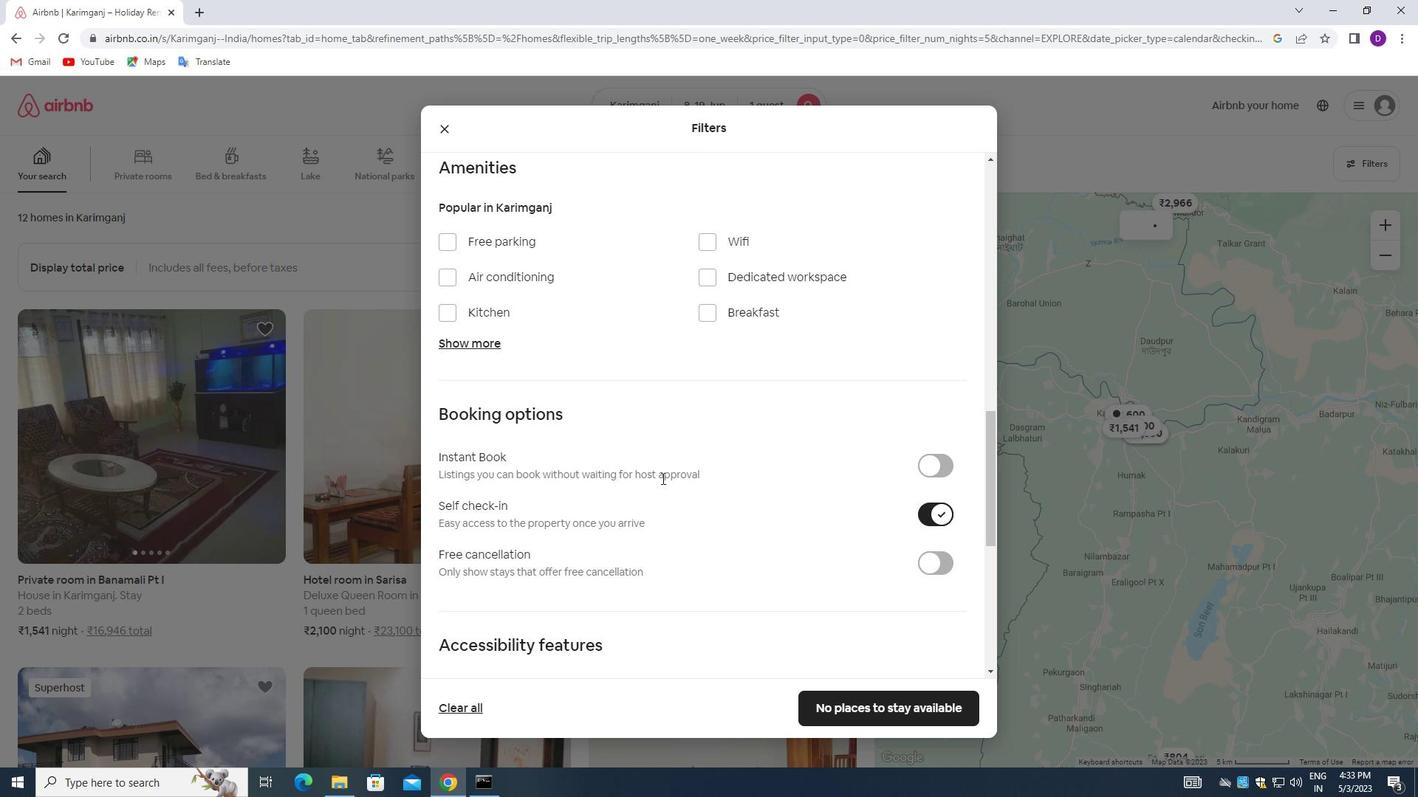 
Action: Mouse moved to (658, 485)
Screenshot: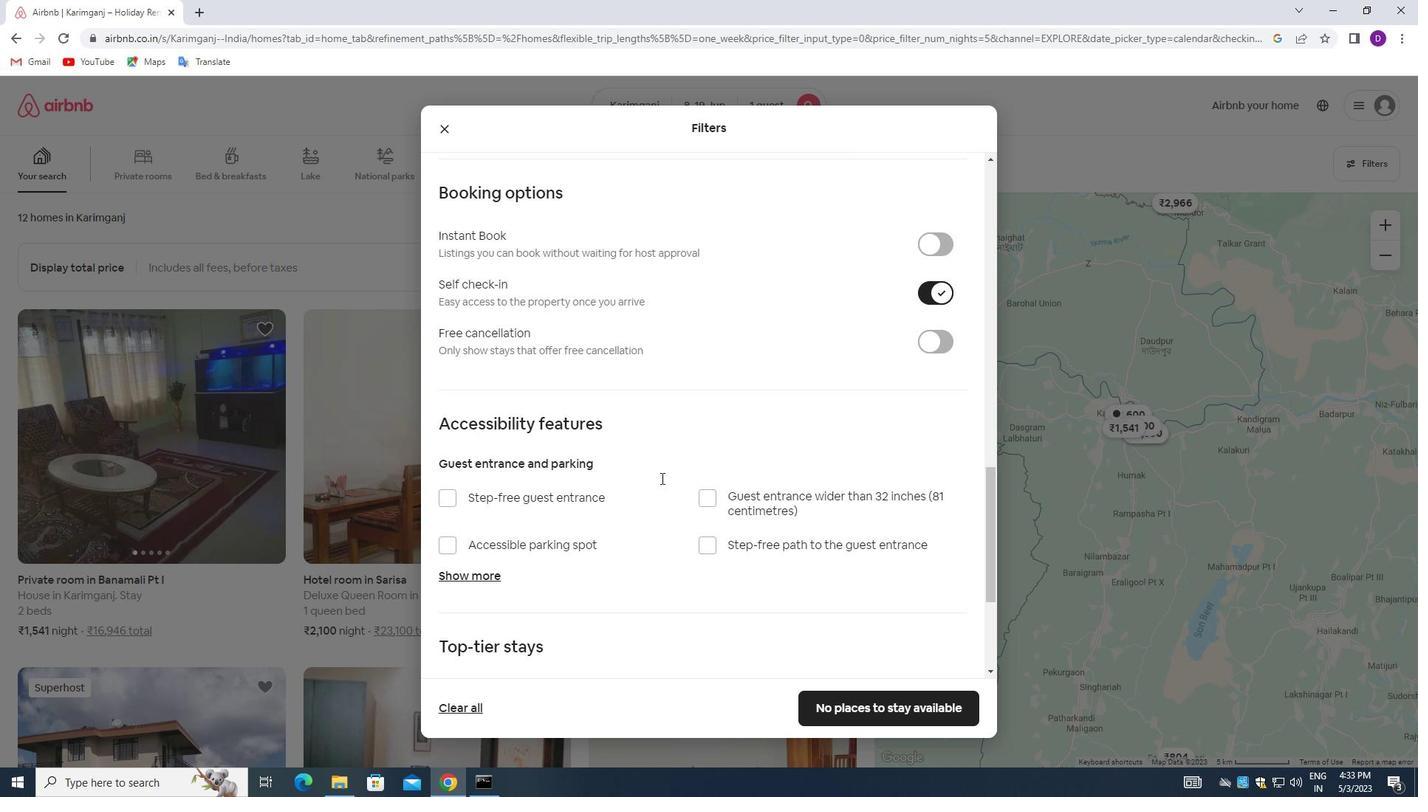 
Action: Mouse scrolled (658, 484) with delta (0, 0)
Screenshot: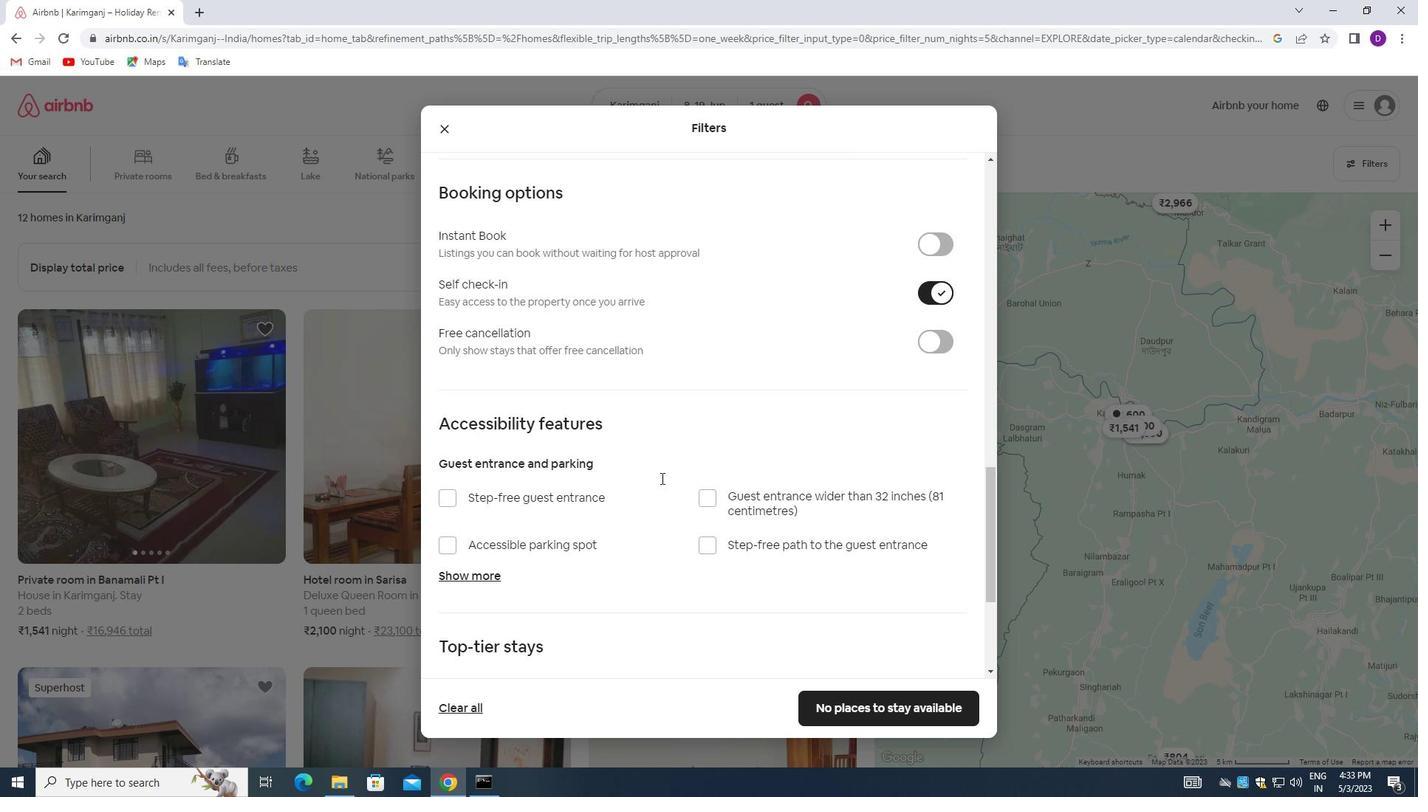 
Action: Mouse moved to (653, 492)
Screenshot: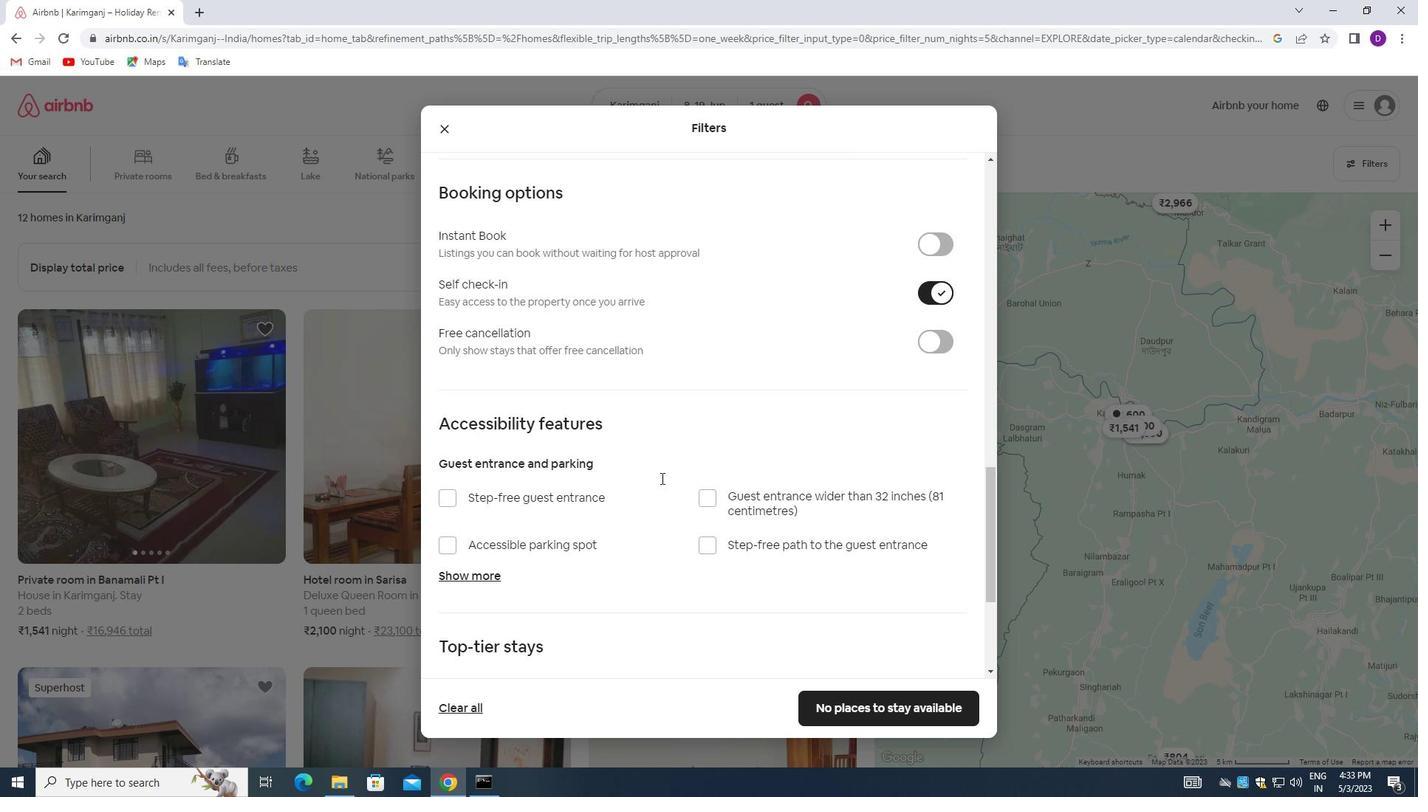 
Action: Mouse scrolled (653, 491) with delta (0, 0)
Screenshot: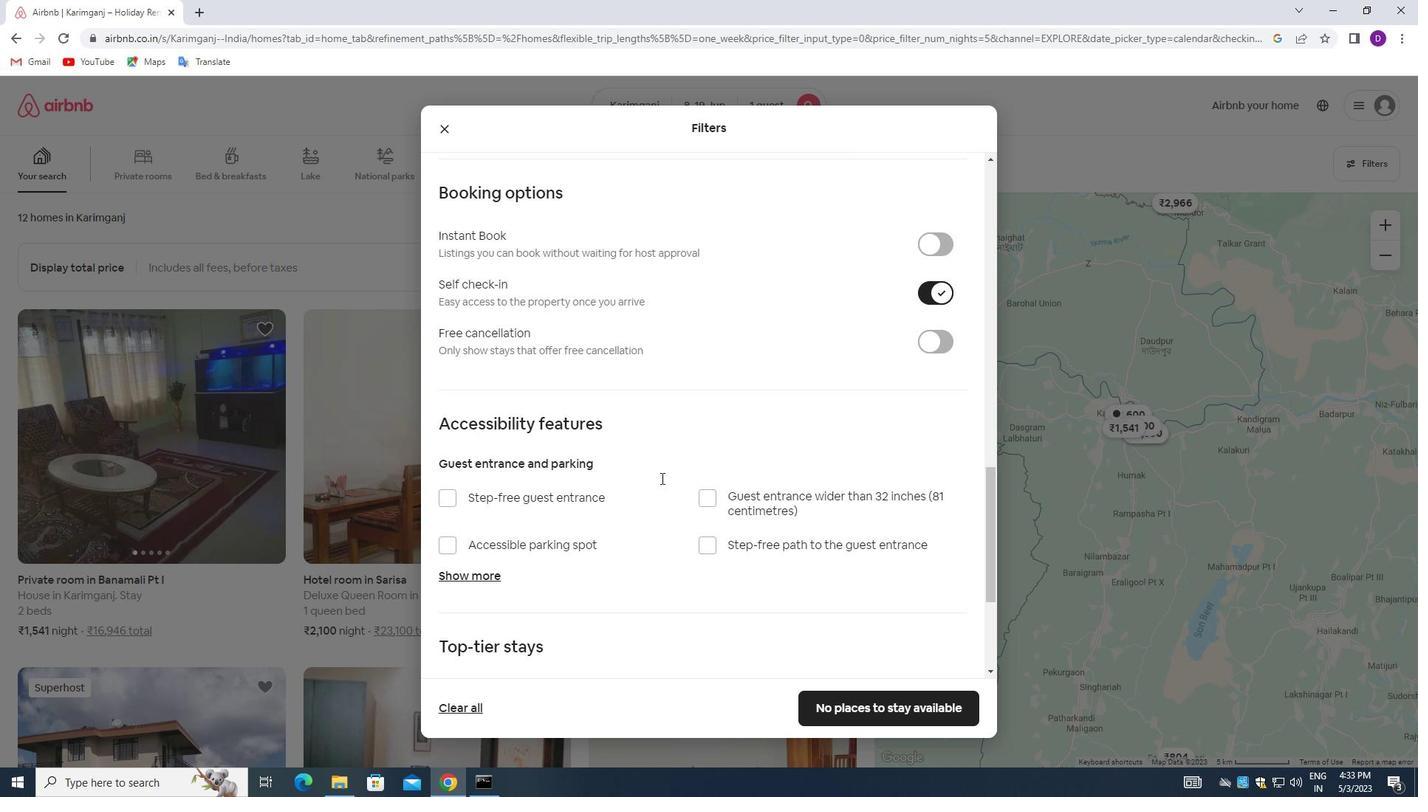 
Action: Mouse moved to (644, 497)
Screenshot: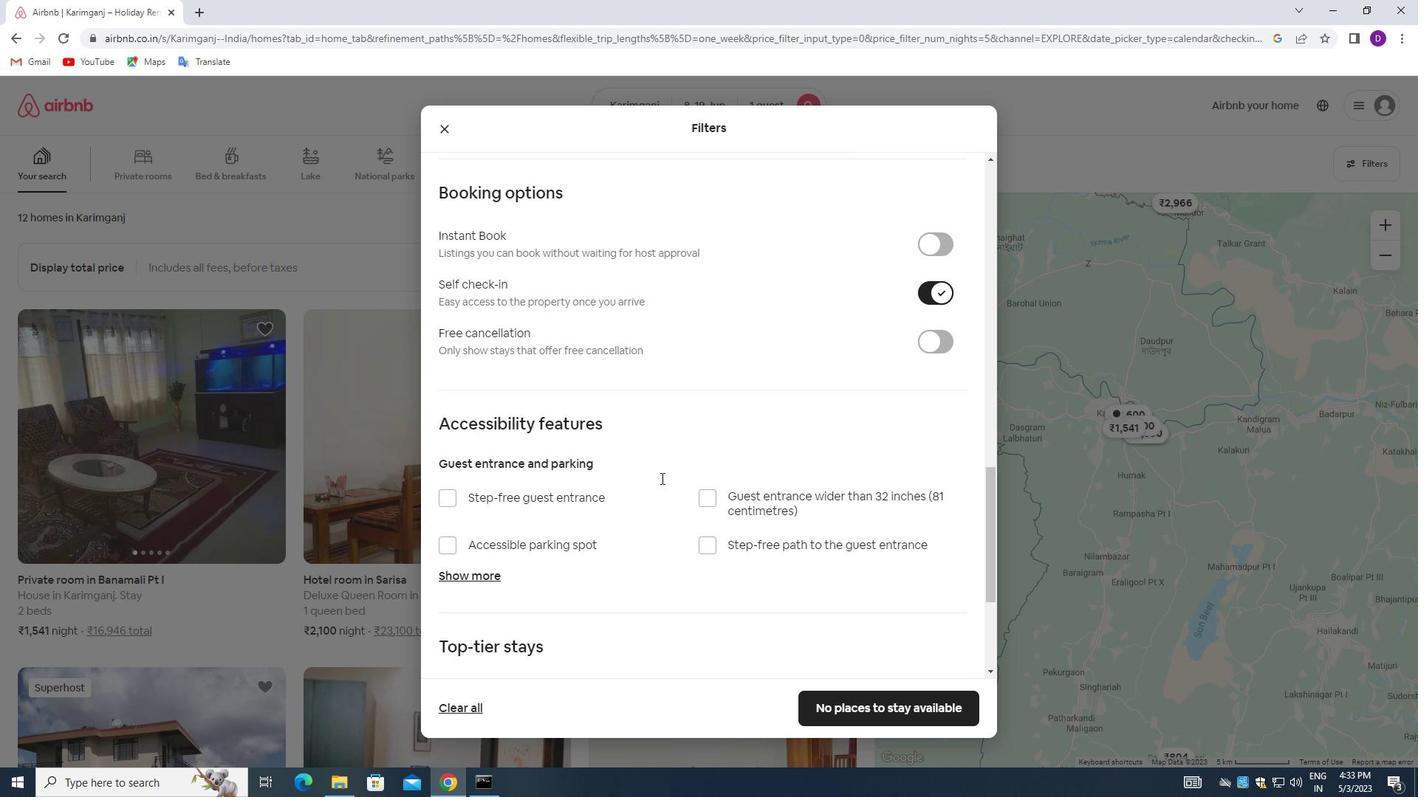 
Action: Mouse scrolled (644, 496) with delta (0, 0)
Screenshot: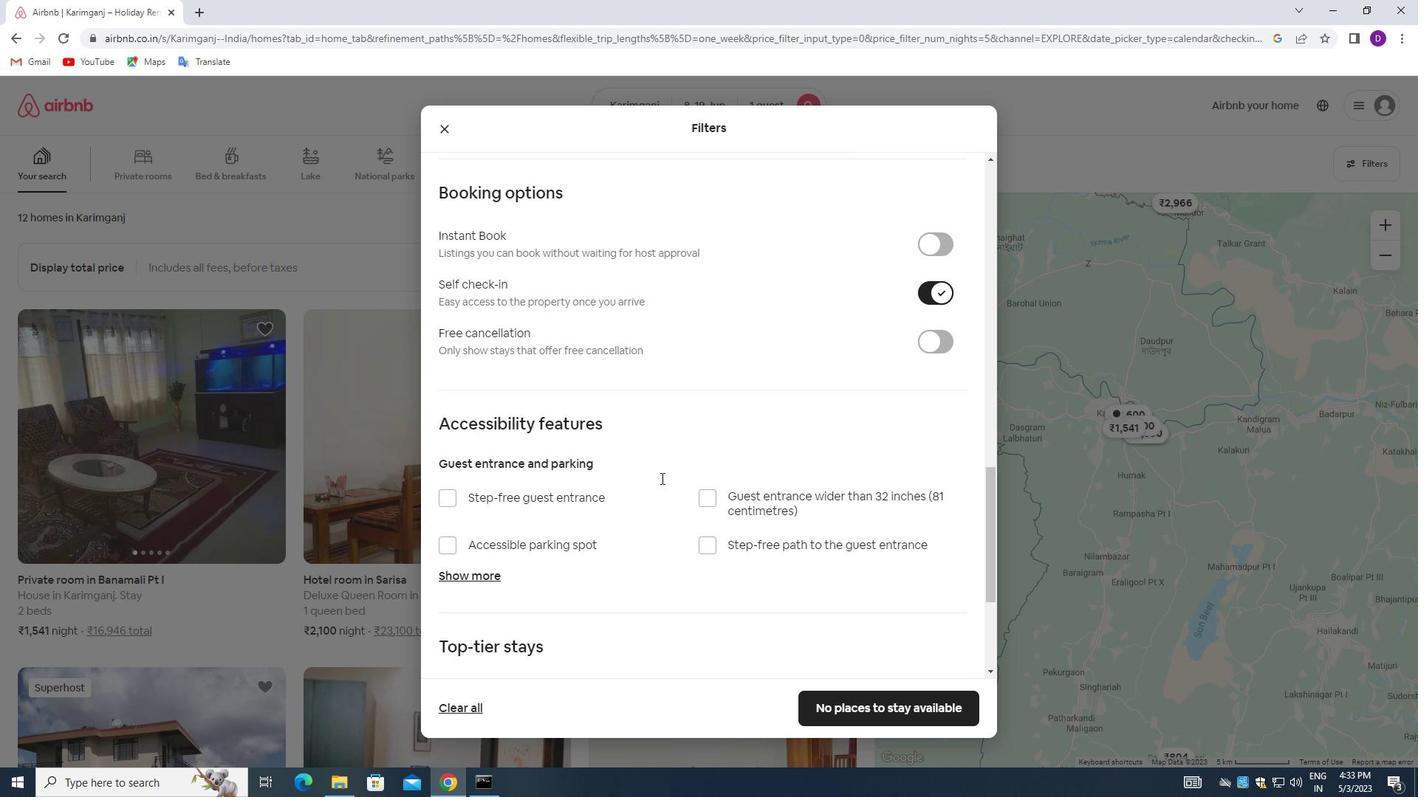 
Action: Mouse moved to (627, 500)
Screenshot: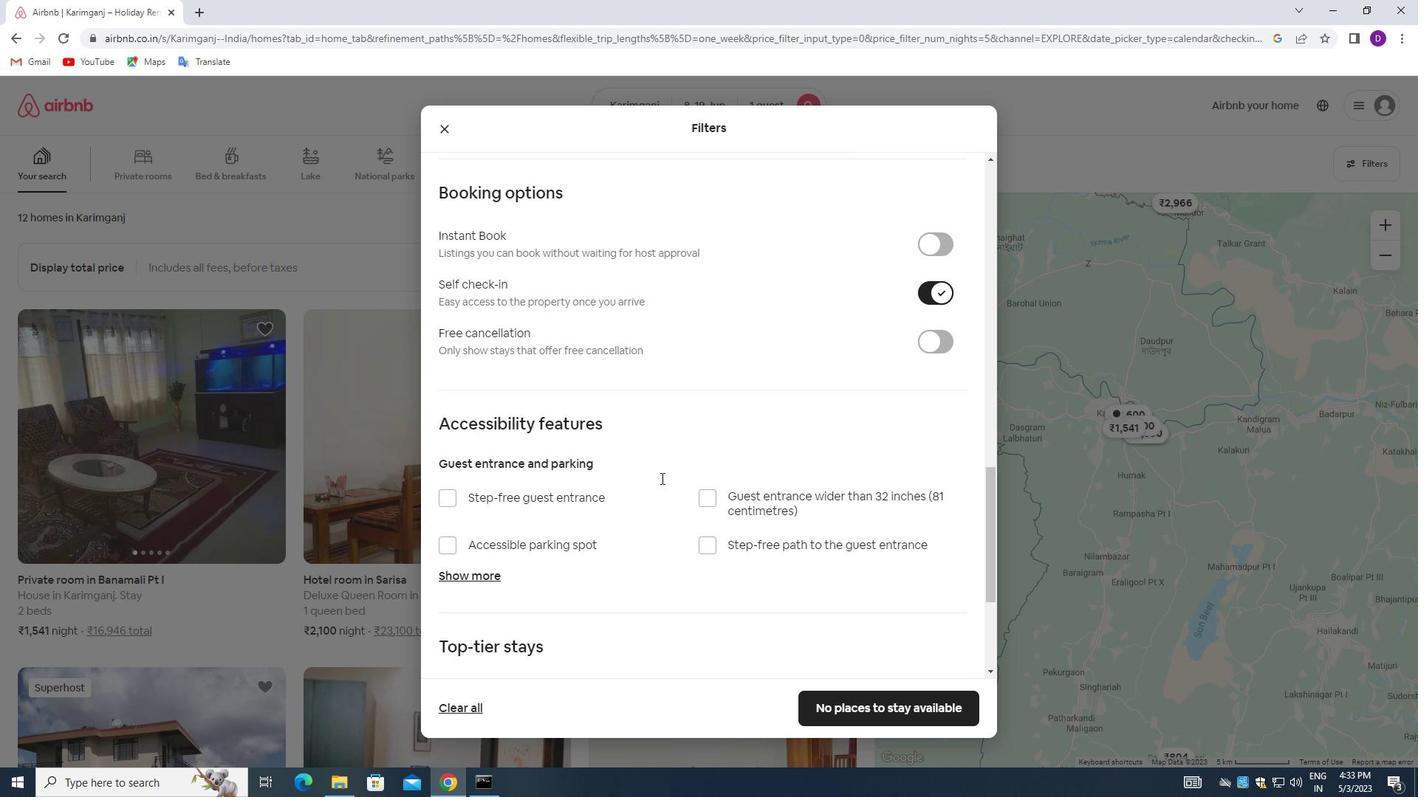 
Action: Mouse scrolled (627, 500) with delta (0, 0)
Screenshot: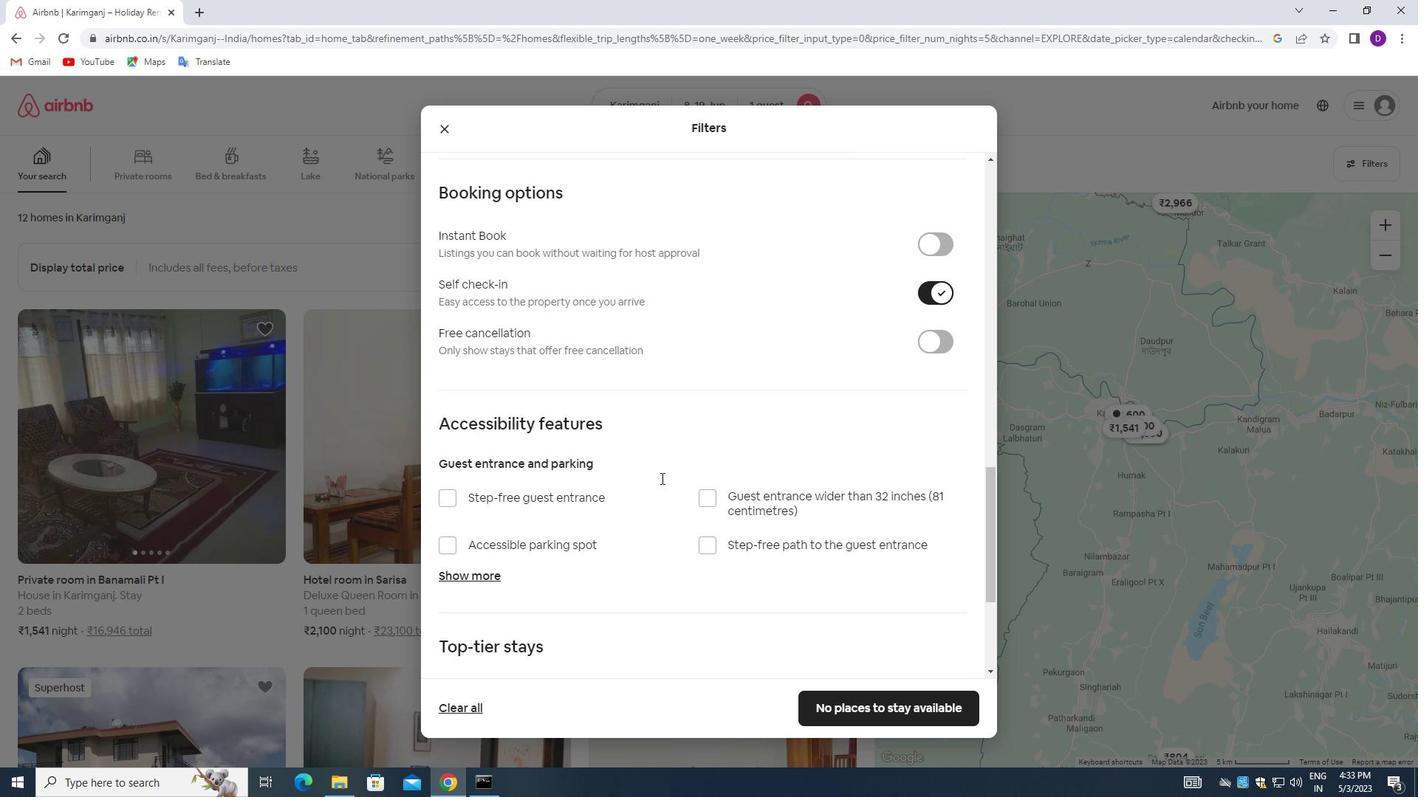 
Action: Mouse moved to (612, 510)
Screenshot: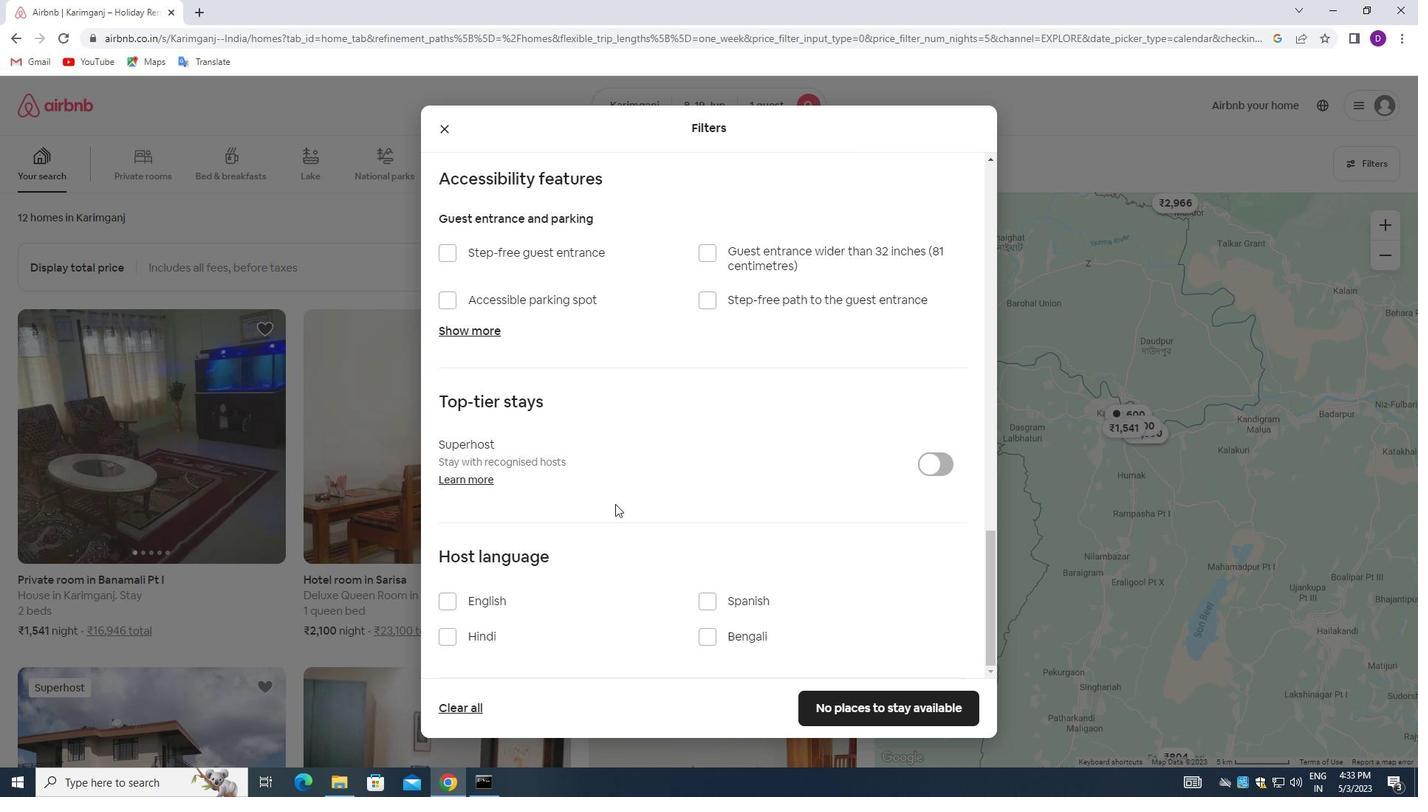 
Action: Mouse scrolled (612, 509) with delta (0, 0)
Screenshot: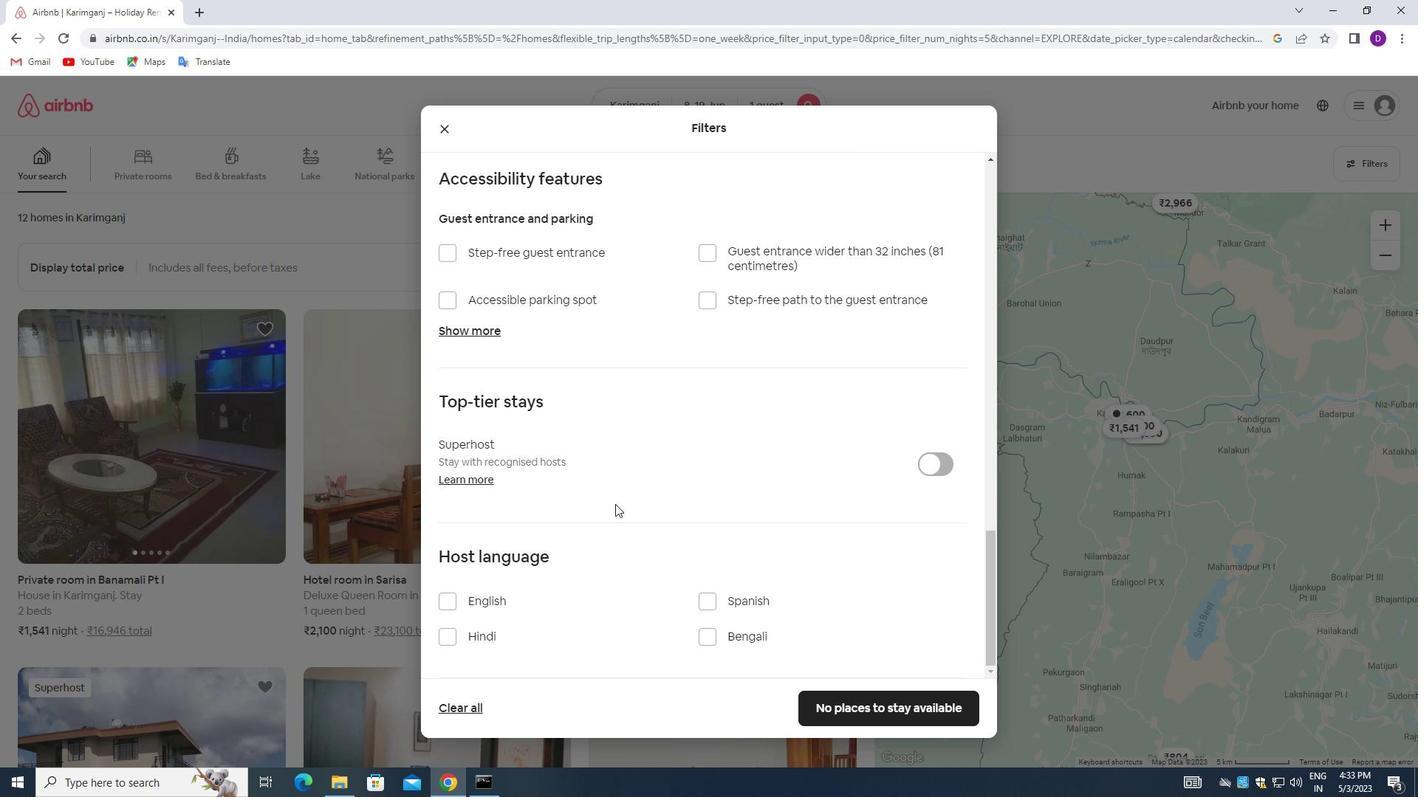 
Action: Mouse moved to (610, 513)
Screenshot: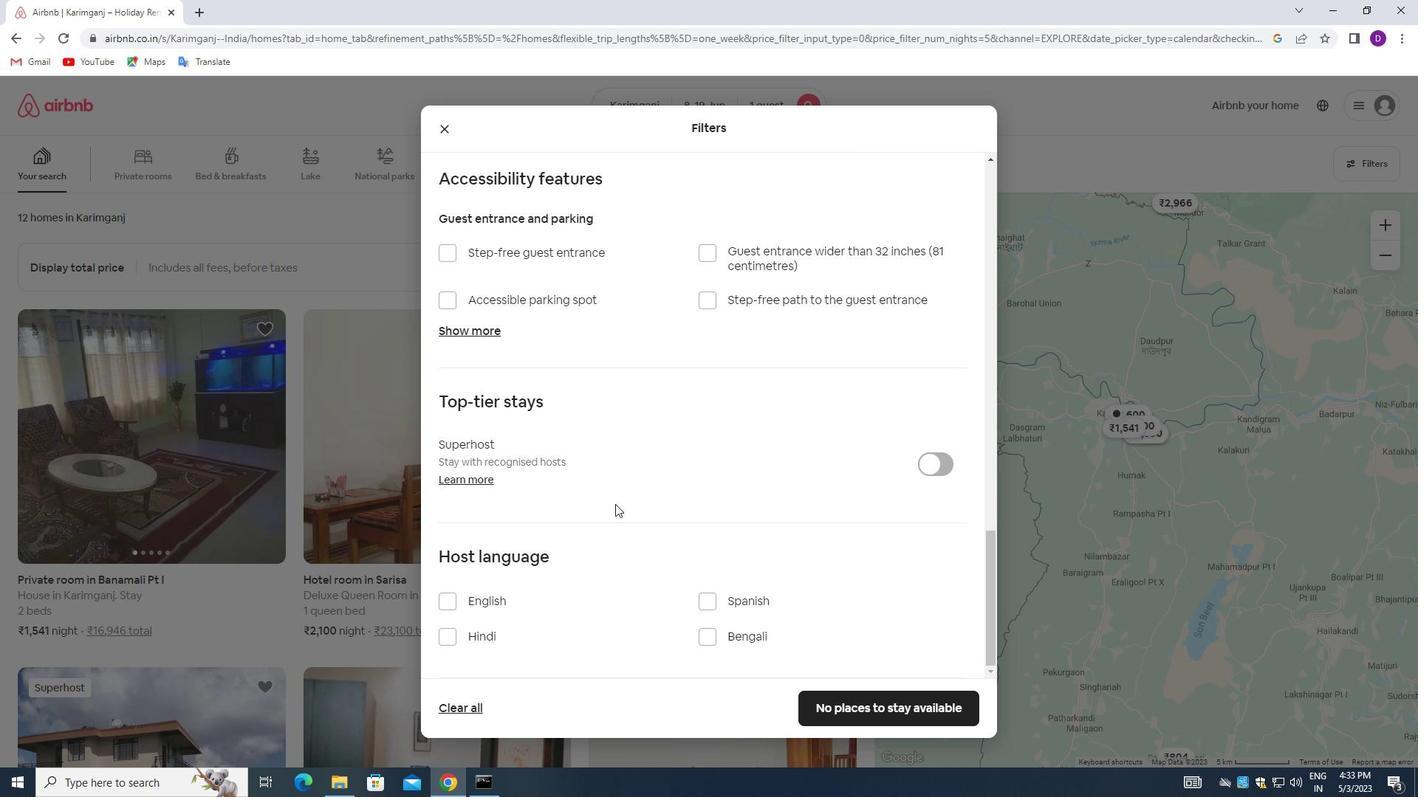 
Action: Mouse scrolled (610, 512) with delta (0, 0)
Screenshot: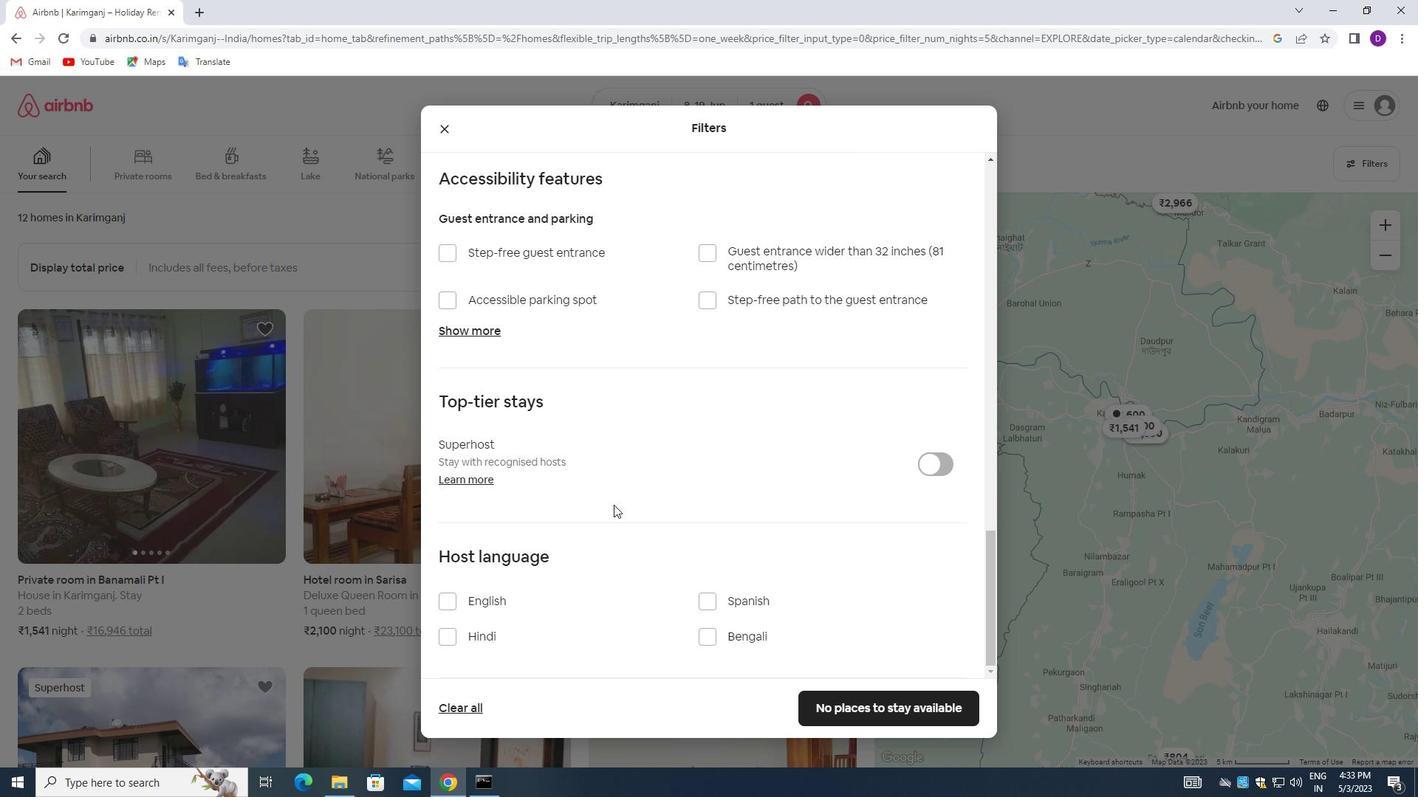 
Action: Mouse moved to (604, 522)
Screenshot: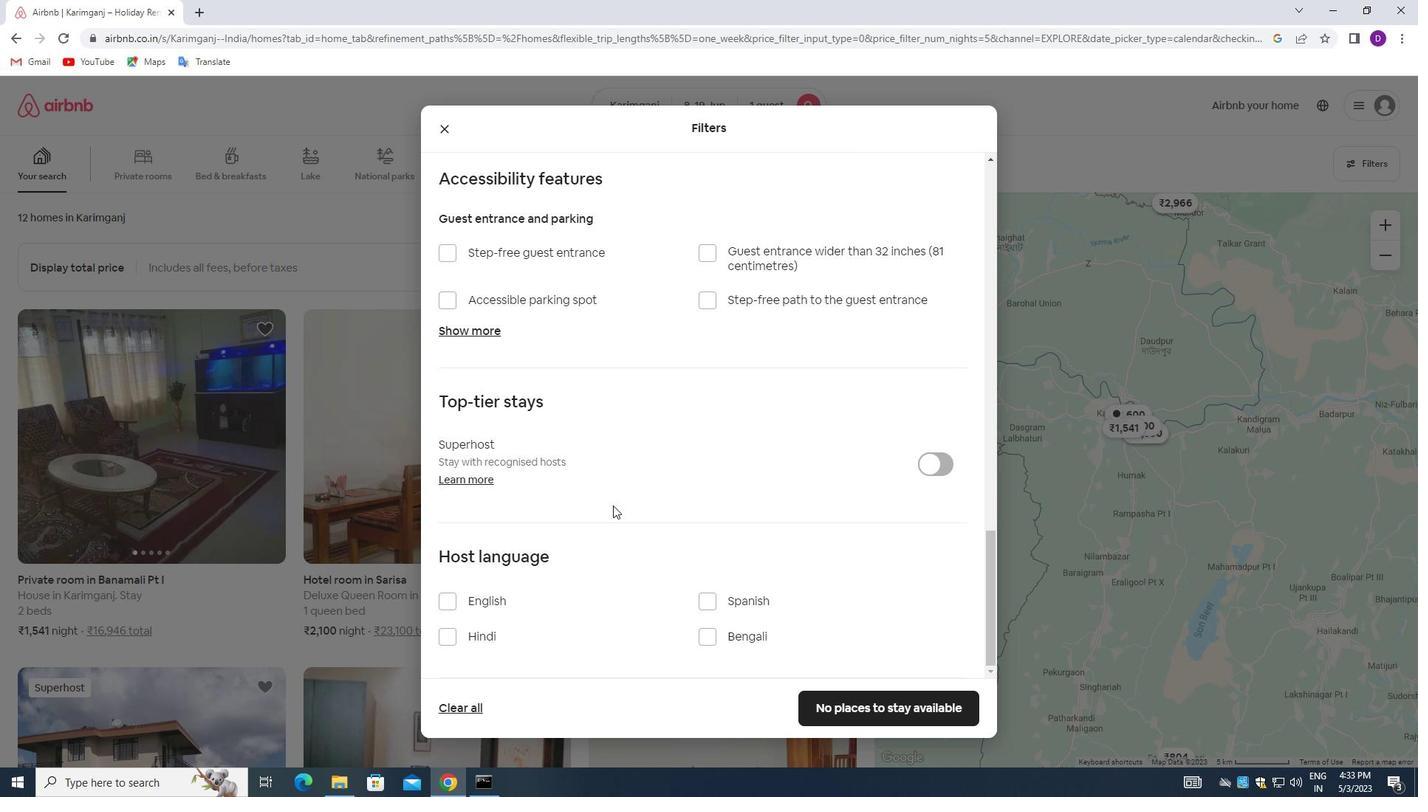 
Action: Mouse scrolled (604, 521) with delta (0, 0)
Screenshot: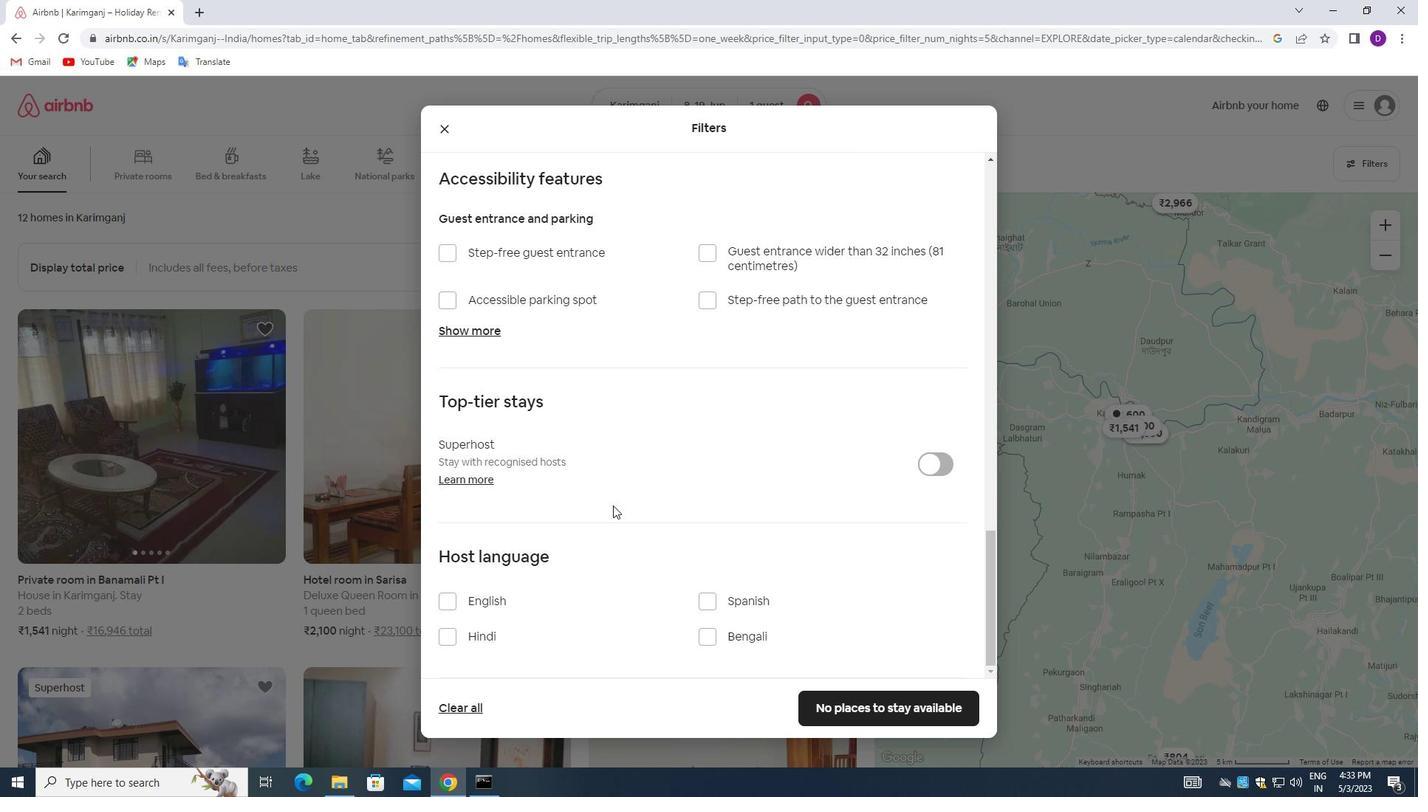 
Action: Mouse moved to (450, 604)
Screenshot: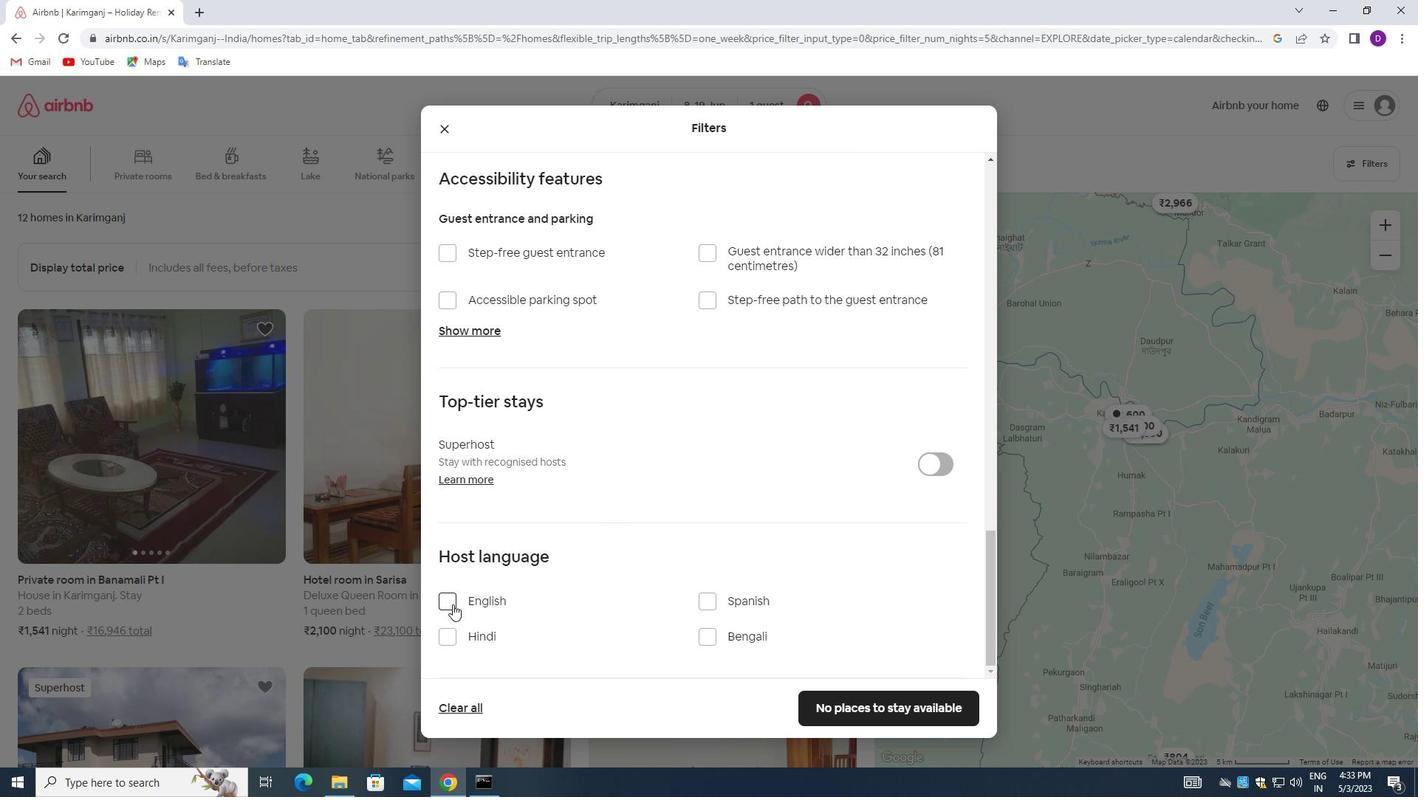 
Action: Mouse pressed left at (450, 604)
Screenshot: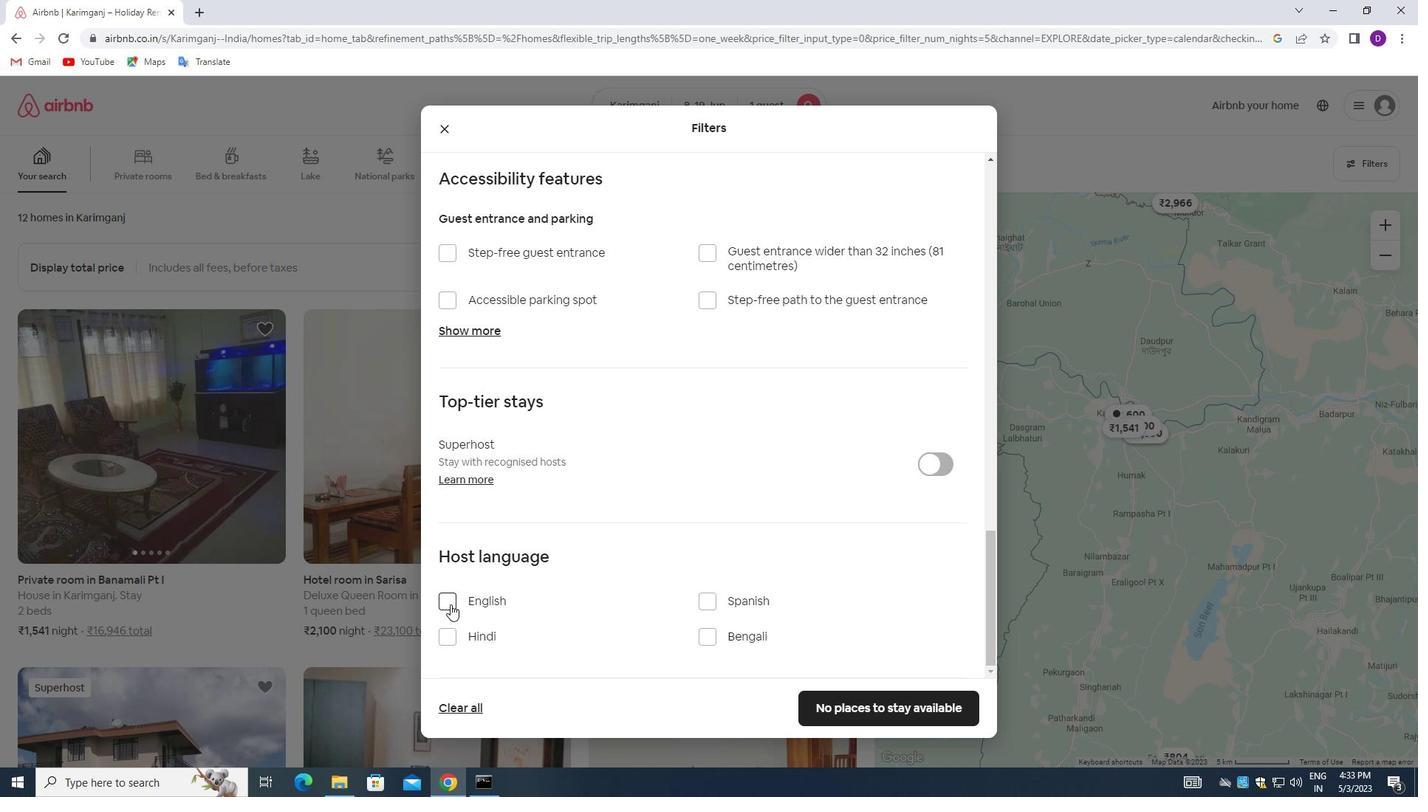 
Action: Mouse moved to (717, 677)
Screenshot: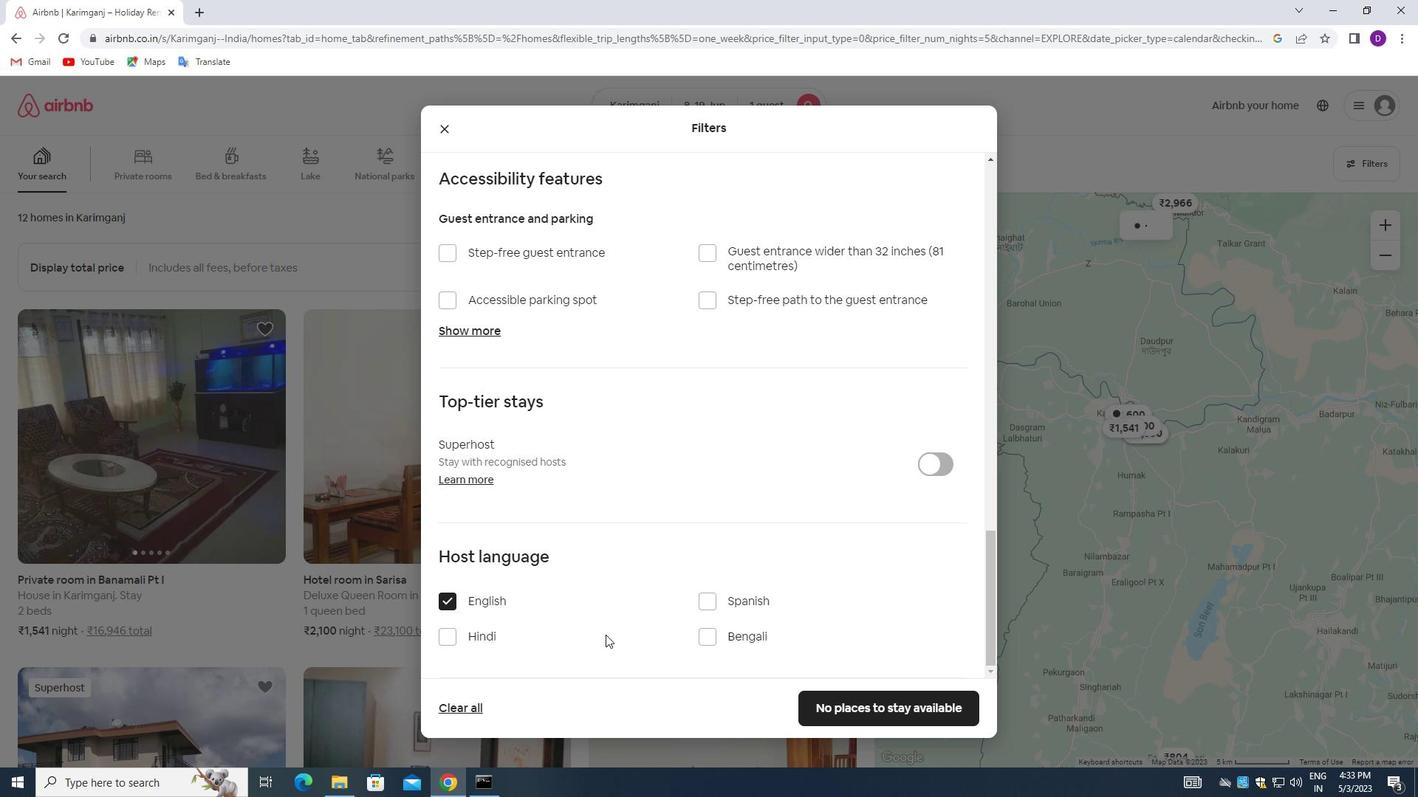 
Action: Mouse scrolled (717, 676) with delta (0, 0)
Screenshot: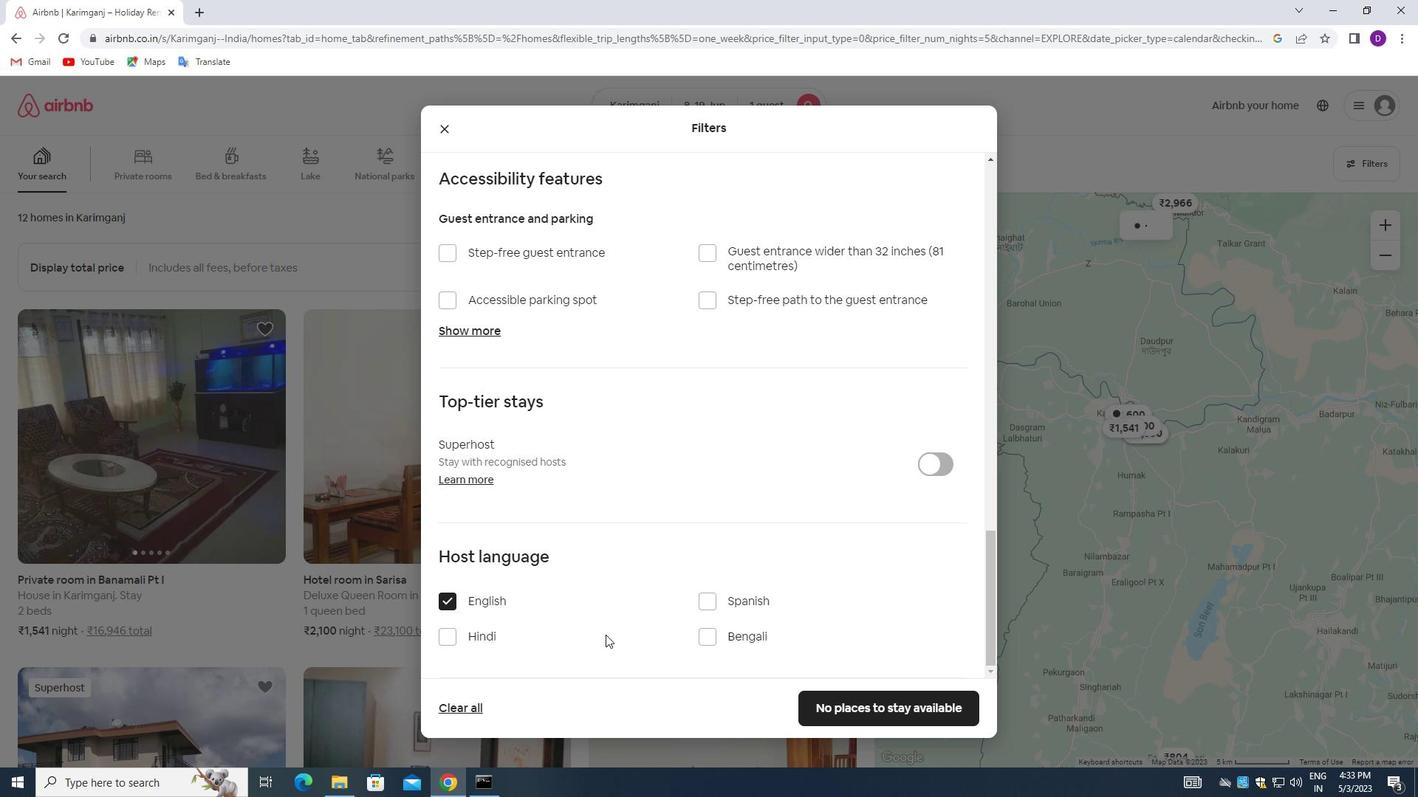 
Action: Mouse moved to (750, 681)
Screenshot: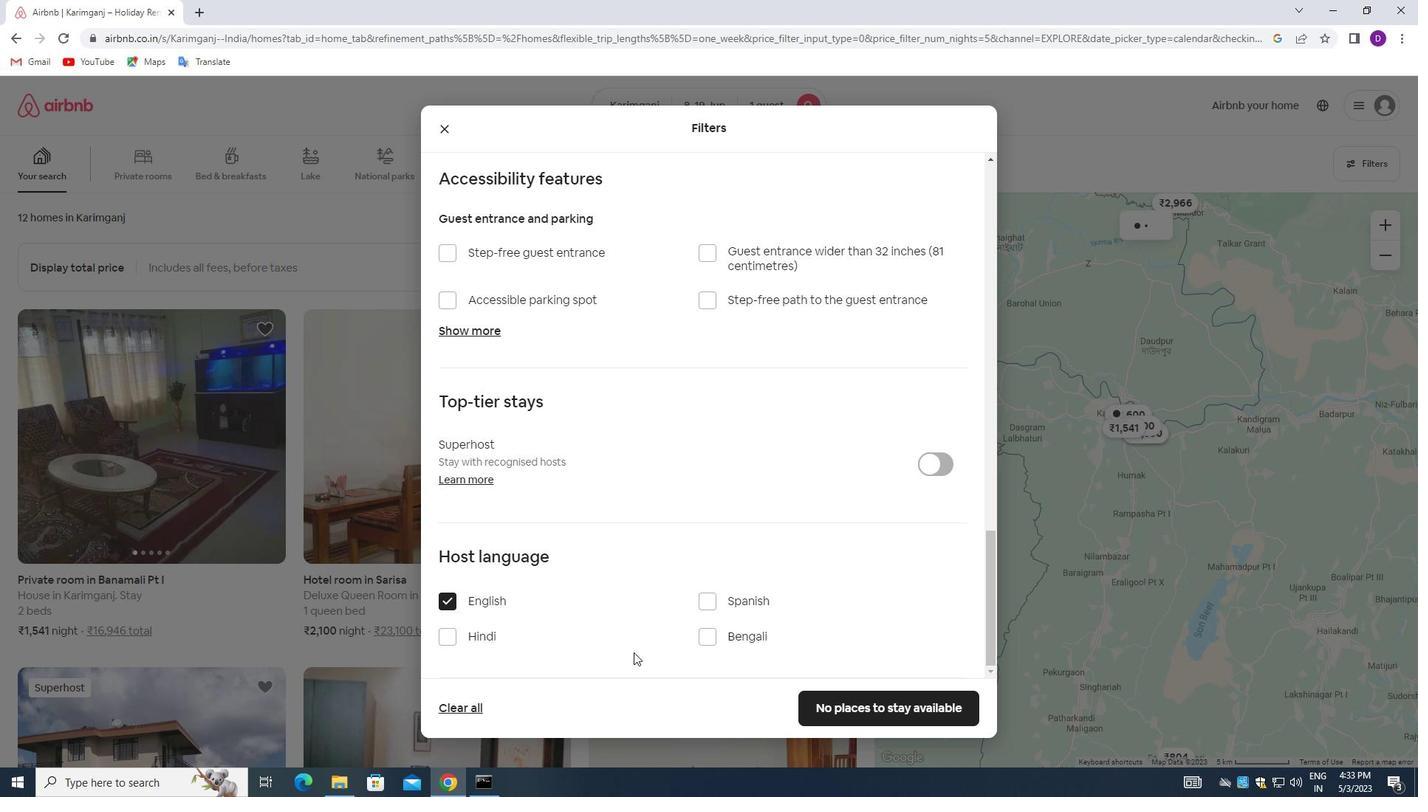 
Action: Mouse scrolled (750, 681) with delta (0, 0)
Screenshot: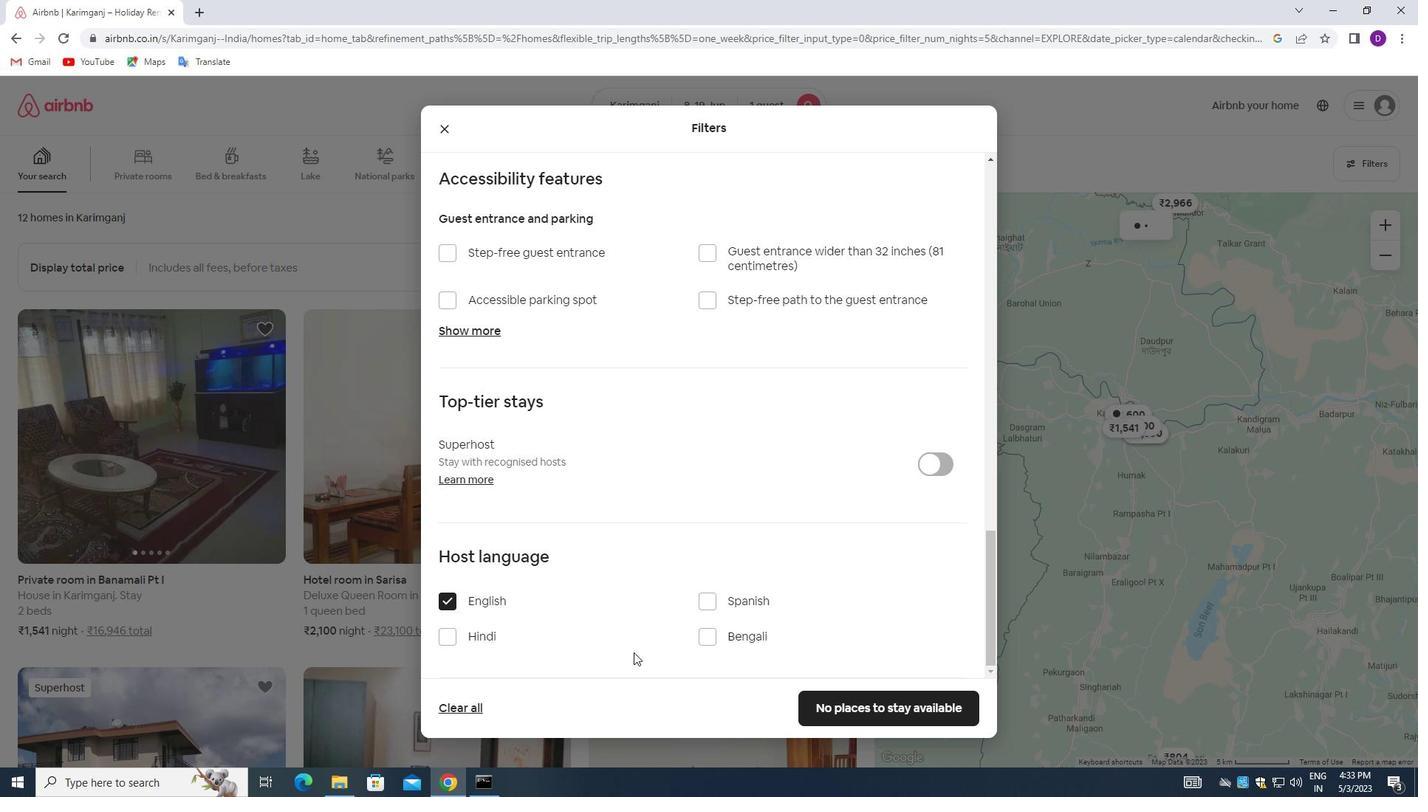 
Action: Mouse moved to (768, 684)
Screenshot: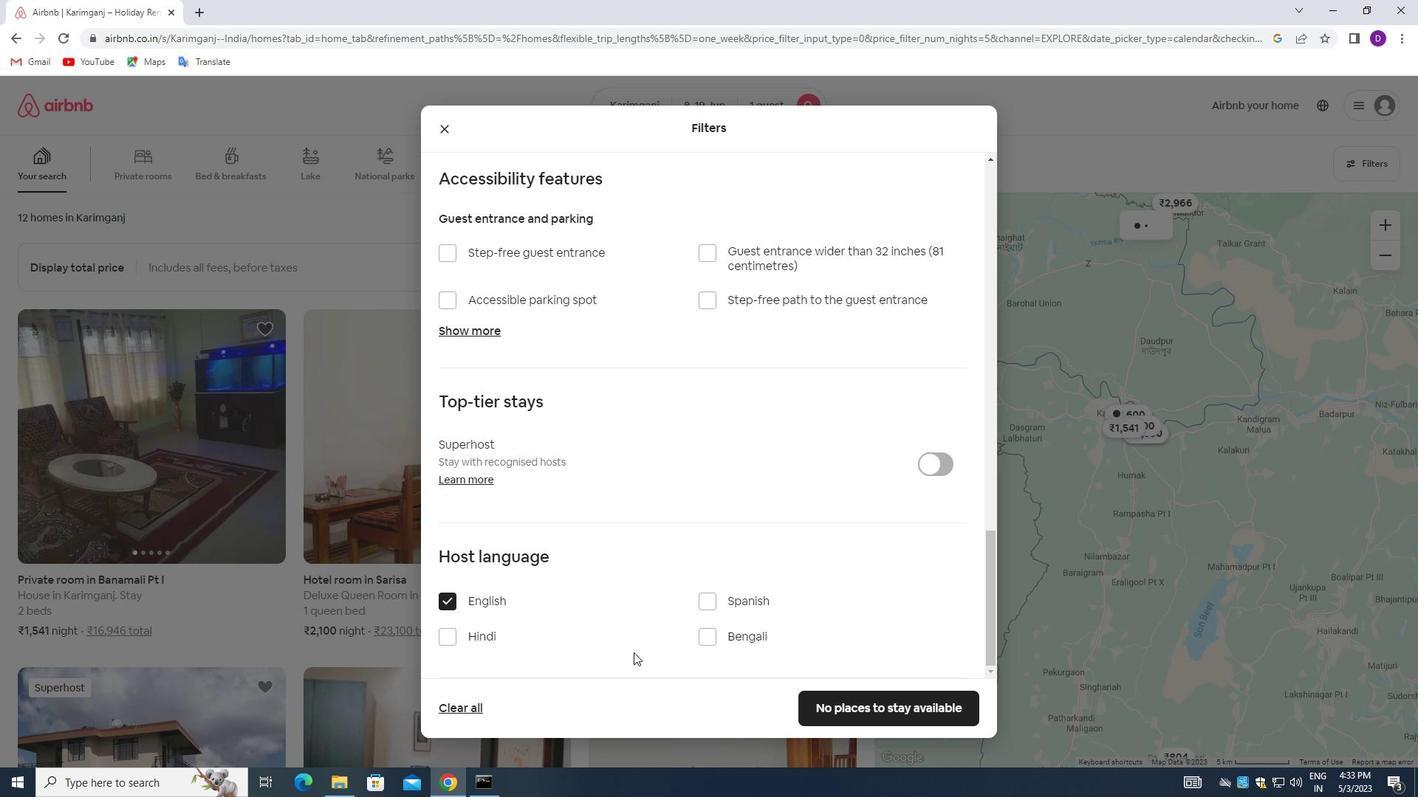 
Action: Mouse scrolled (768, 683) with delta (0, 0)
Screenshot: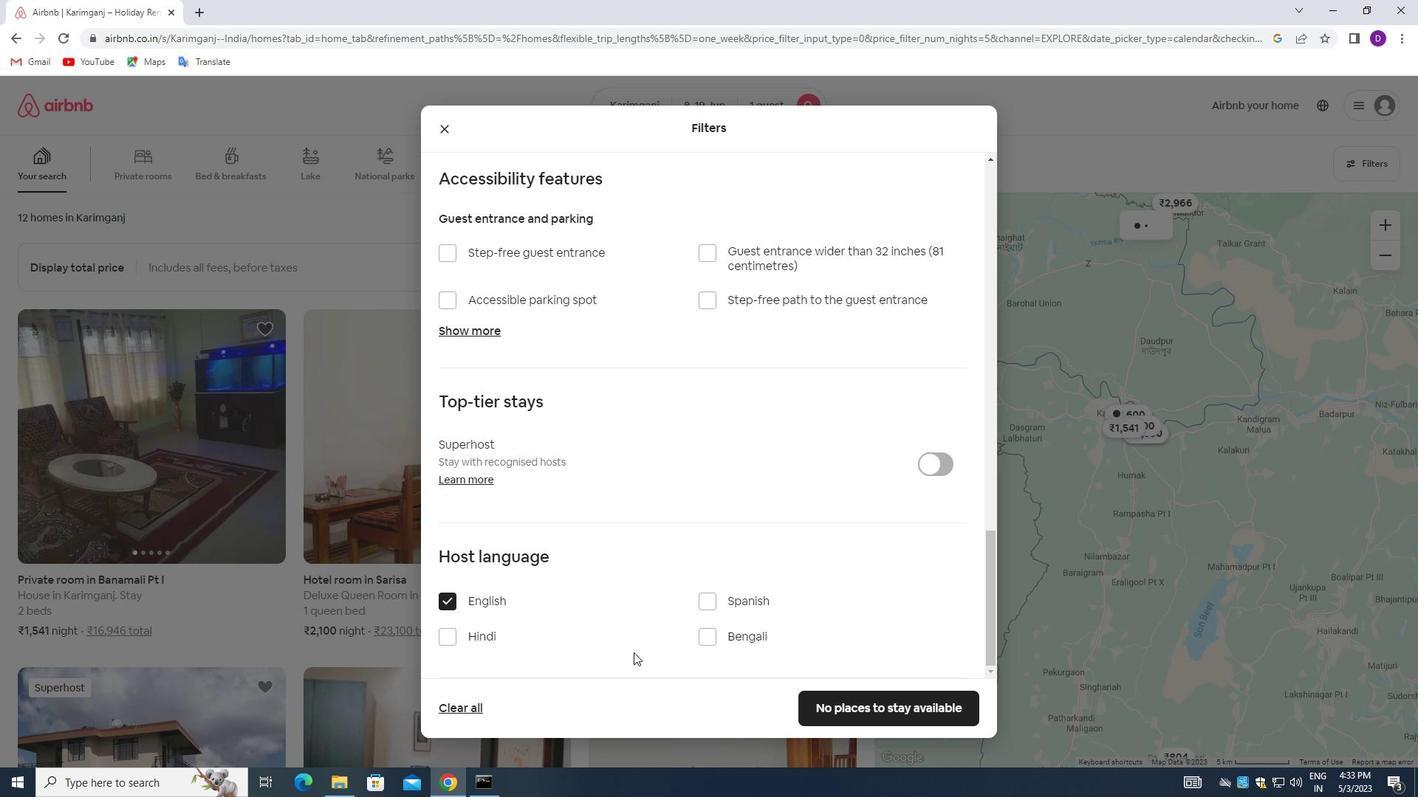 
Action: Mouse moved to (846, 706)
Screenshot: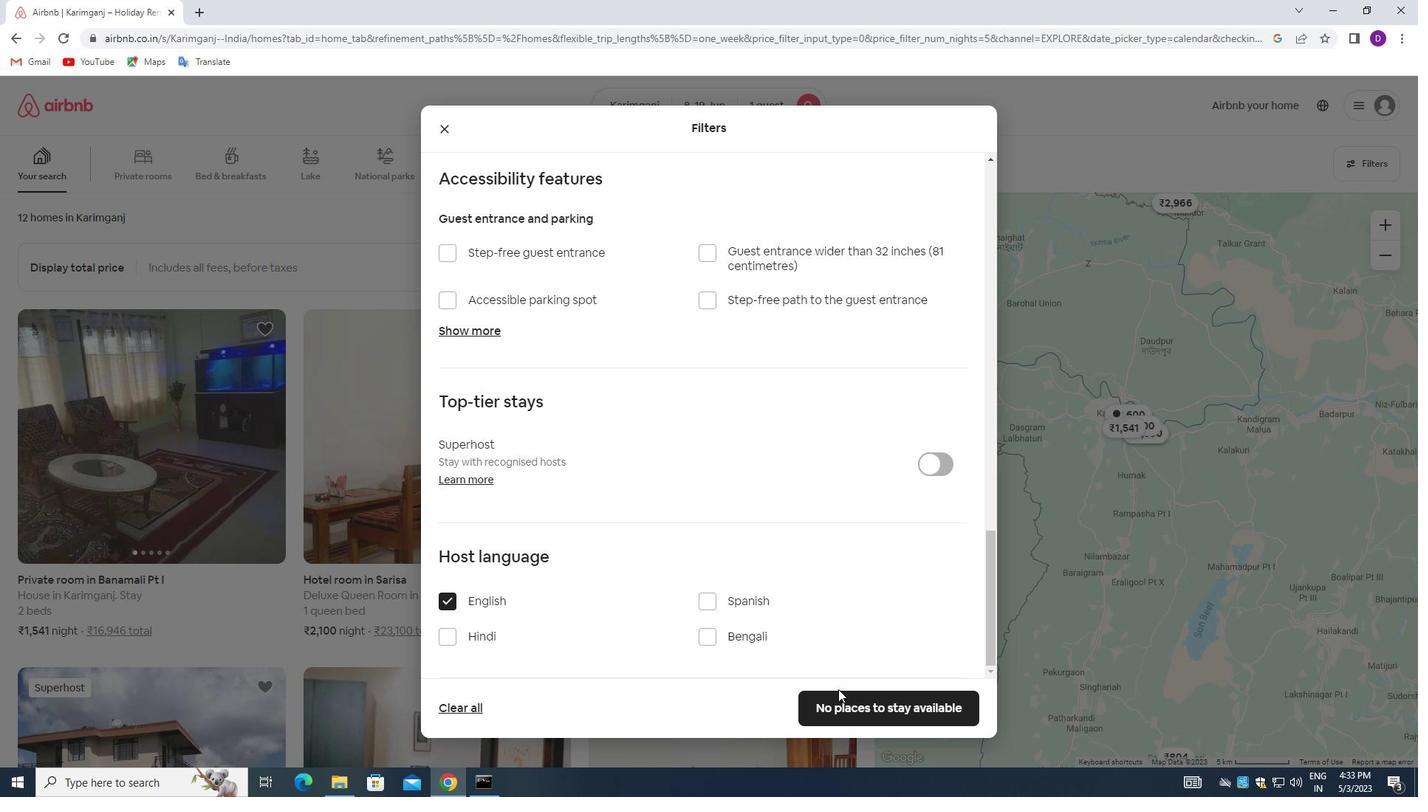 
Action: Mouse pressed left at (846, 706)
Screenshot: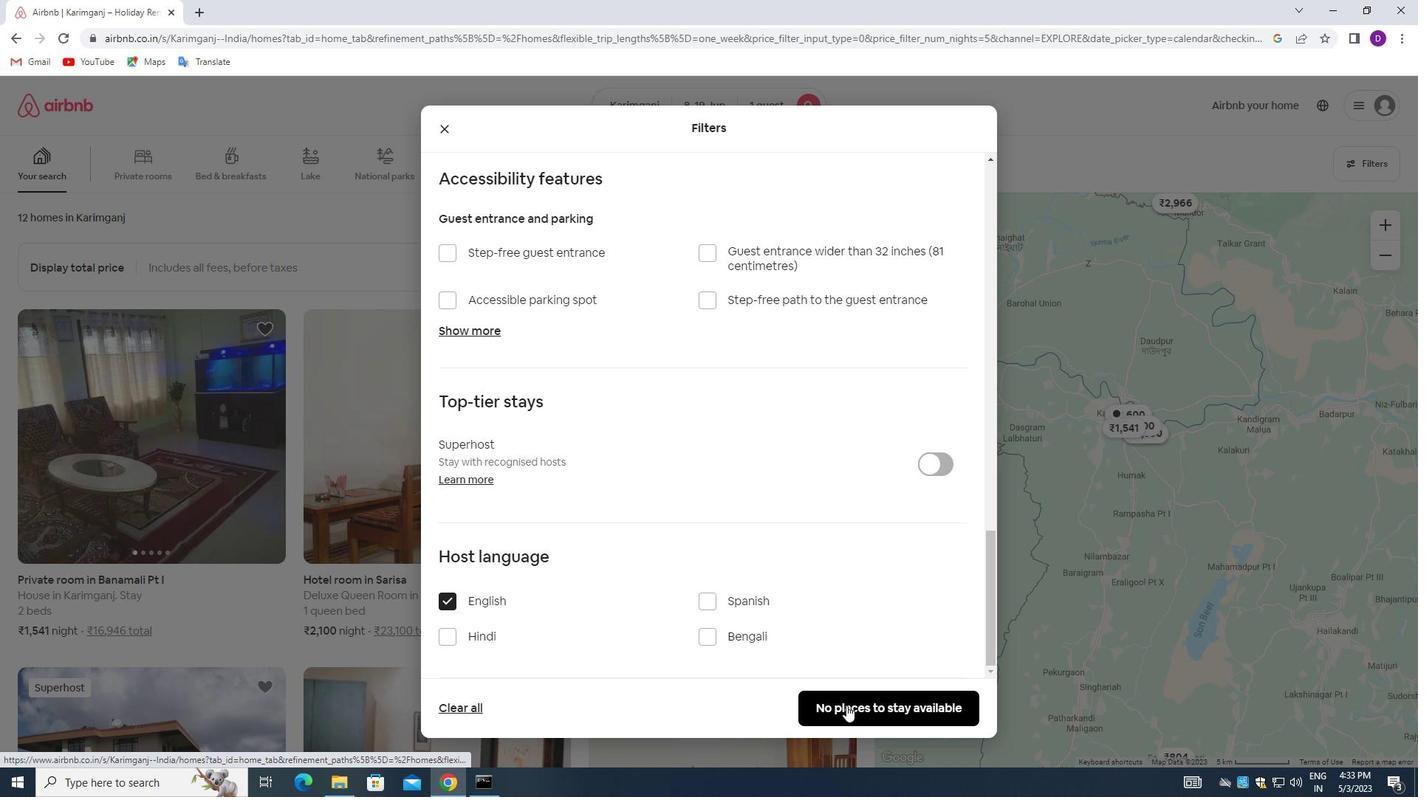 
Action: Mouse moved to (816, 519)
Screenshot: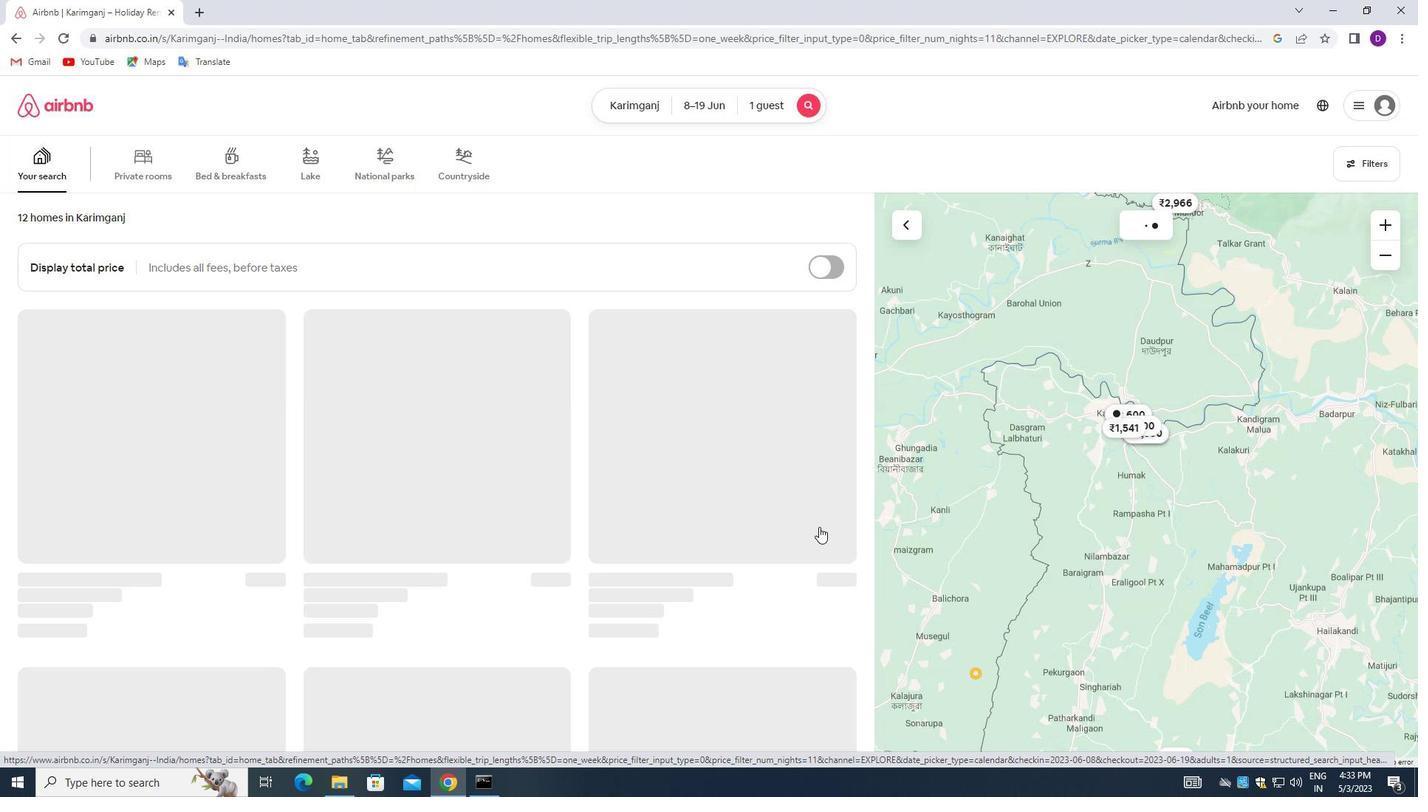 
